 Task: Find connections with filter location Komárom with filter topic #indiawith filter profile language Spanish with filter current company Motivational Lines with filter school Solapur Jobs with filter industry Farming with filter service category Coaching & Mentoring with filter keywords title Human Resources
Action: Mouse moved to (577, 81)
Screenshot: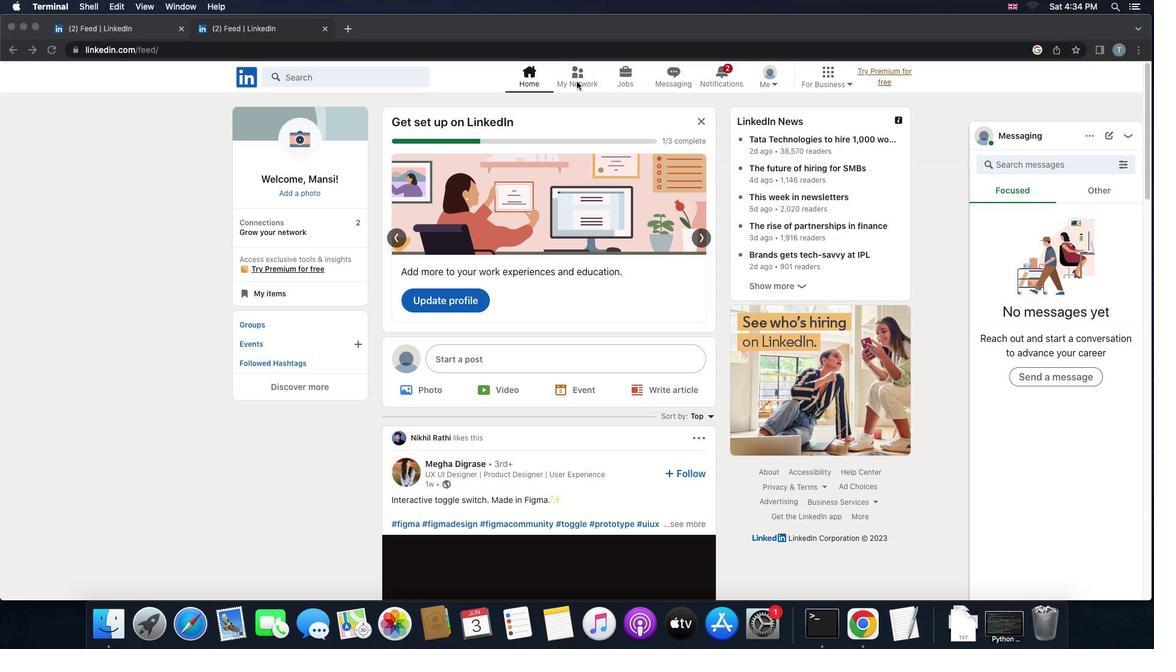 
Action: Mouse pressed left at (577, 81)
Screenshot: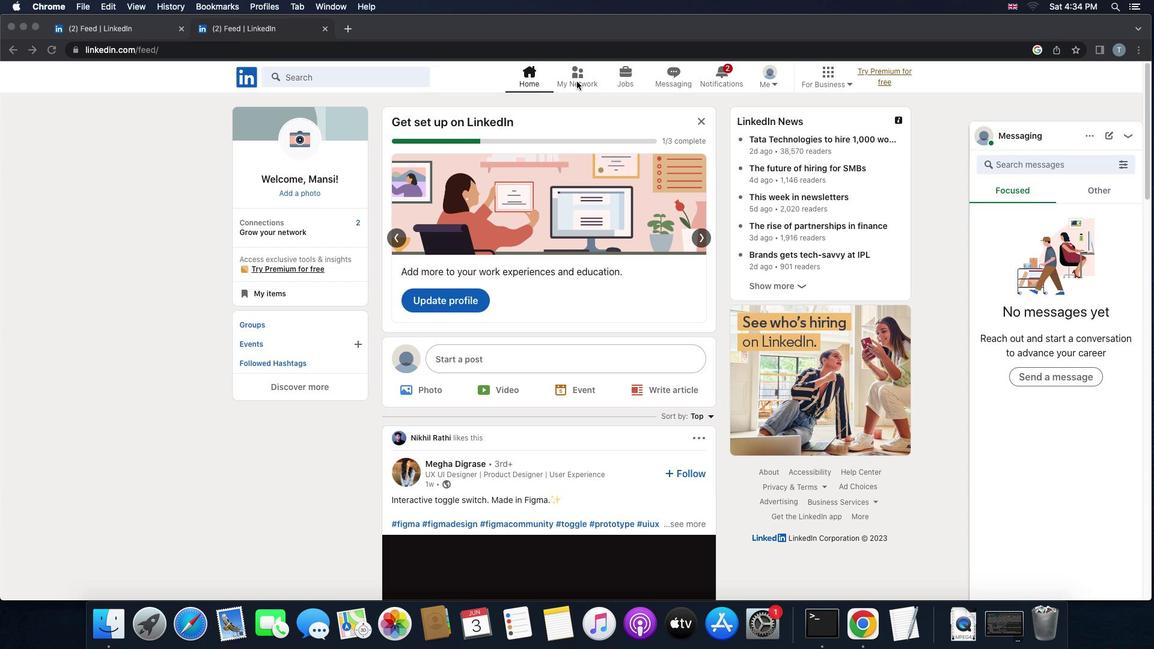 
Action: Mouse pressed left at (577, 81)
Screenshot: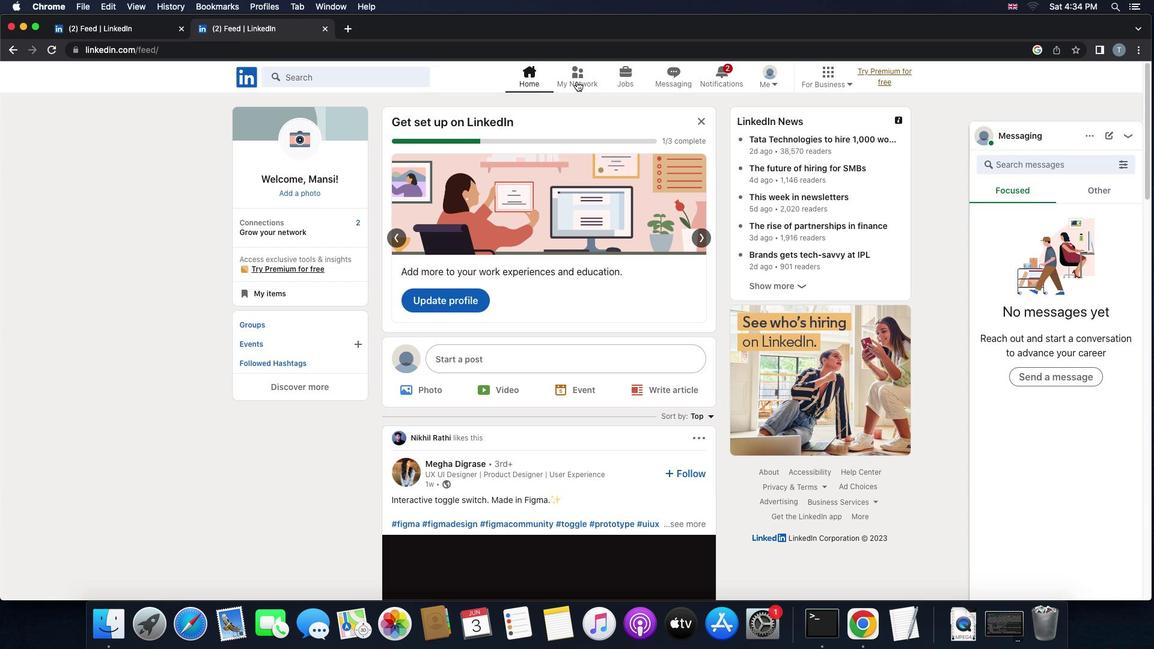 
Action: Mouse moved to (379, 132)
Screenshot: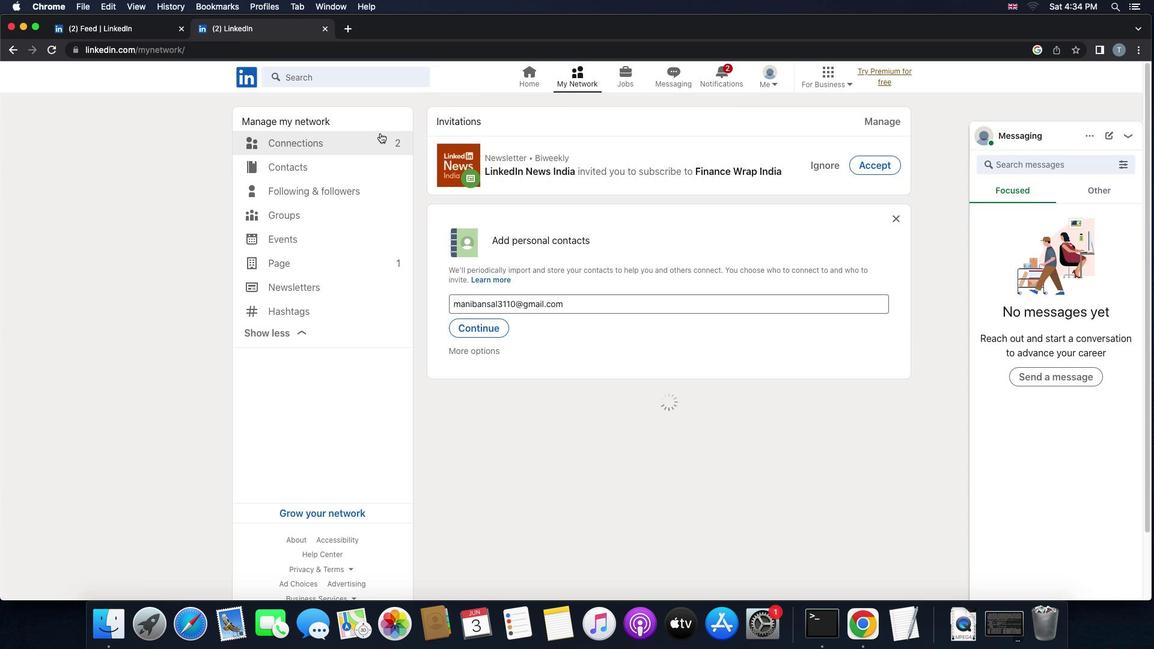 
Action: Mouse pressed left at (379, 132)
Screenshot: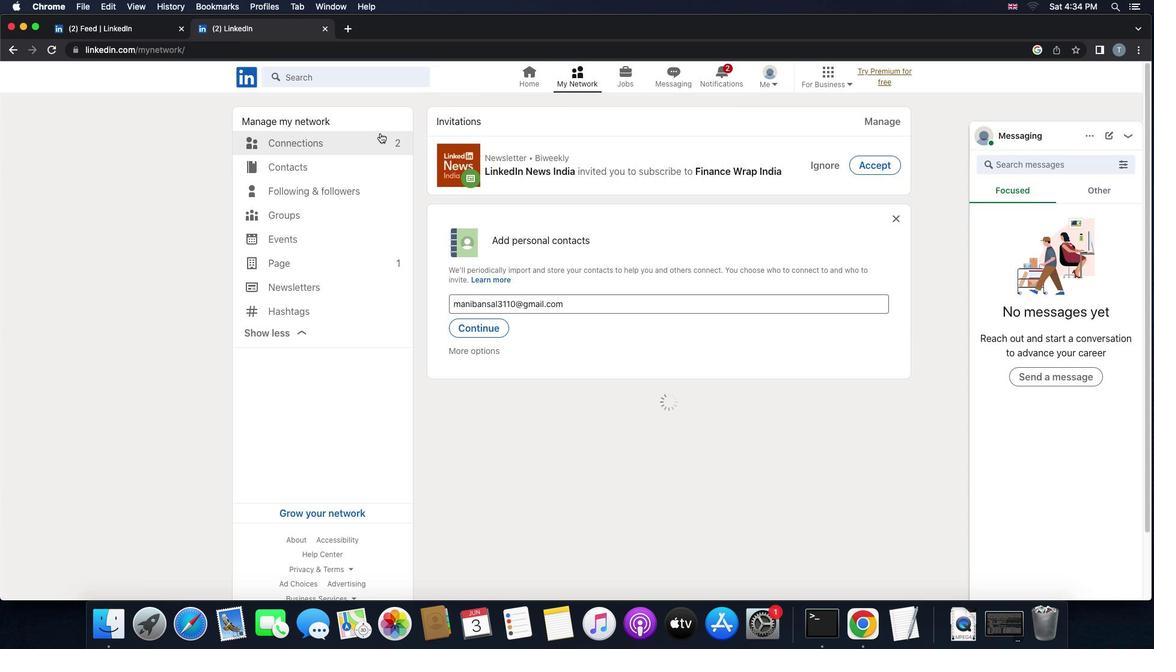 
Action: Mouse moved to (375, 138)
Screenshot: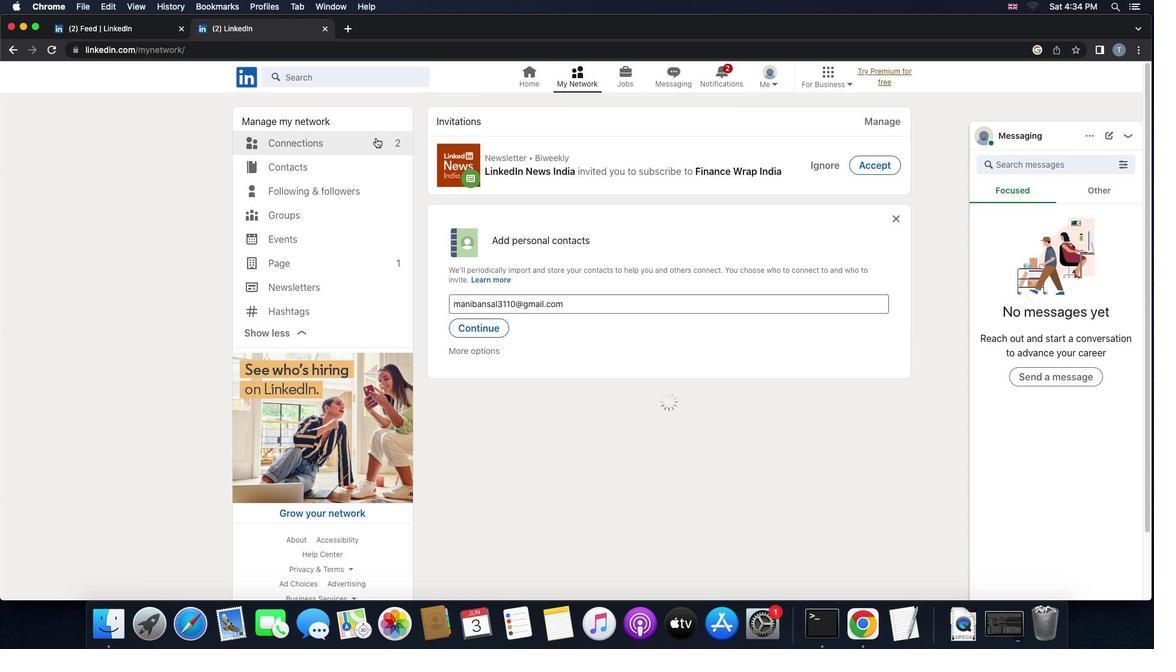 
Action: Mouse pressed left at (375, 138)
Screenshot: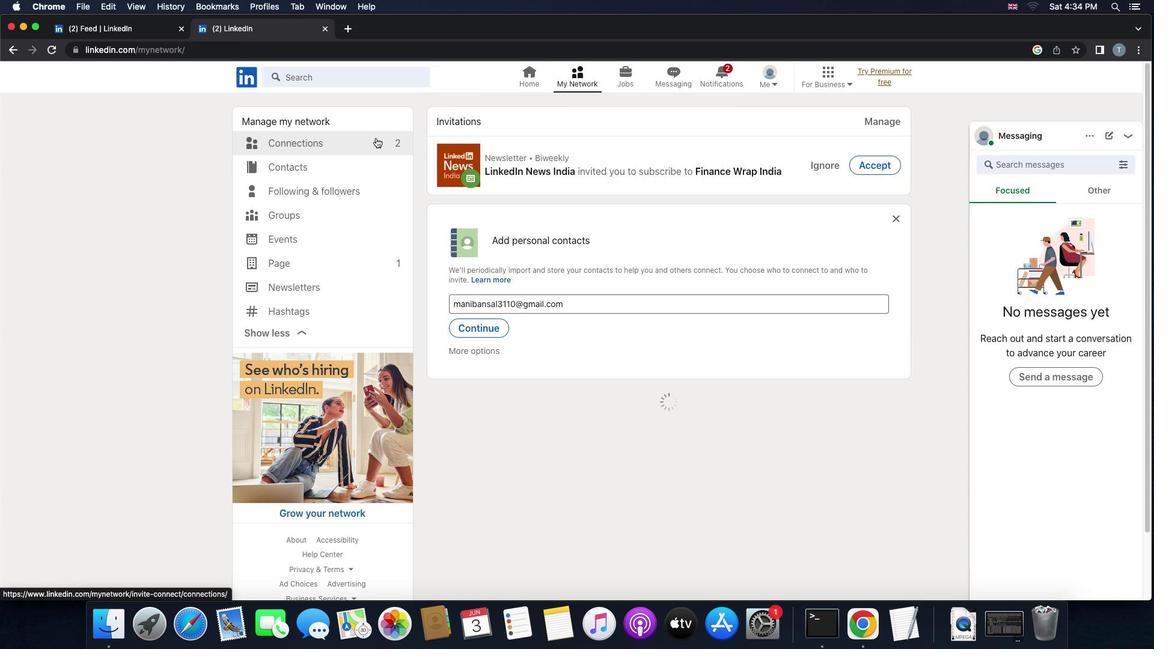 
Action: Mouse moved to (371, 143)
Screenshot: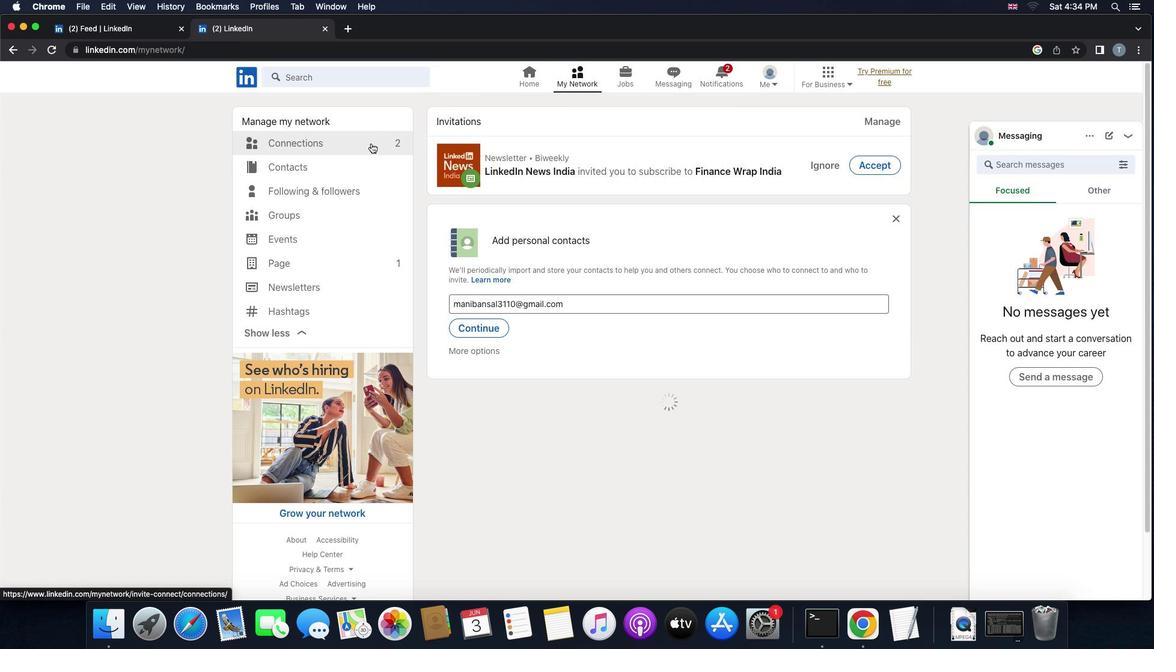 
Action: Mouse pressed left at (371, 143)
Screenshot: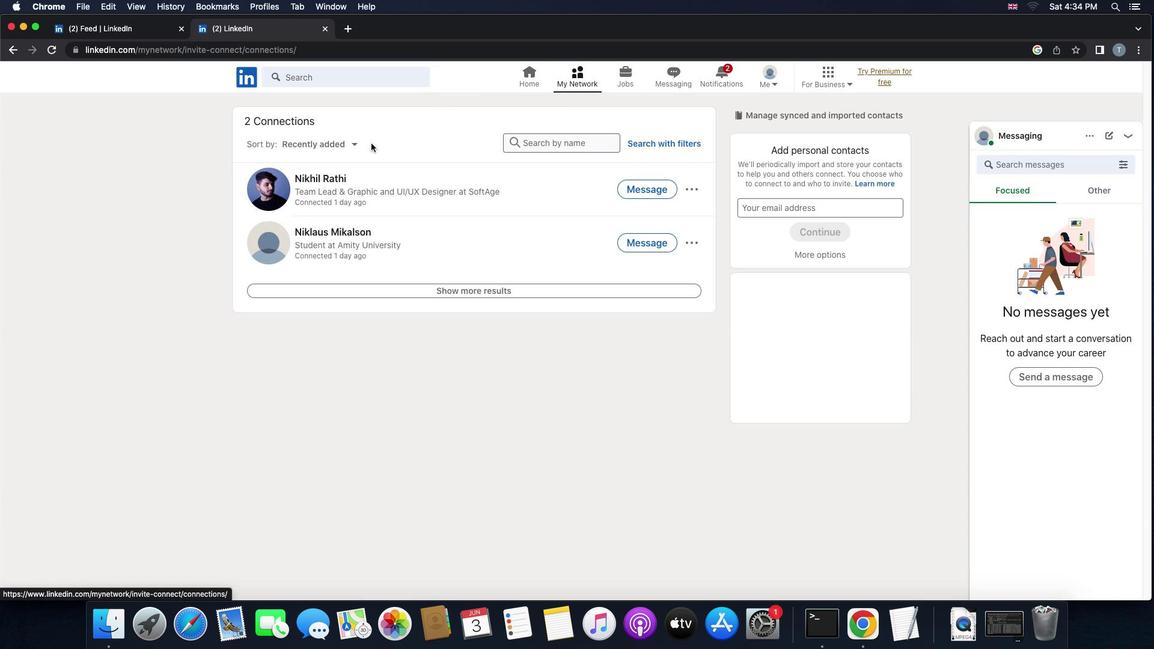 
Action: Mouse moved to (657, 143)
Screenshot: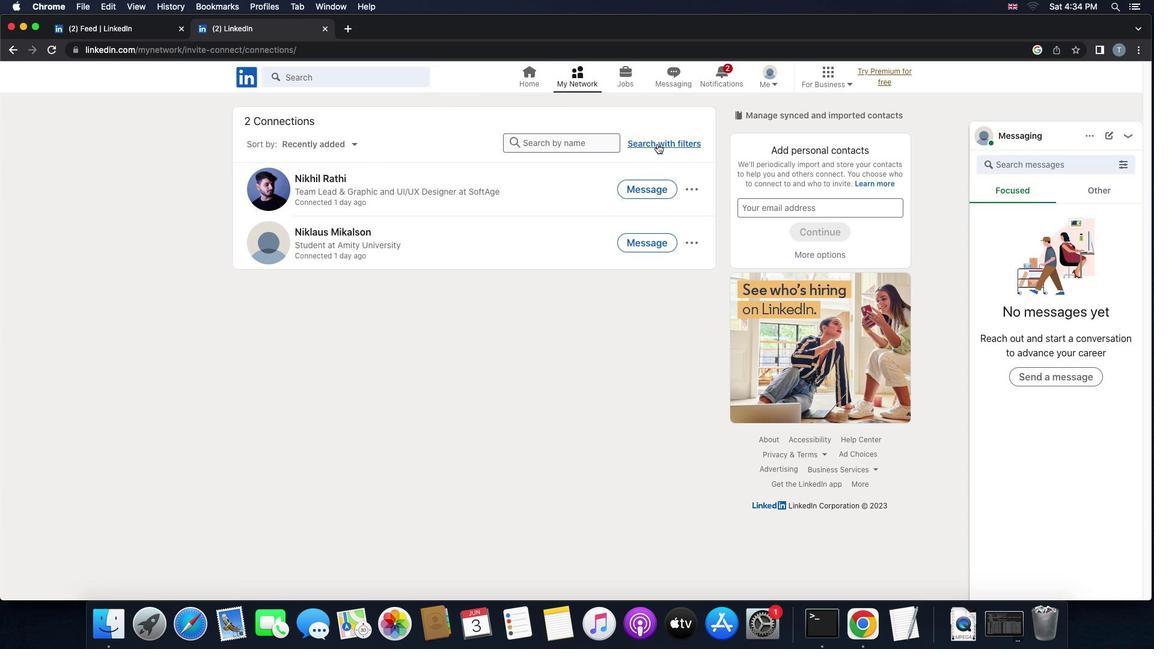 
Action: Mouse pressed left at (657, 143)
Screenshot: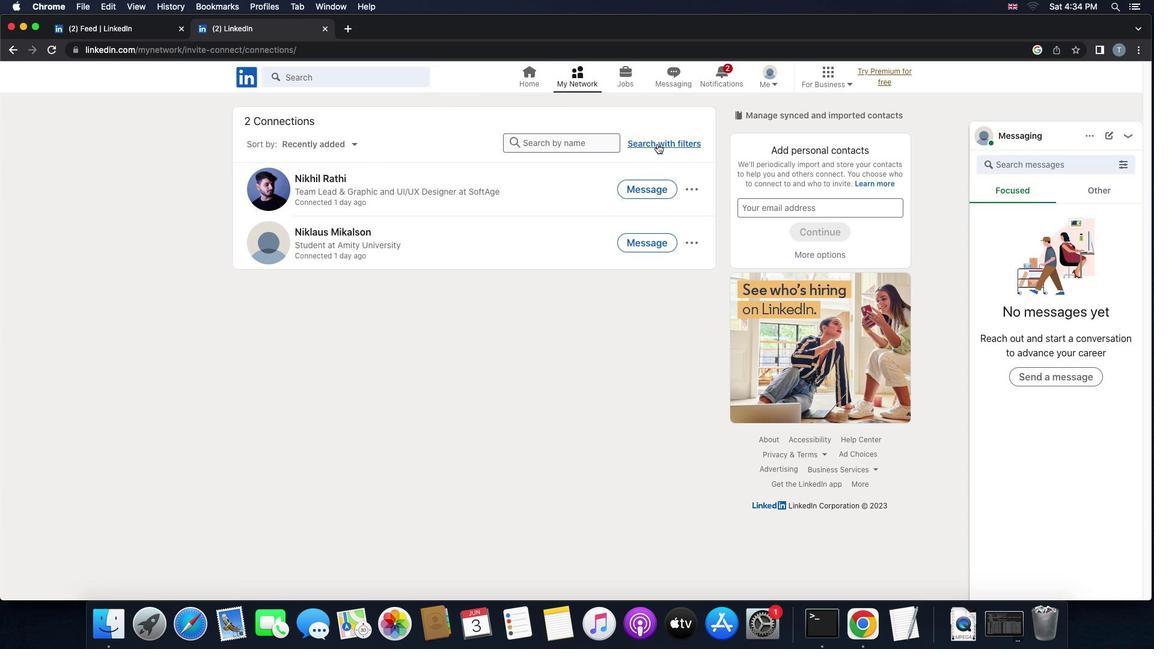 
Action: Mouse moved to (633, 108)
Screenshot: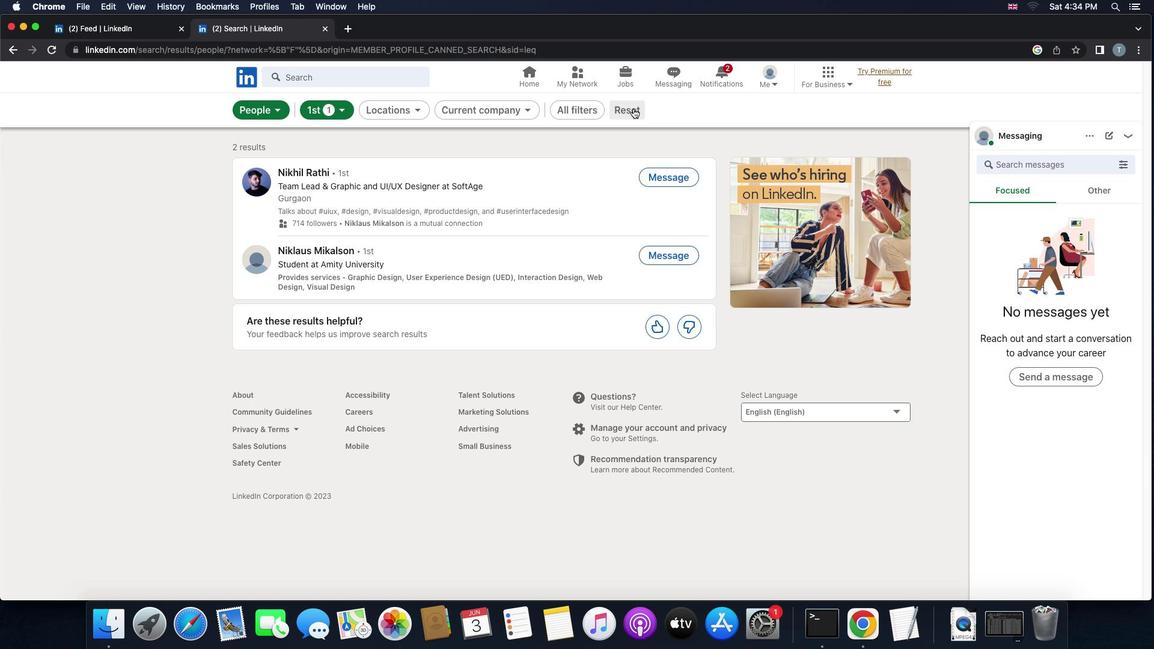 
Action: Mouse pressed left at (633, 108)
Screenshot: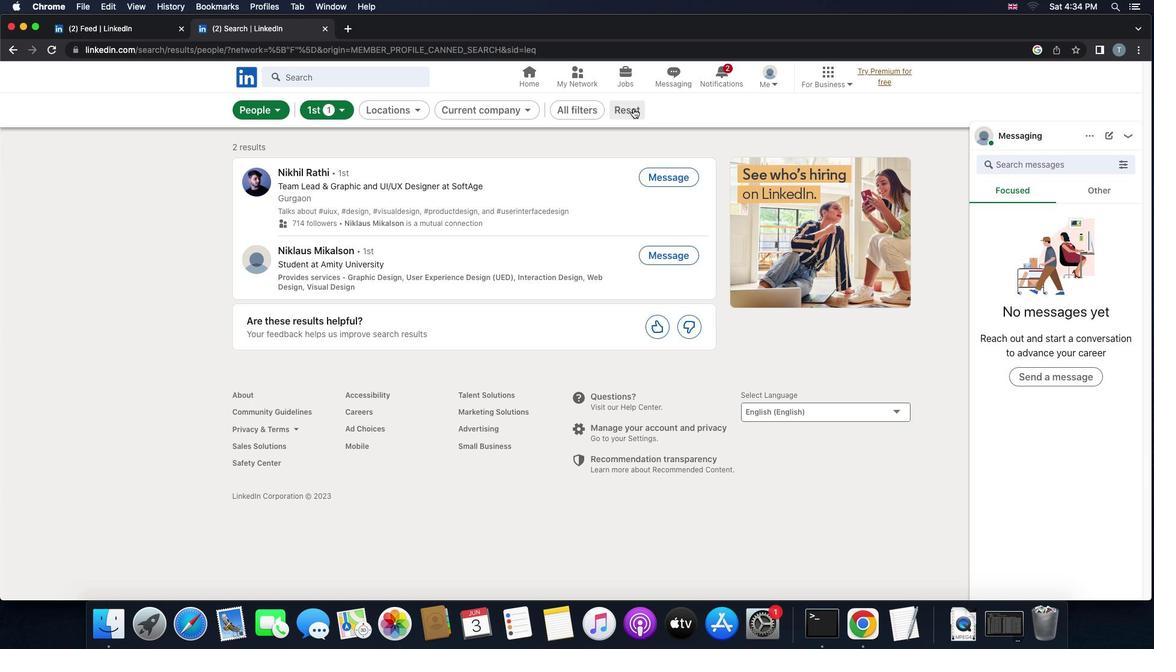 
Action: Mouse moved to (610, 110)
Screenshot: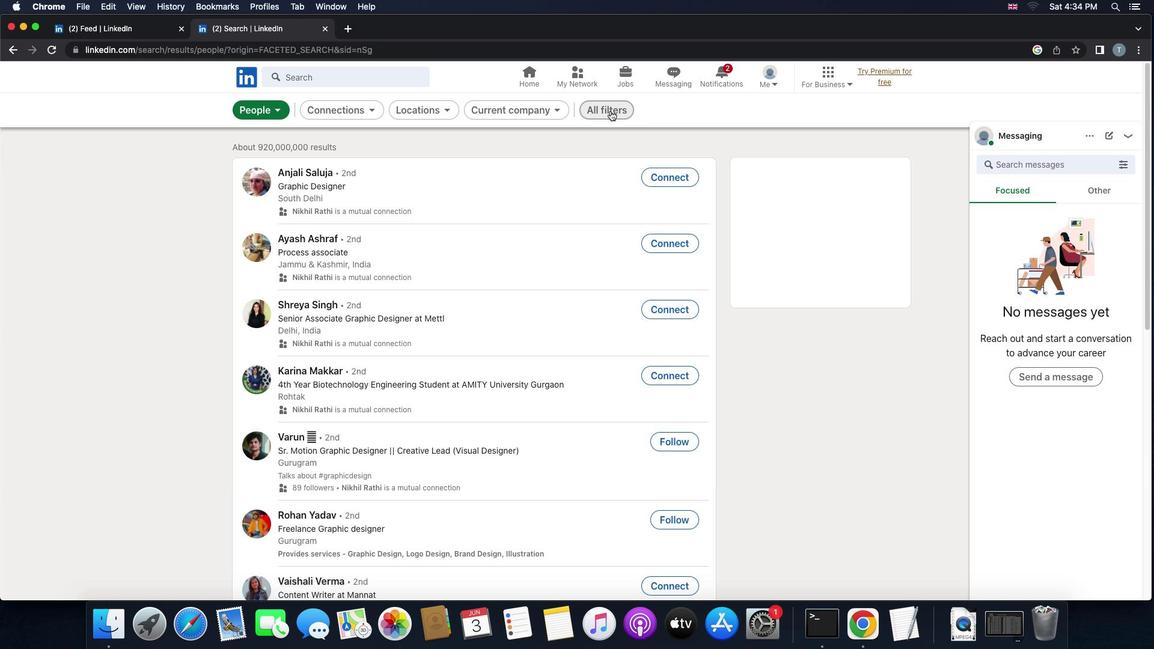 
Action: Mouse pressed left at (610, 110)
Screenshot: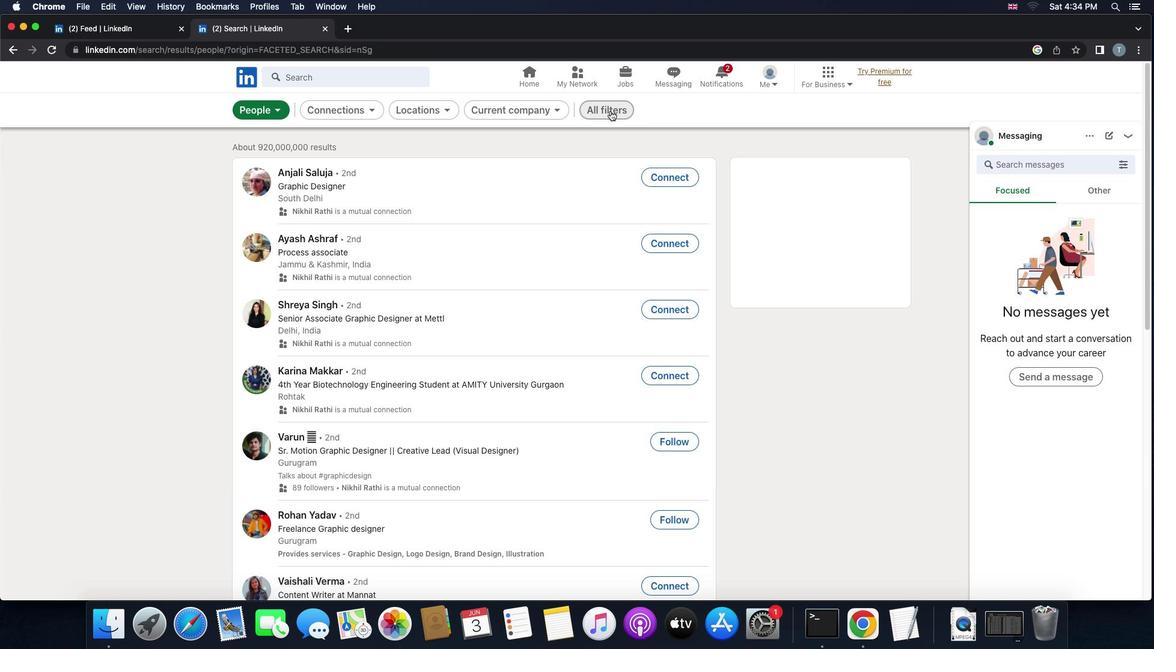 
Action: Mouse moved to (883, 286)
Screenshot: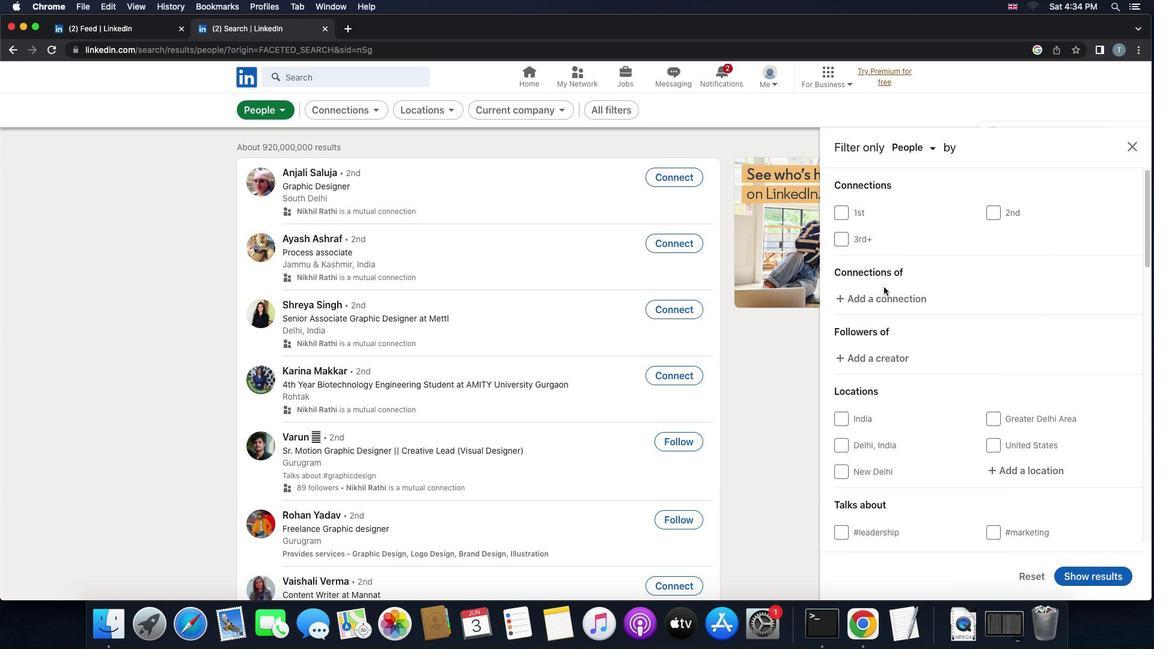 
Action: Mouse scrolled (883, 286) with delta (0, 0)
Screenshot: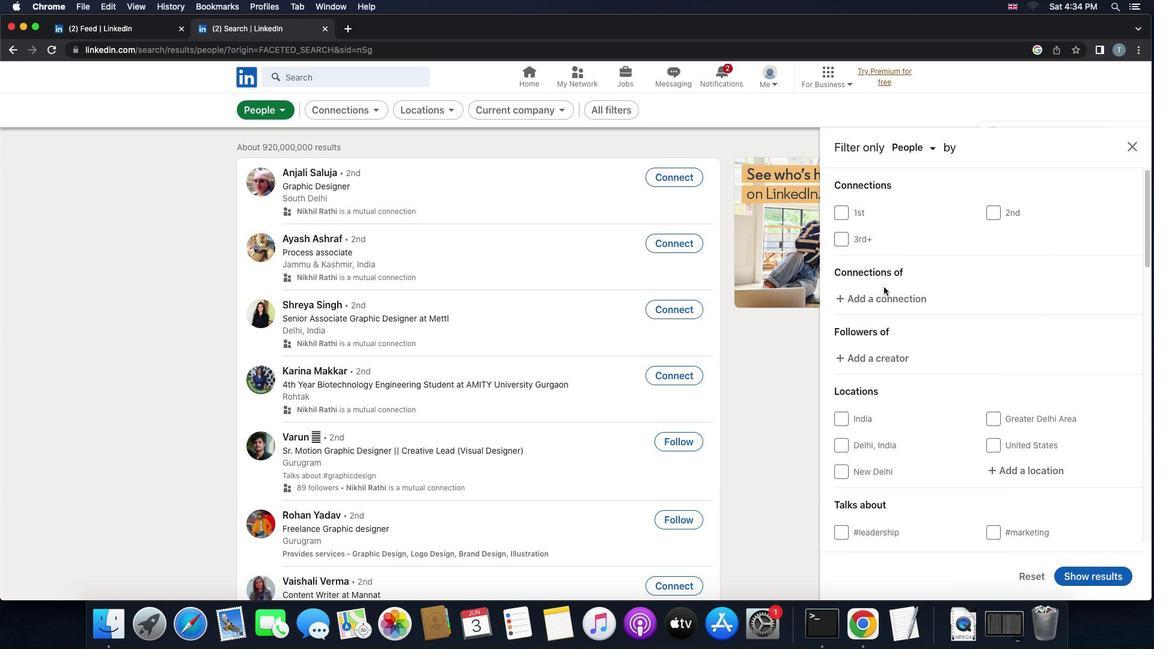 
Action: Mouse scrolled (883, 286) with delta (0, 0)
Screenshot: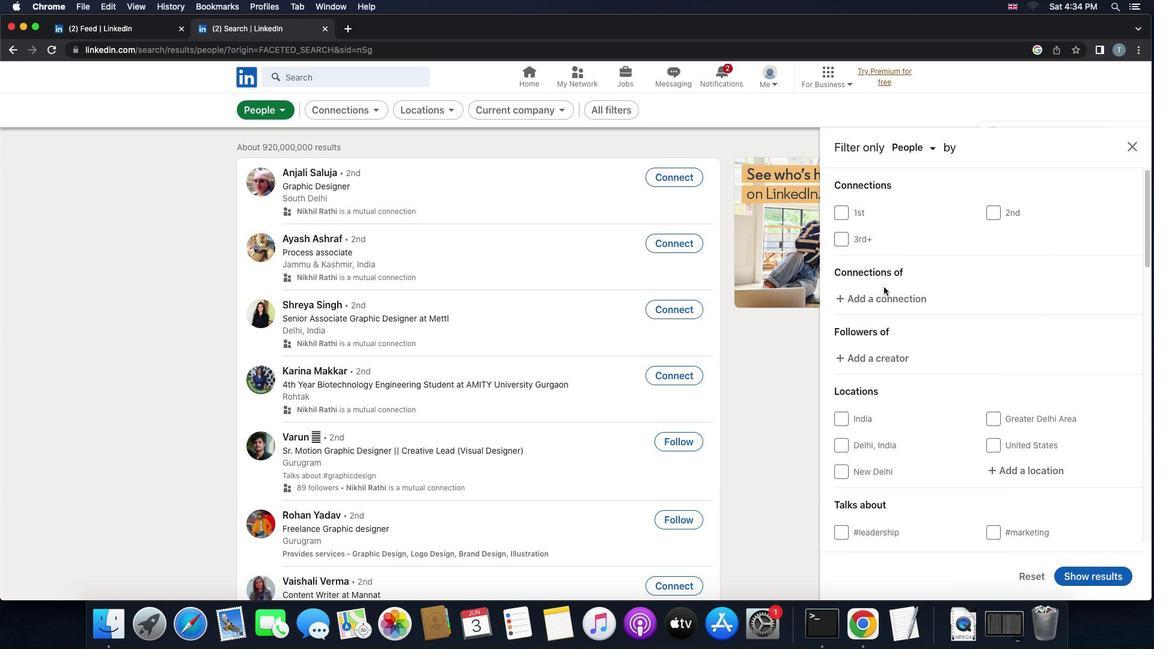 
Action: Mouse scrolled (883, 286) with delta (0, -1)
Screenshot: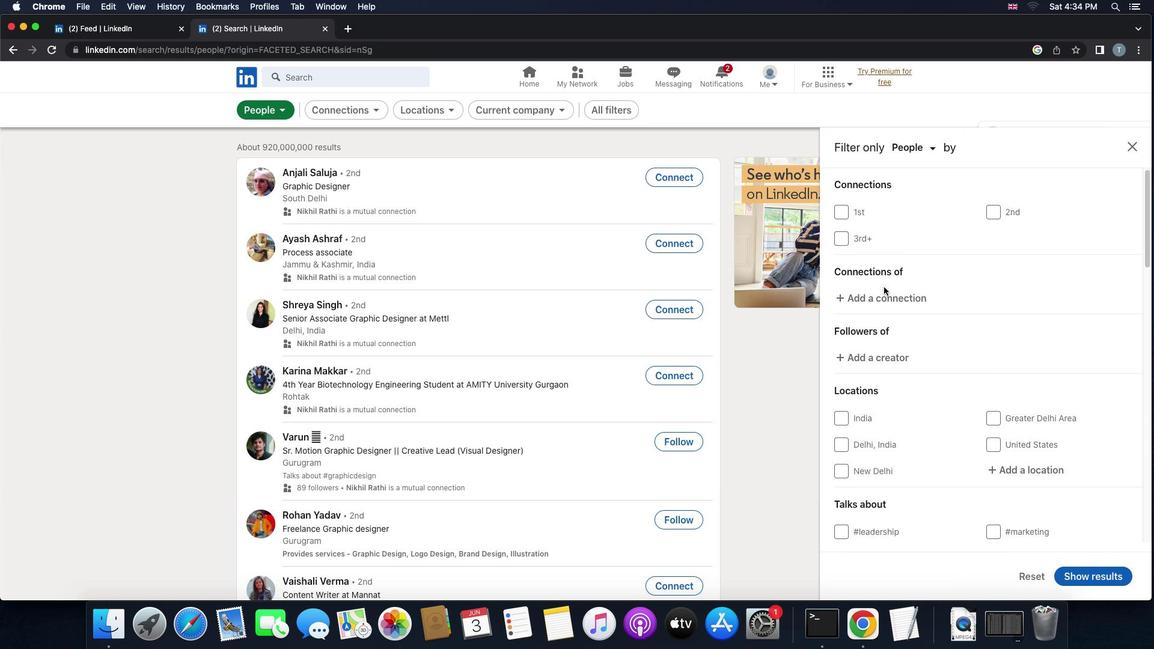 
Action: Mouse scrolled (883, 286) with delta (0, -2)
Screenshot: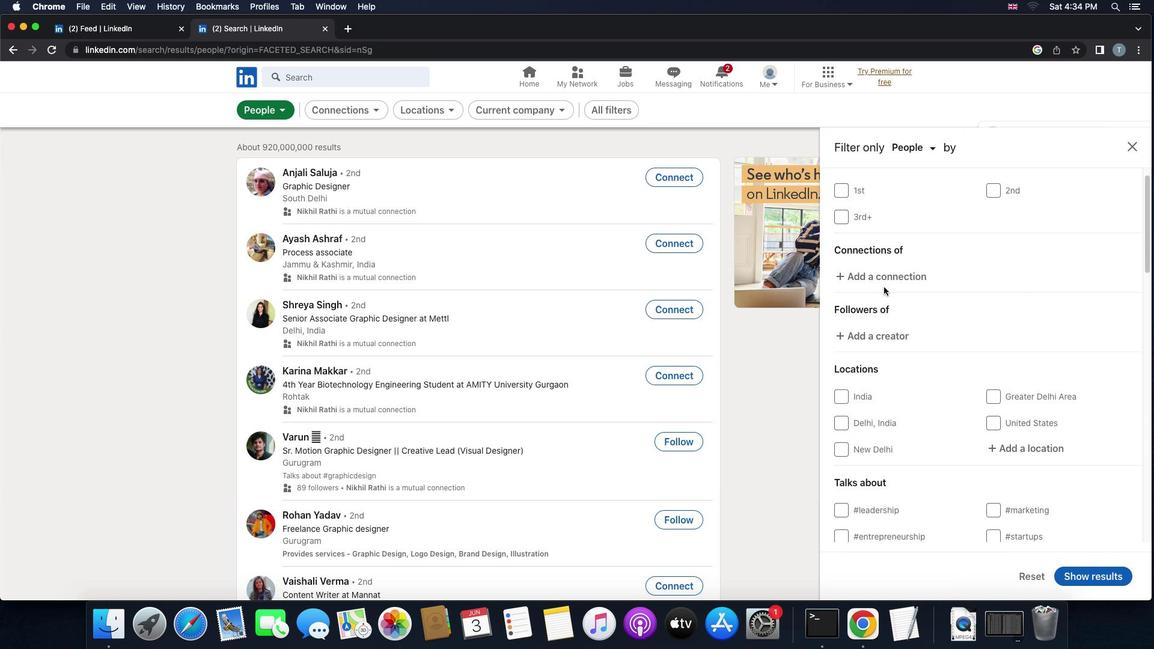 
Action: Mouse moved to (1027, 263)
Screenshot: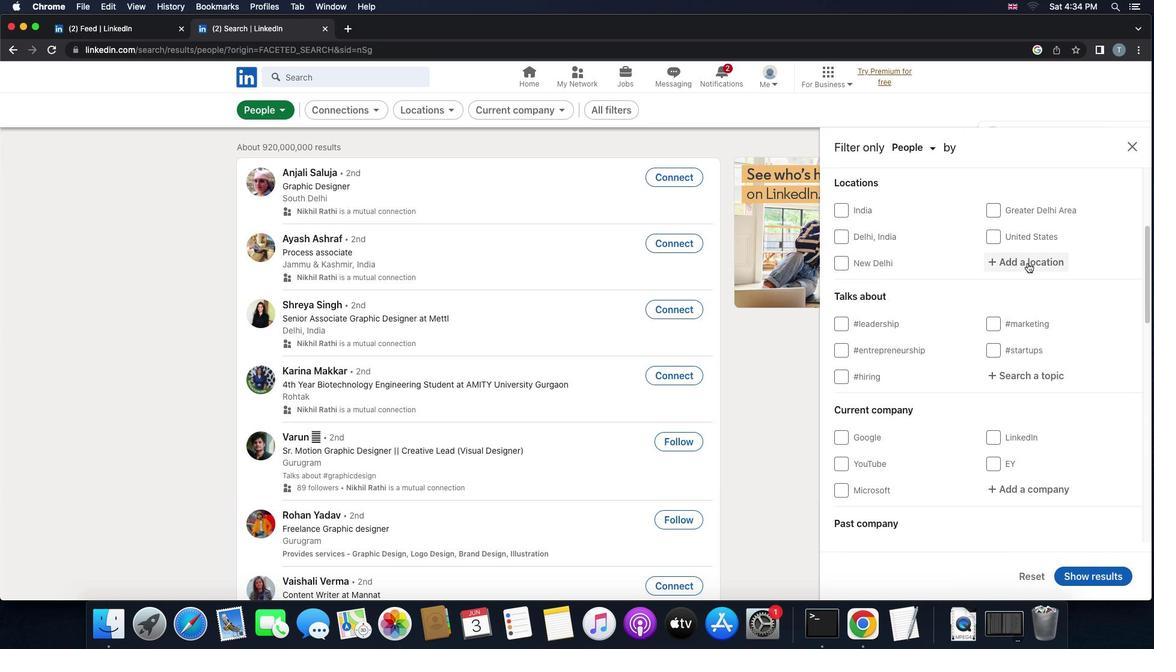 
Action: Mouse pressed left at (1027, 263)
Screenshot: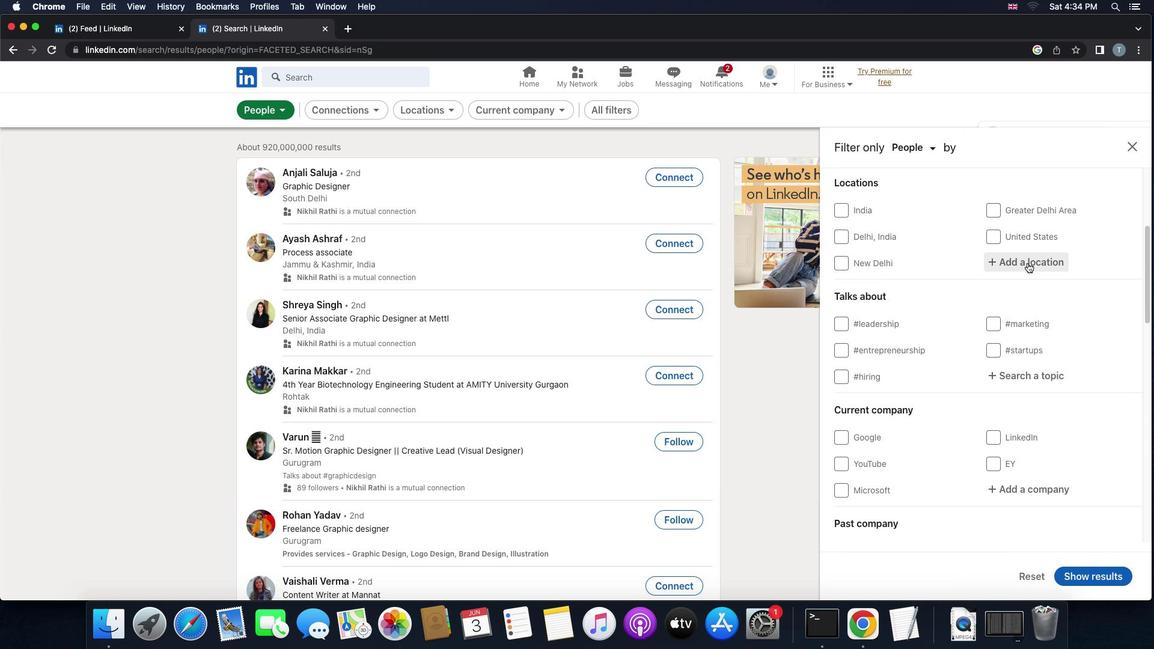 
Action: Mouse moved to (1031, 262)
Screenshot: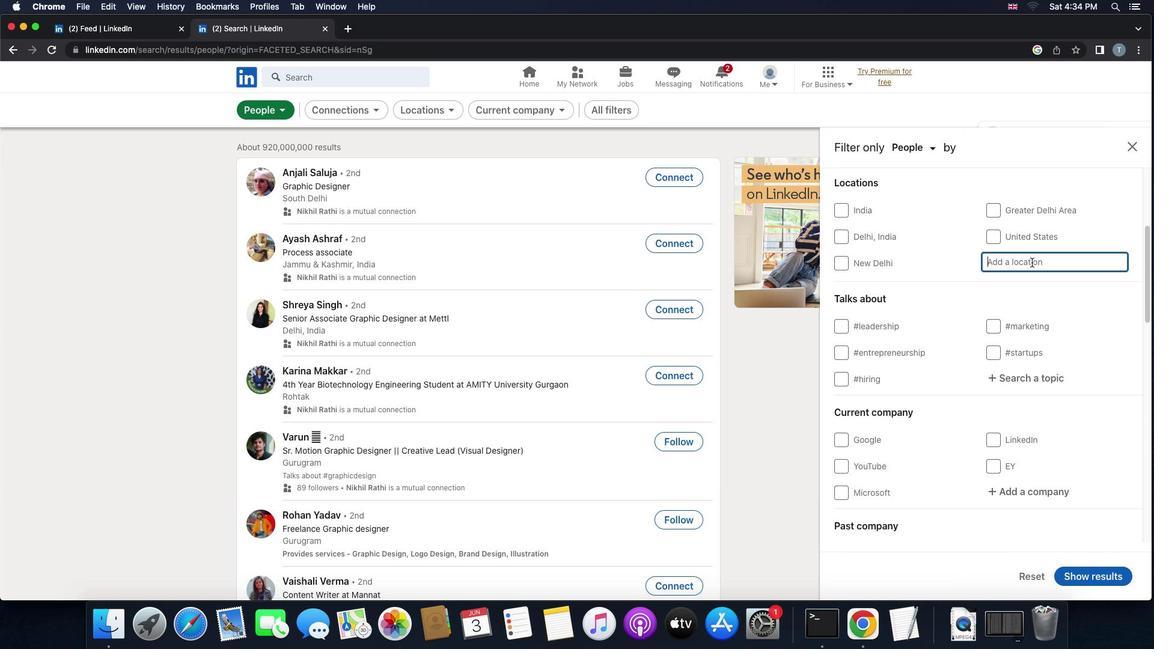 
Action: Key pressed 'k''o''m''a''r''o''m'
Screenshot: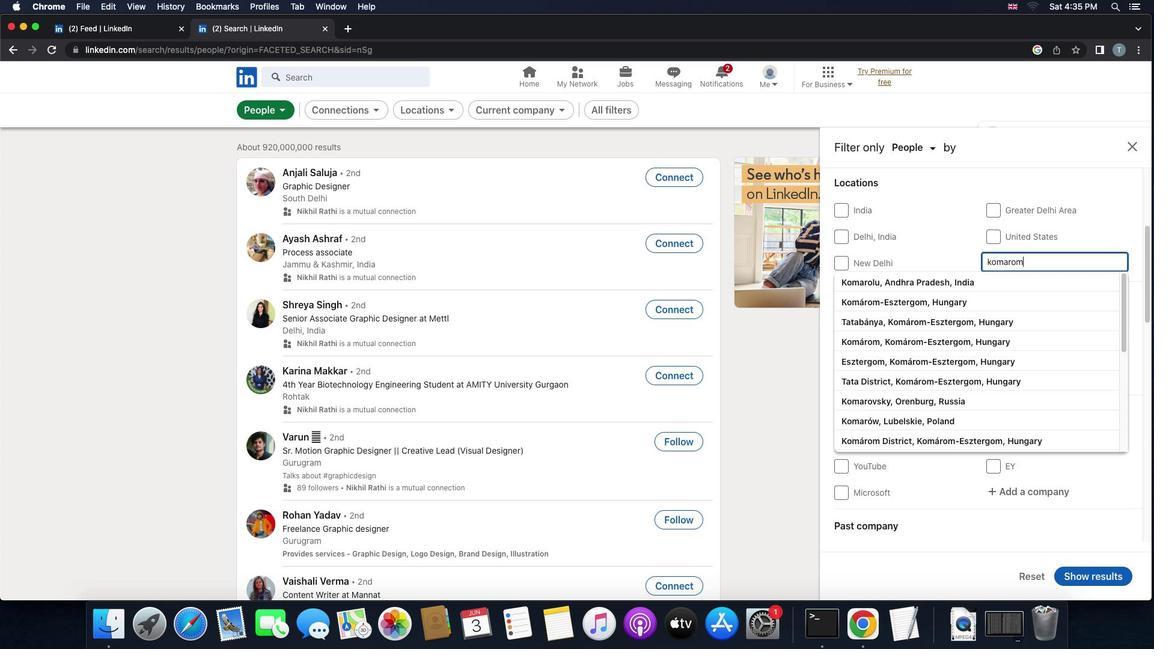 
Action: Mouse moved to (1001, 276)
Screenshot: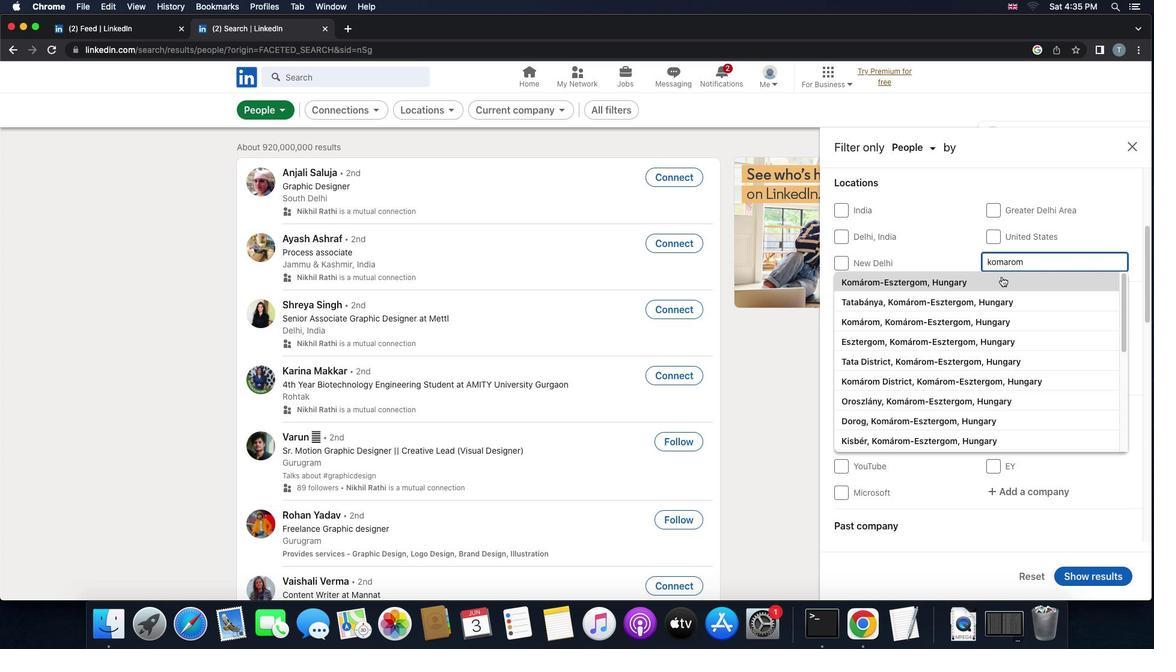 
Action: Mouse pressed left at (1001, 276)
Screenshot: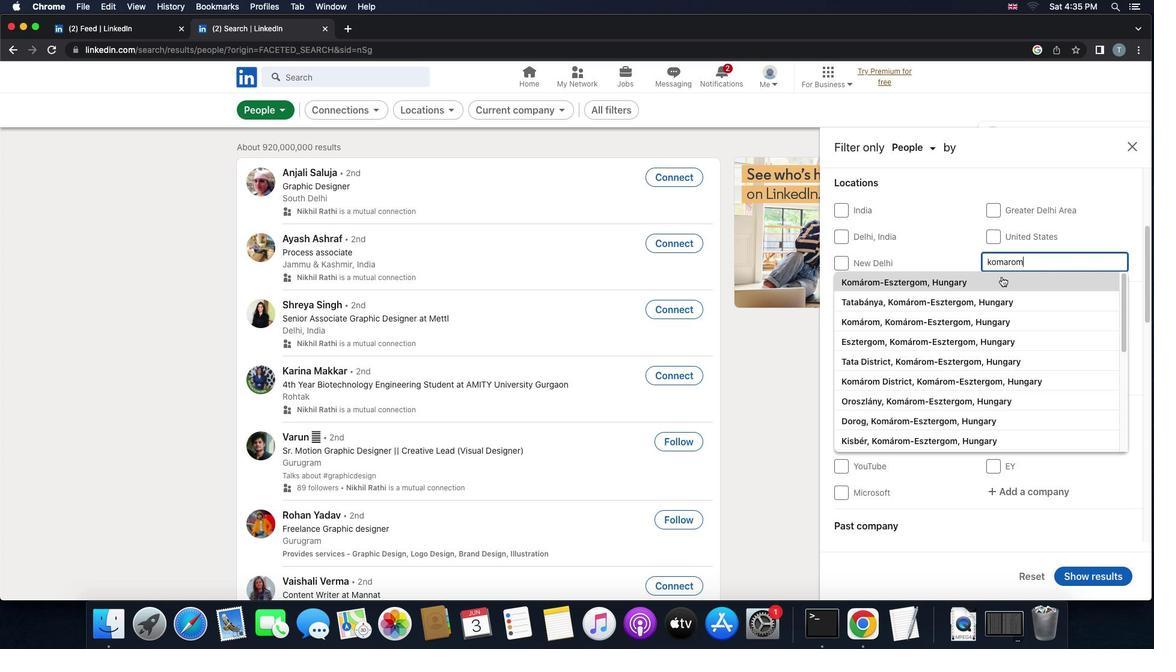 
Action: Mouse scrolled (1001, 276) with delta (0, 0)
Screenshot: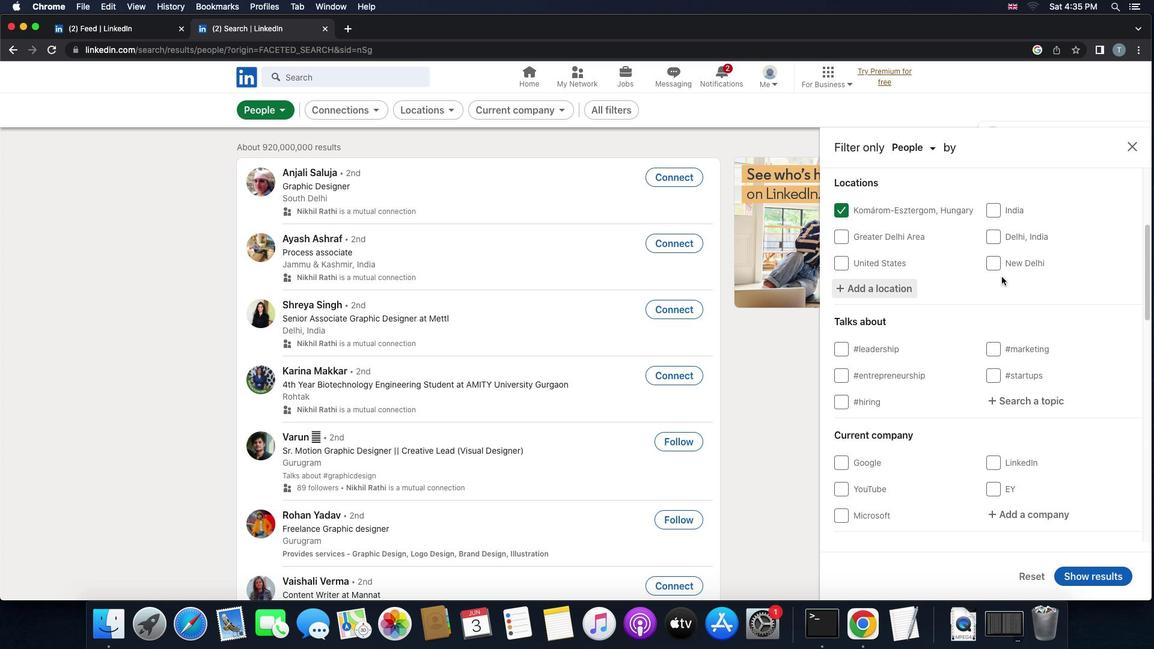 
Action: Mouse scrolled (1001, 276) with delta (0, 0)
Screenshot: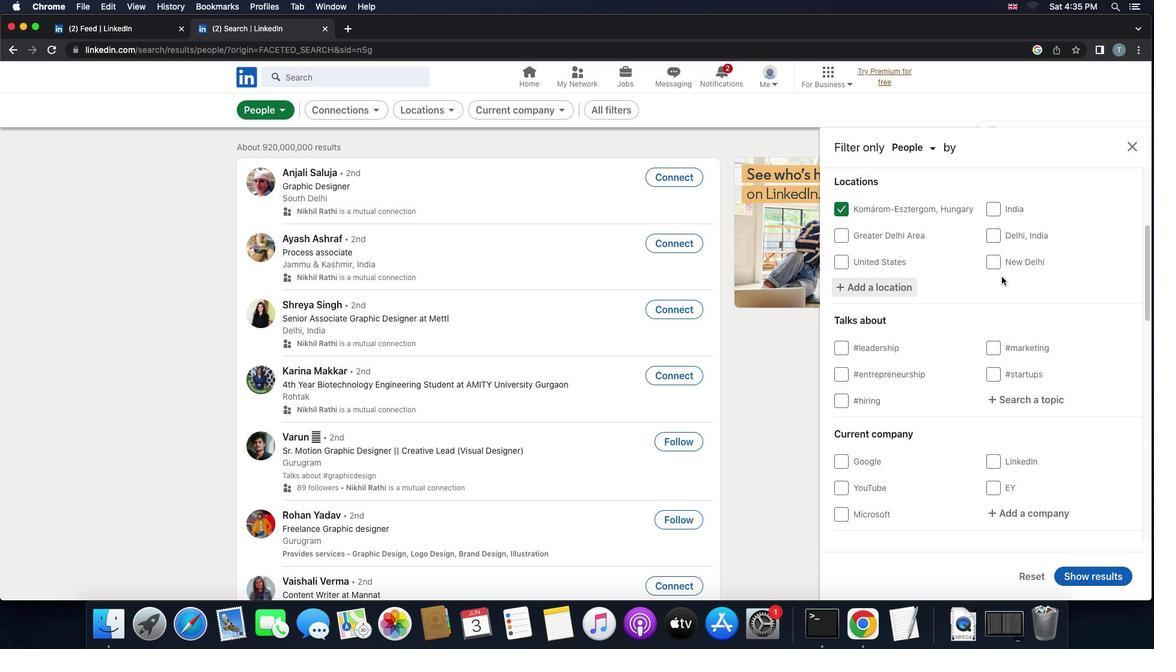 
Action: Mouse scrolled (1001, 276) with delta (0, 0)
Screenshot: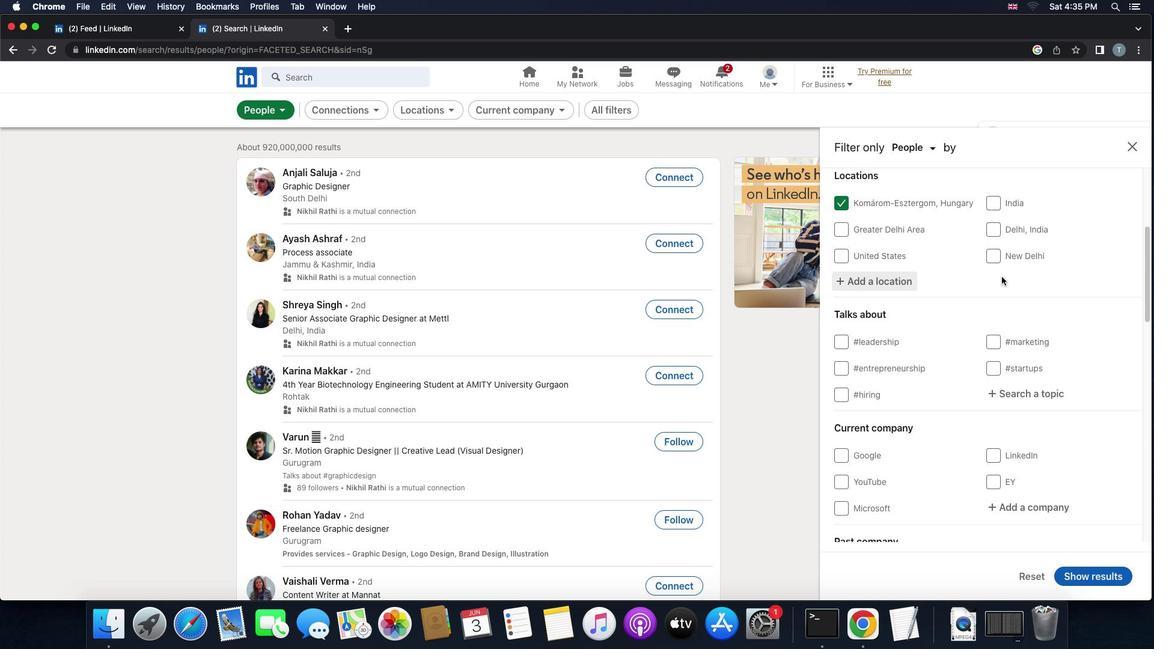 
Action: Mouse scrolled (1001, 276) with delta (0, 0)
Screenshot: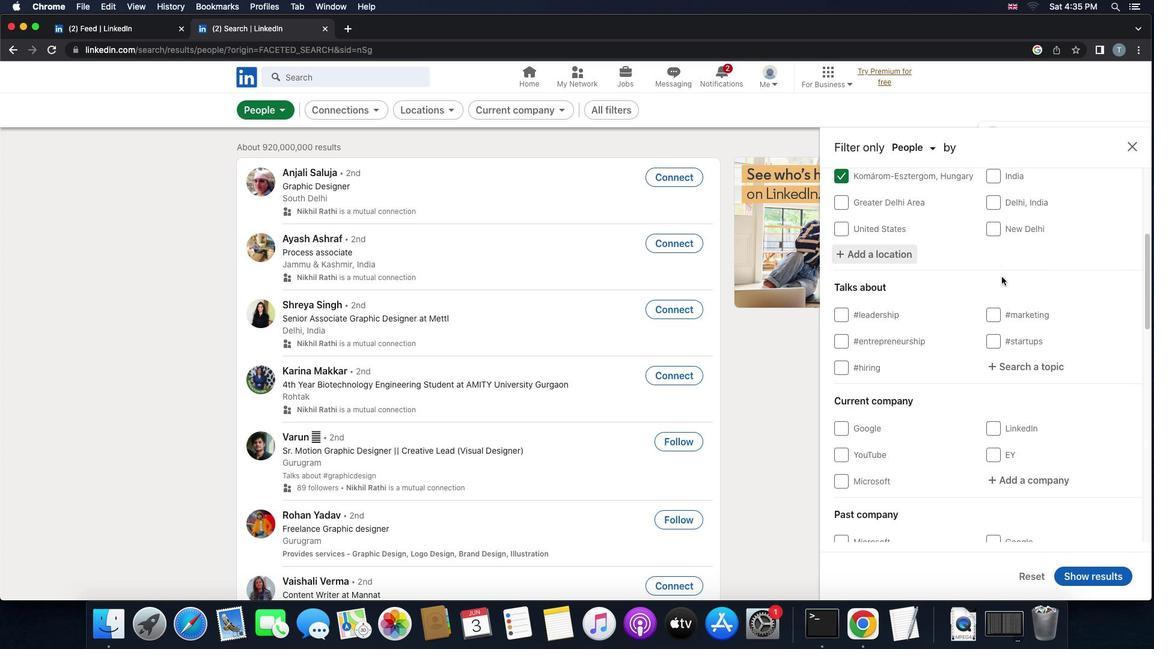 
Action: Mouse scrolled (1001, 276) with delta (0, 0)
Screenshot: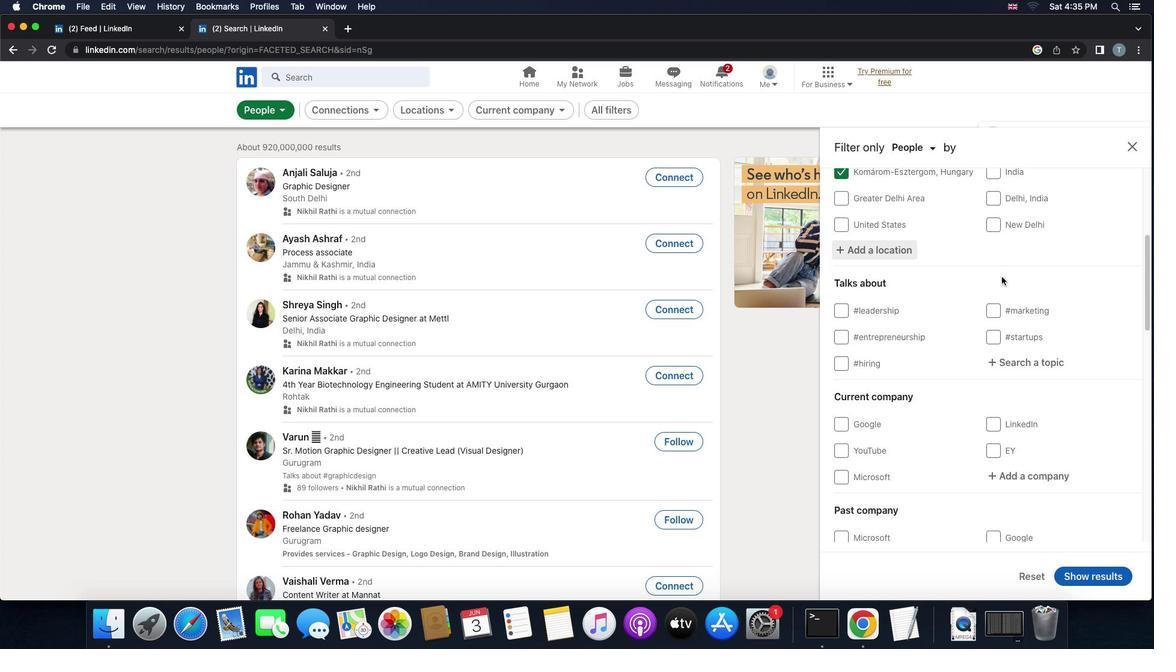 
Action: Mouse scrolled (1001, 276) with delta (0, 0)
Screenshot: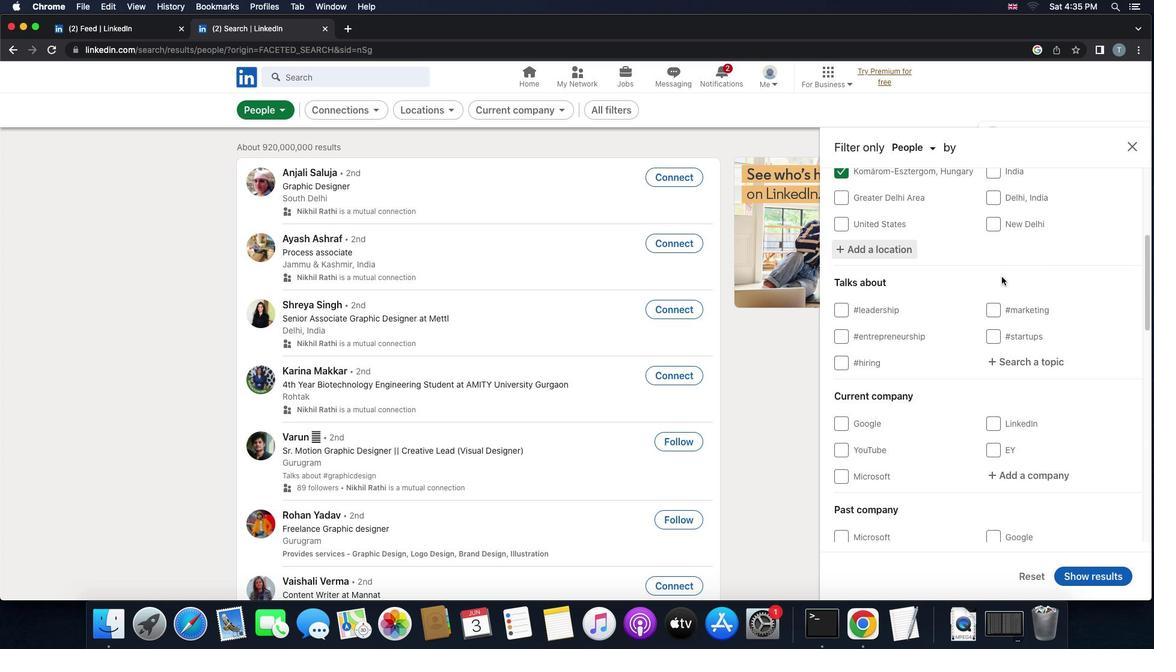 
Action: Mouse scrolled (1001, 276) with delta (0, 0)
Screenshot: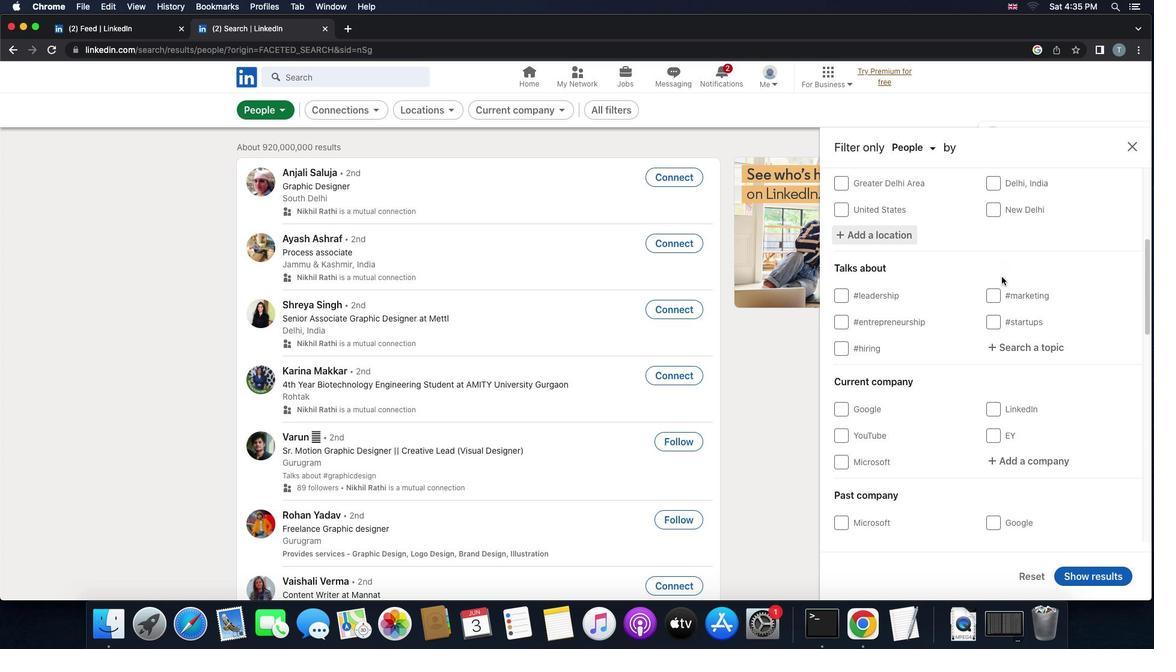 
Action: Mouse moved to (1011, 327)
Screenshot: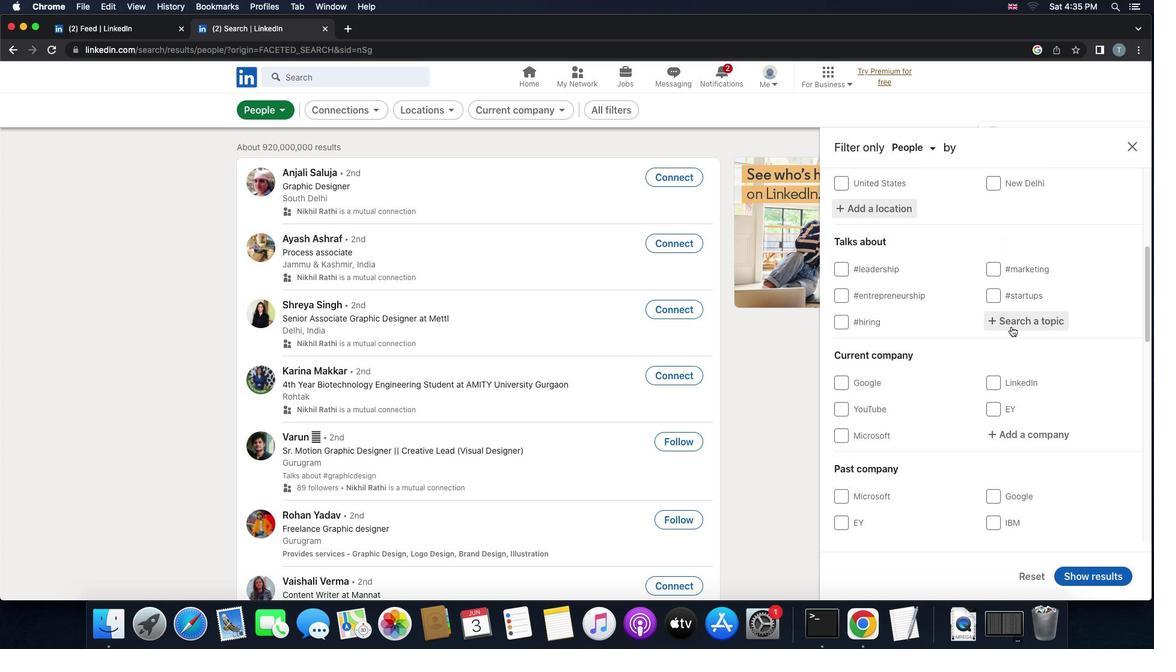 
Action: Mouse pressed left at (1011, 327)
Screenshot: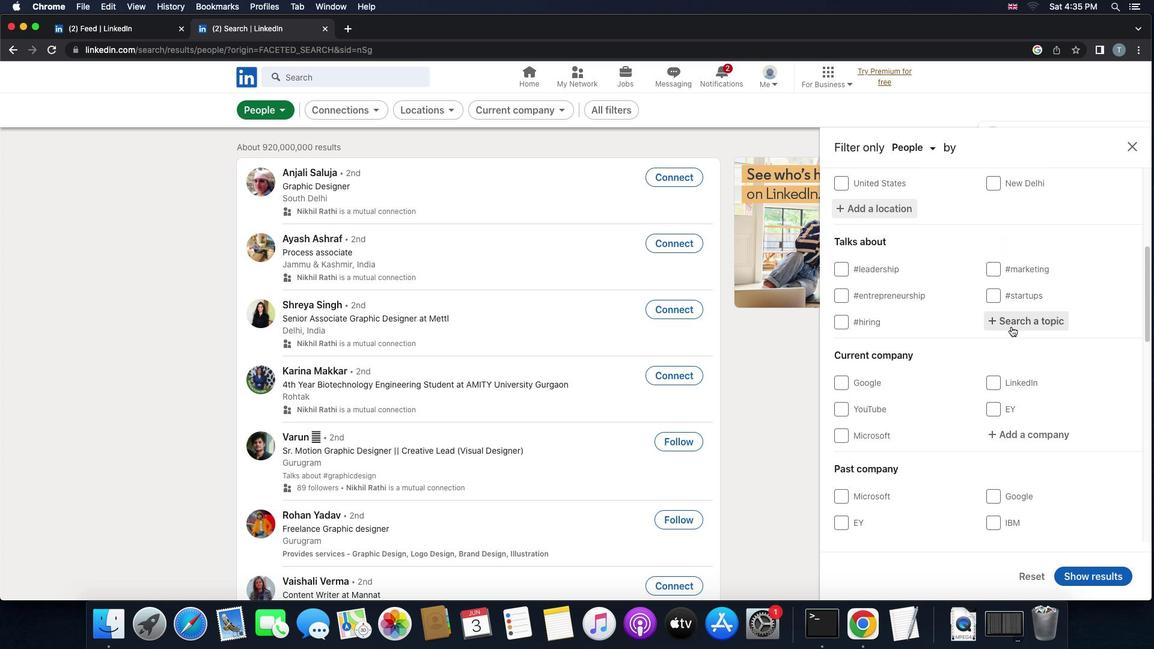 
Action: Mouse moved to (936, 322)
Screenshot: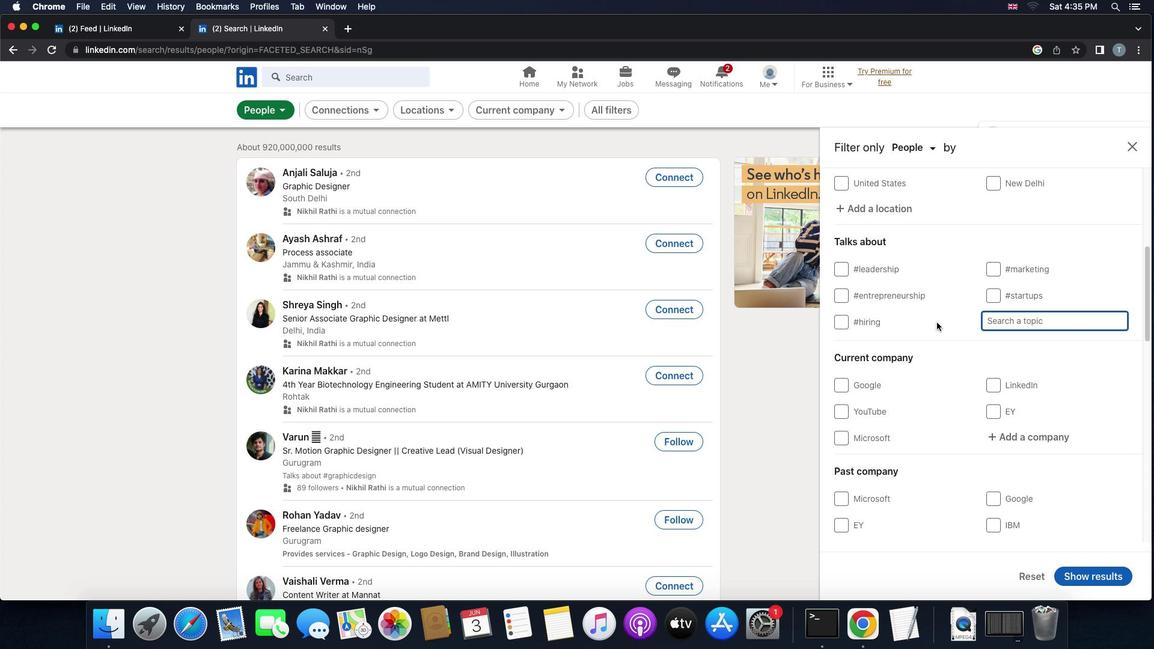
Action: Mouse scrolled (936, 322) with delta (0, 0)
Screenshot: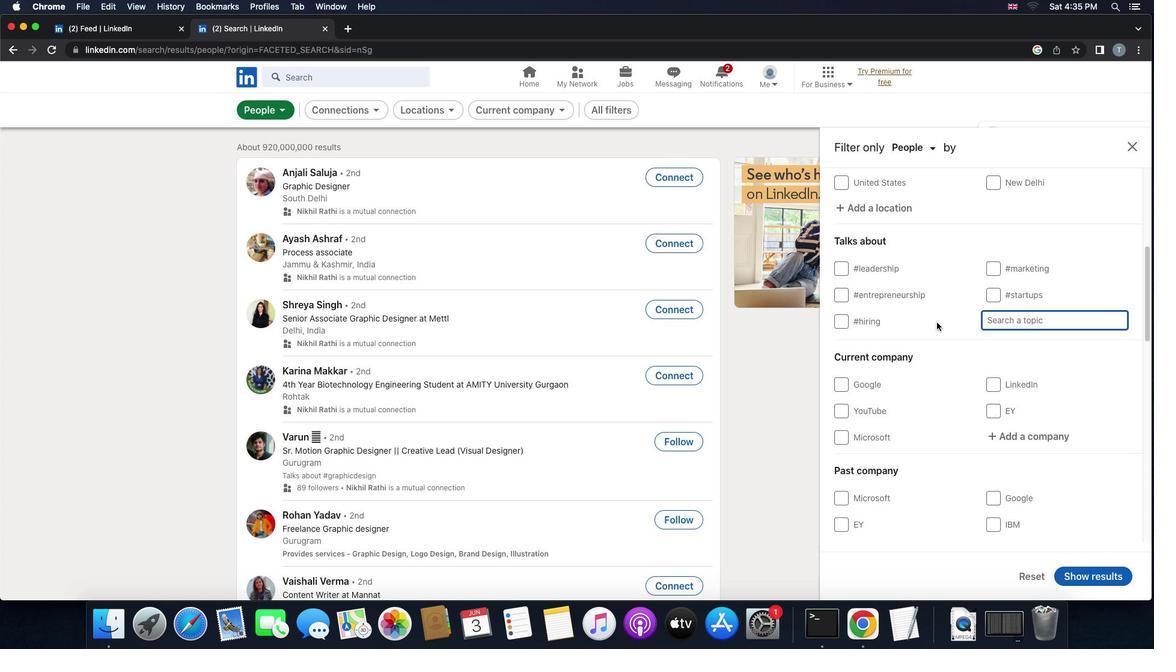 
Action: Mouse scrolled (936, 322) with delta (0, 0)
Screenshot: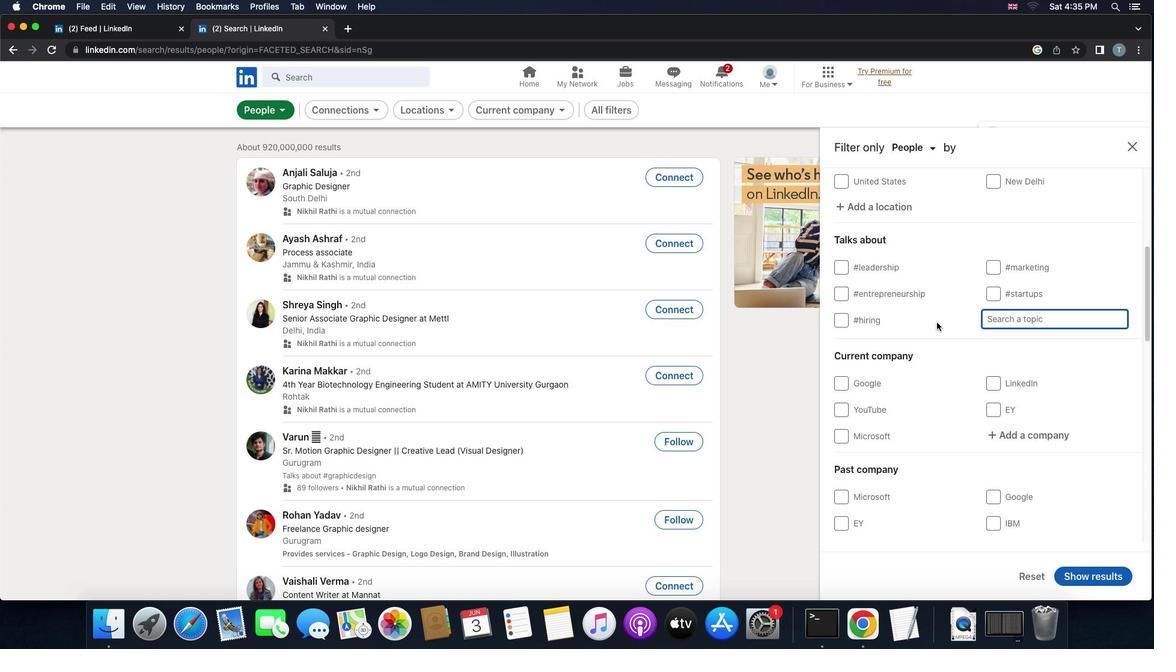 
Action: Mouse scrolled (936, 322) with delta (0, 0)
Screenshot: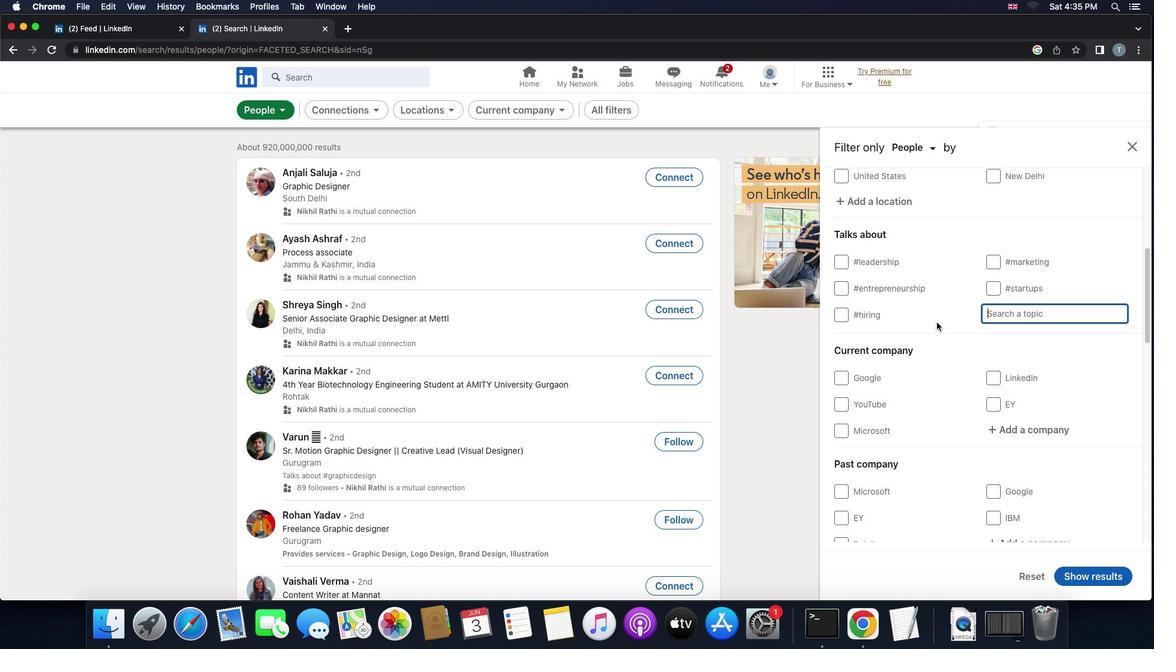 
Action: Mouse moved to (1003, 276)
Screenshot: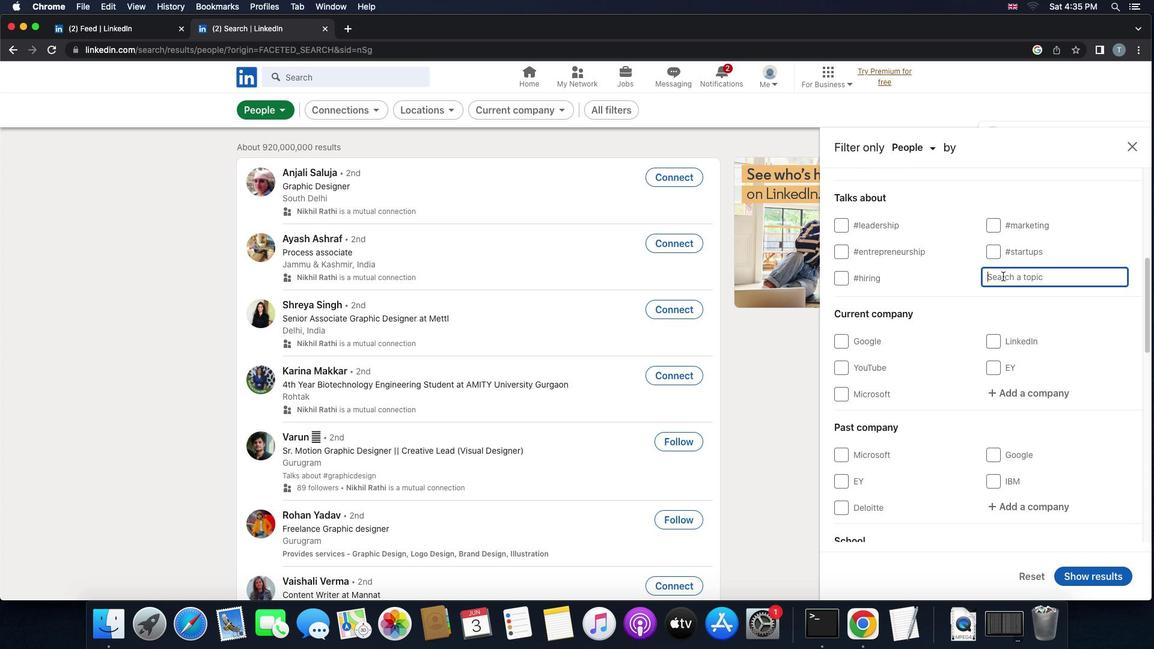 
Action: Key pressed 'i''n''d''i''a'
Screenshot: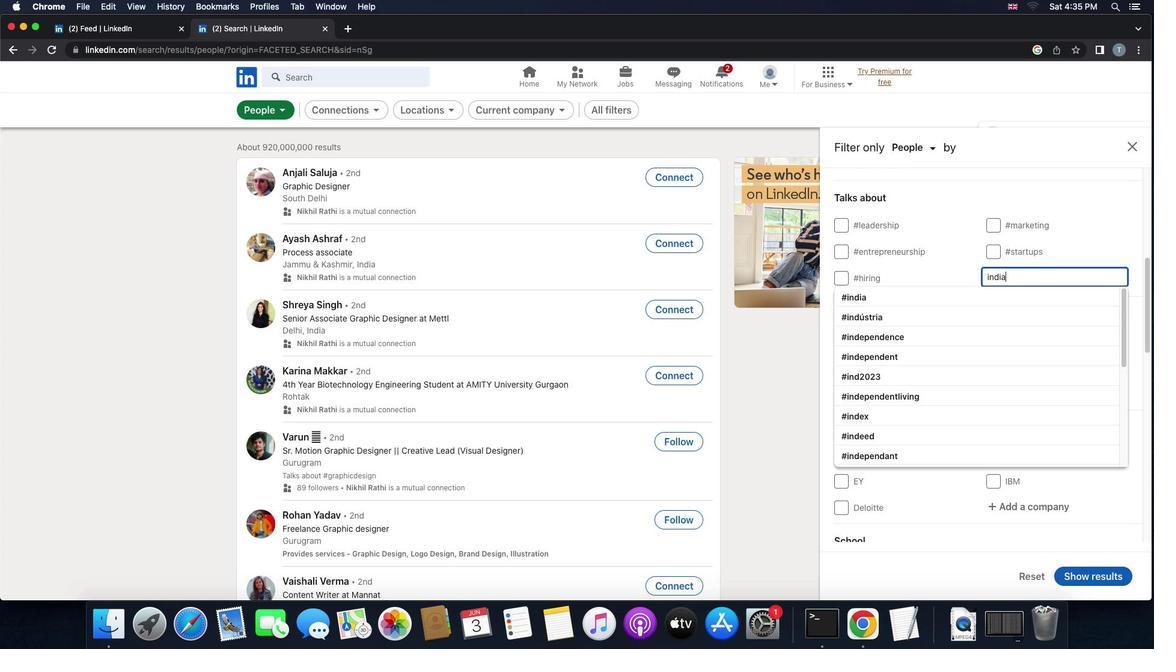 
Action: Mouse moved to (945, 297)
Screenshot: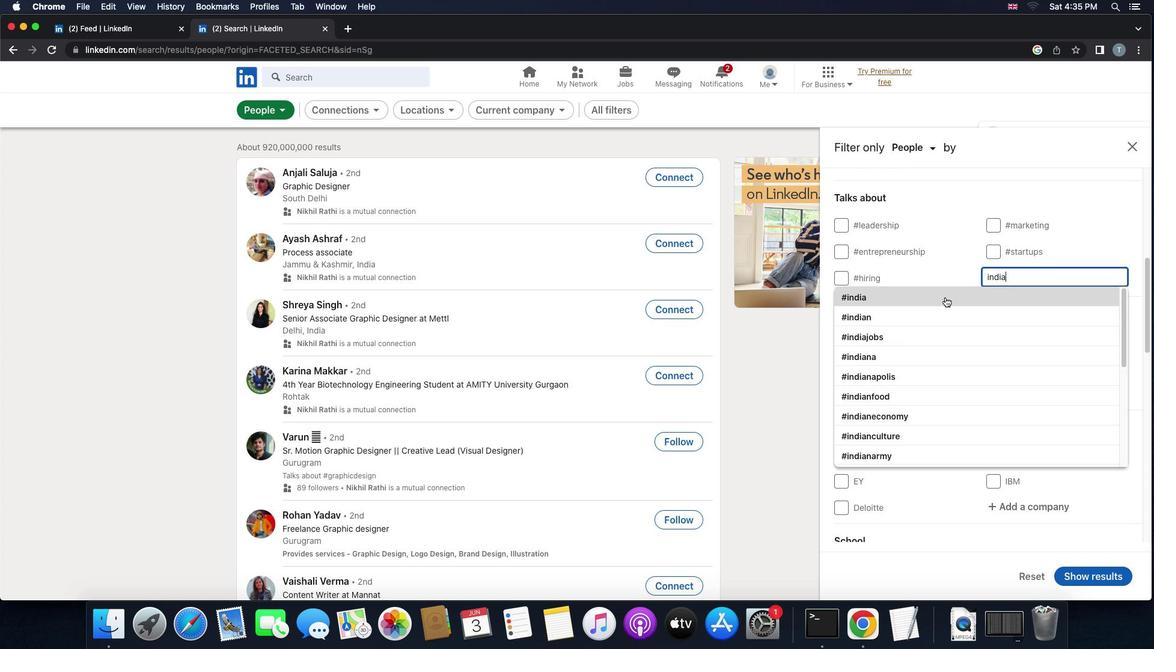 
Action: Mouse pressed left at (945, 297)
Screenshot: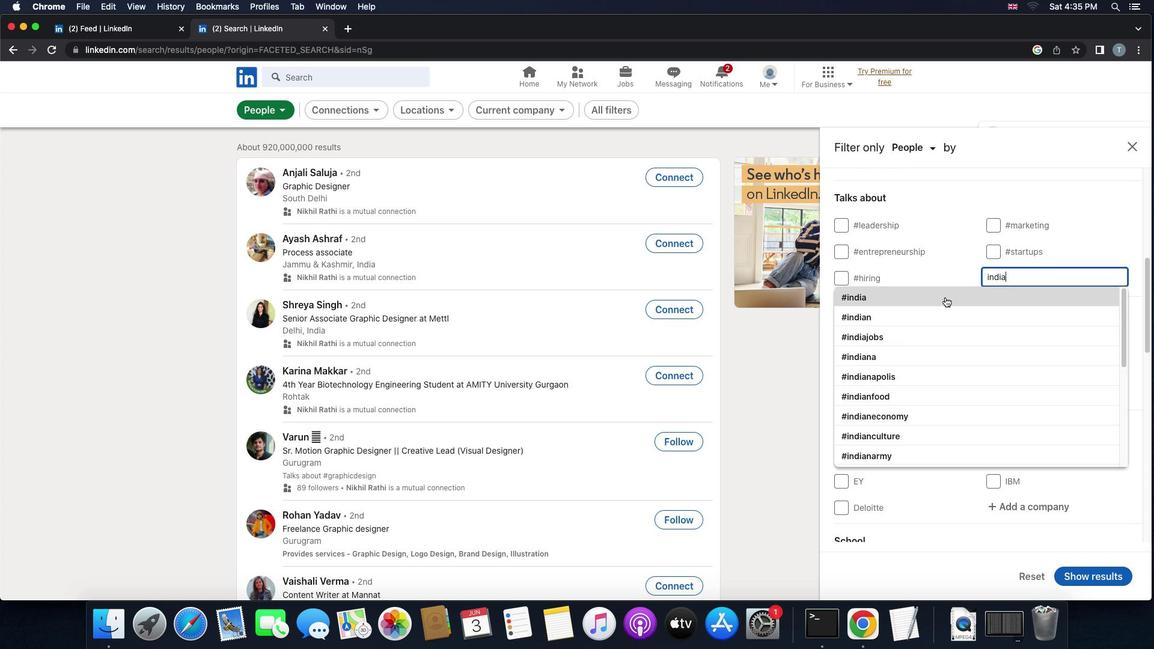 
Action: Mouse moved to (923, 326)
Screenshot: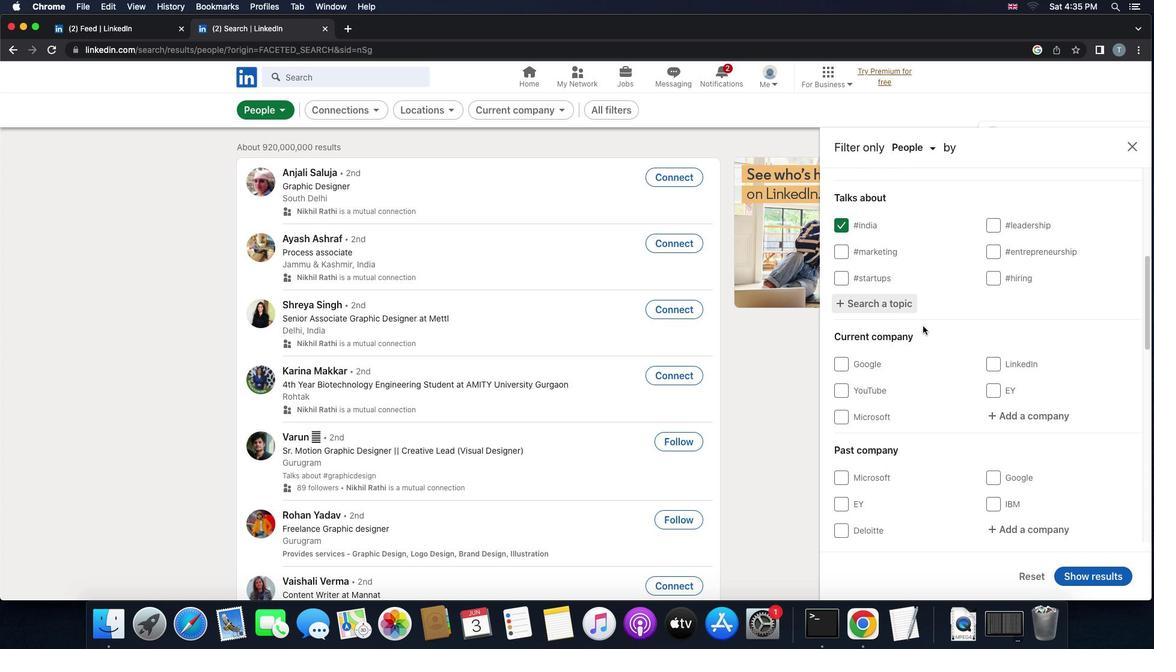 
Action: Mouse scrolled (923, 326) with delta (0, 0)
Screenshot: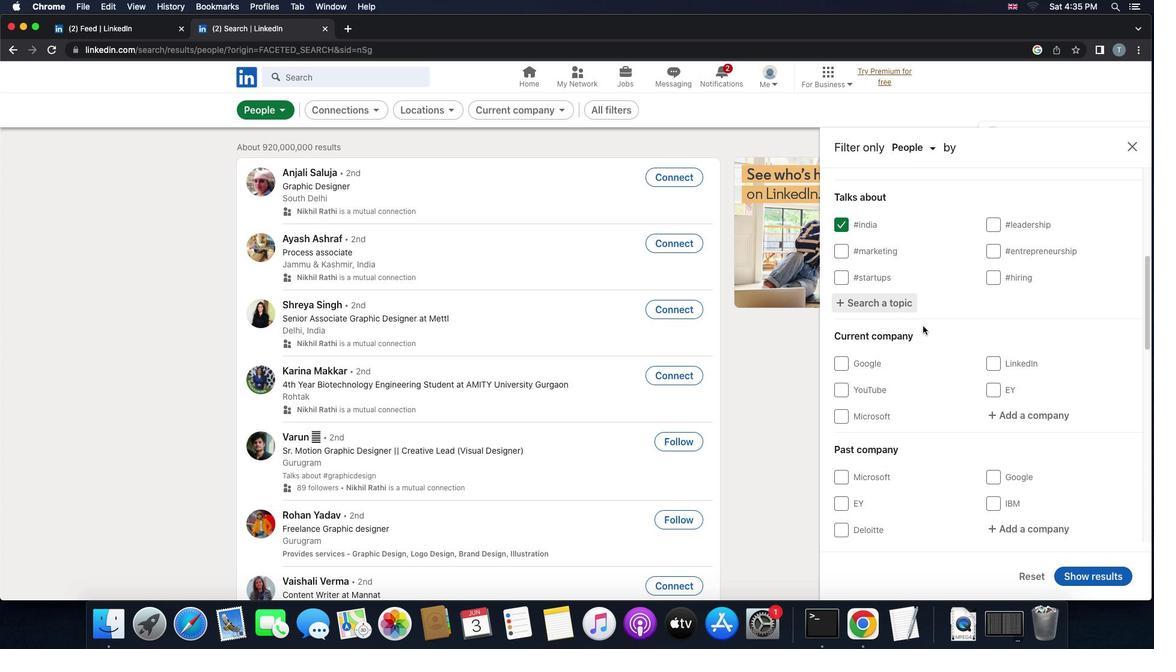 
Action: Mouse scrolled (923, 326) with delta (0, 0)
Screenshot: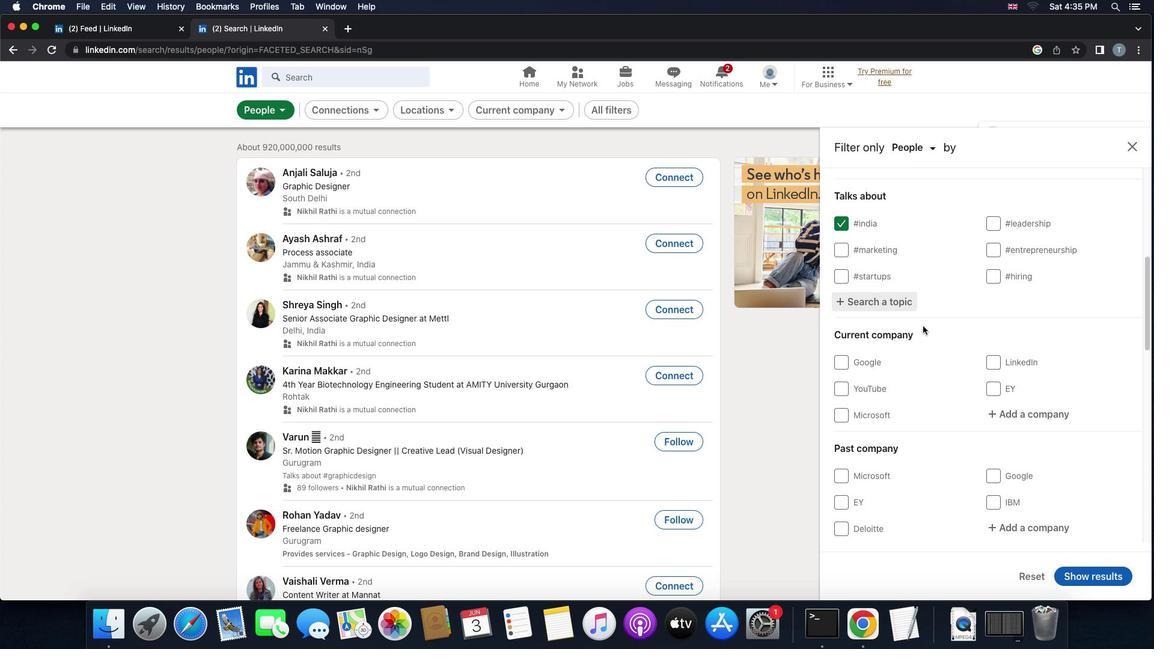 
Action: Mouse scrolled (923, 326) with delta (0, 0)
Screenshot: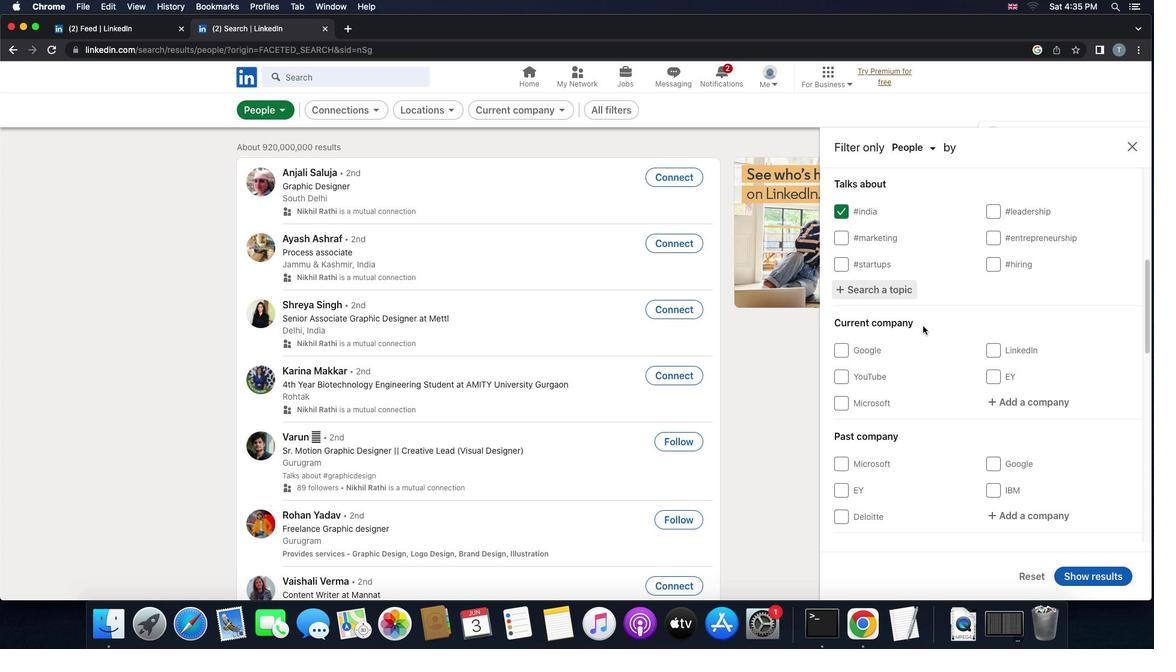 
Action: Mouse moved to (923, 327)
Screenshot: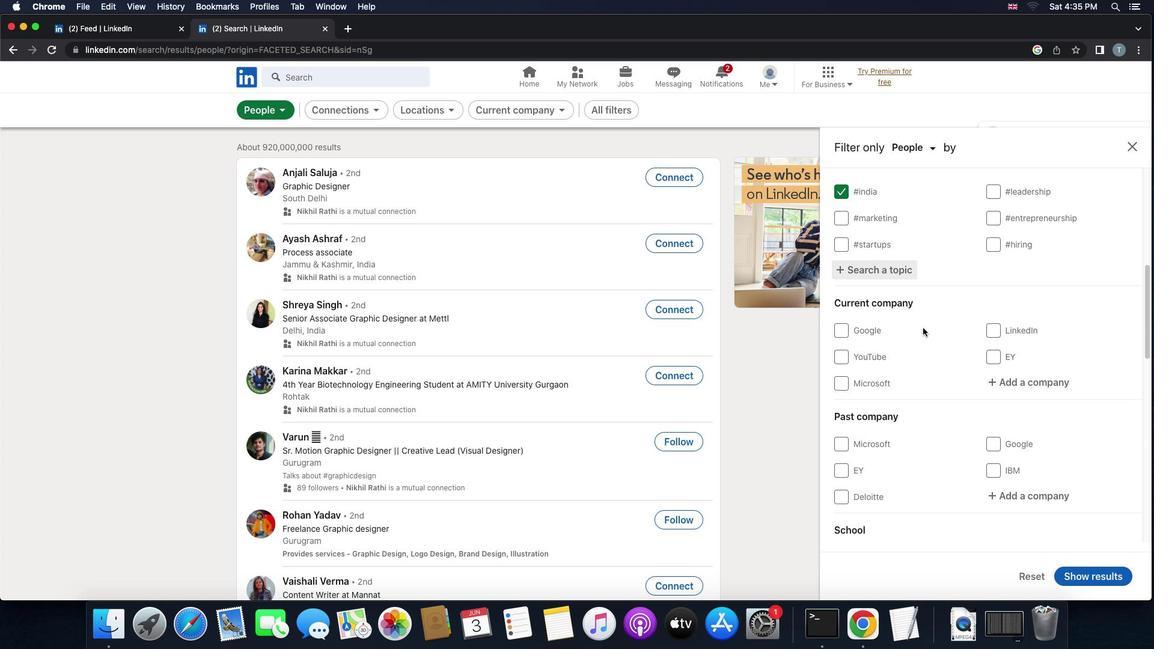 
Action: Mouse scrolled (923, 327) with delta (0, 0)
Screenshot: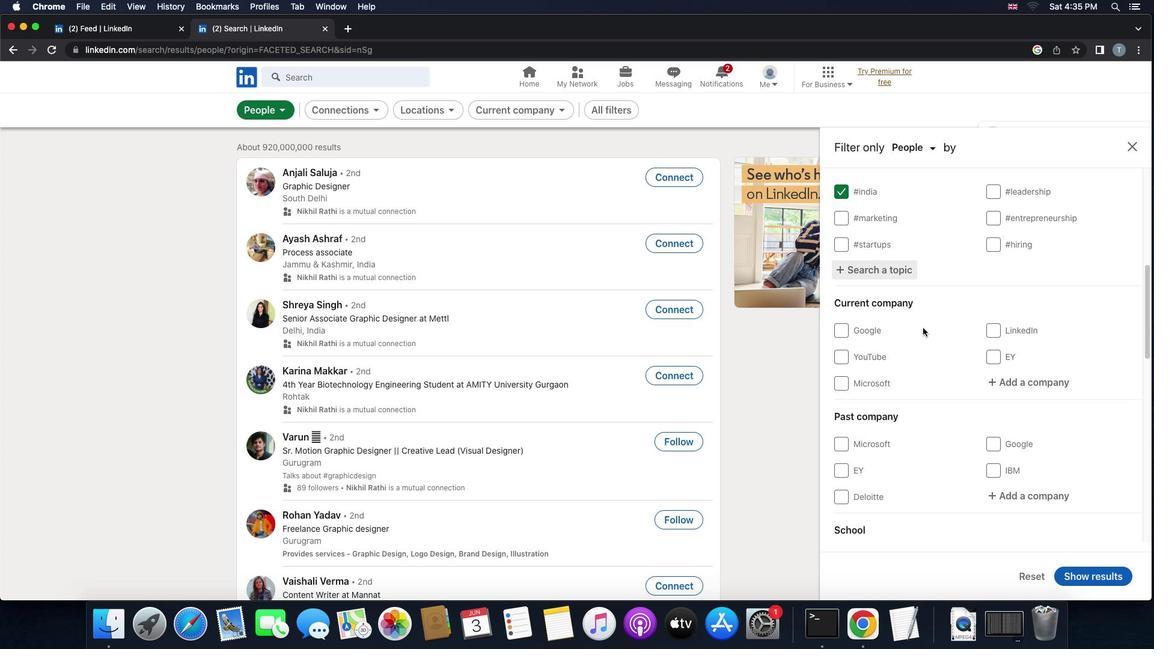 
Action: Mouse scrolled (923, 327) with delta (0, 0)
Screenshot: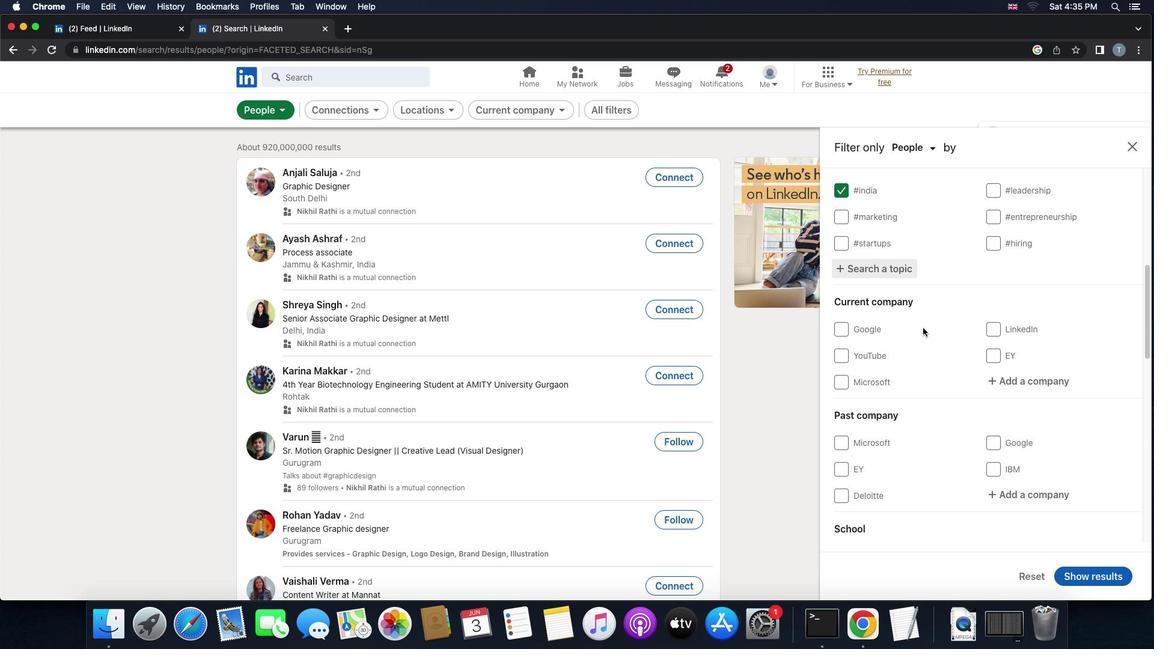 
Action: Mouse scrolled (923, 327) with delta (0, 0)
Screenshot: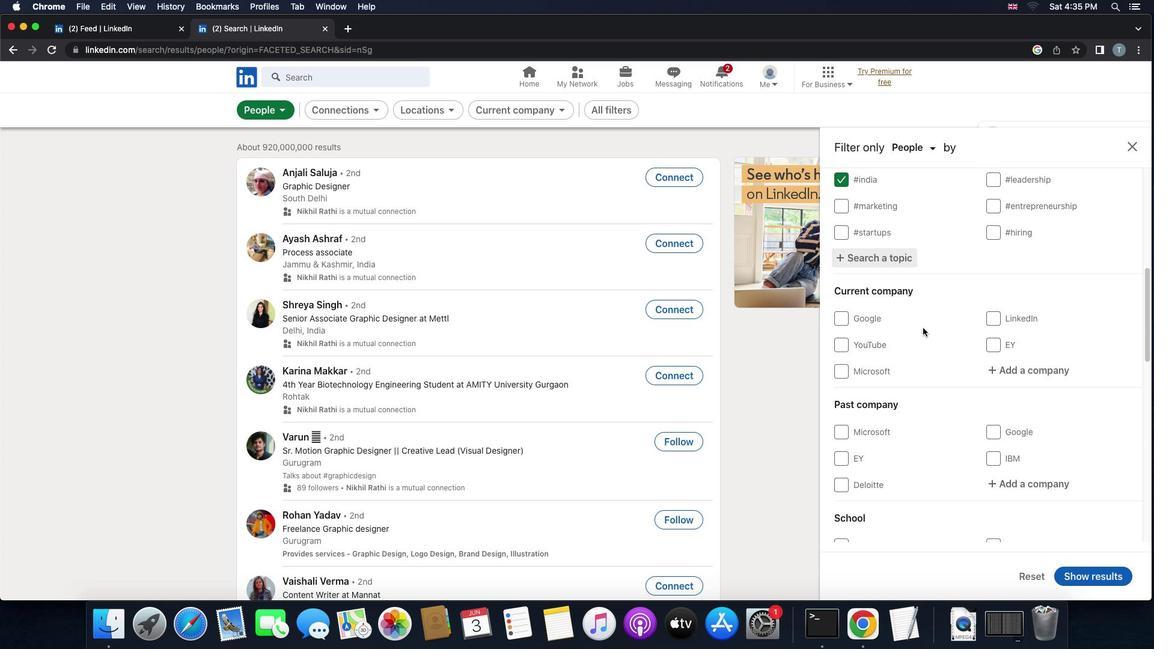
Action: Mouse scrolled (923, 327) with delta (0, 0)
Screenshot: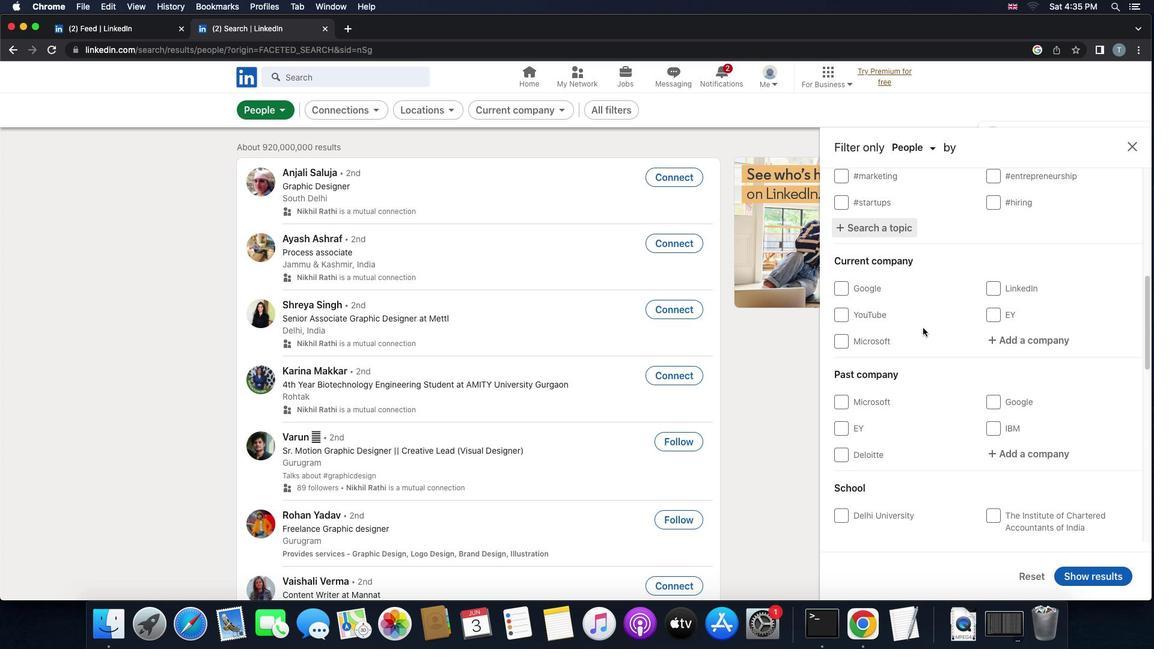 
Action: Mouse scrolled (923, 327) with delta (0, 0)
Screenshot: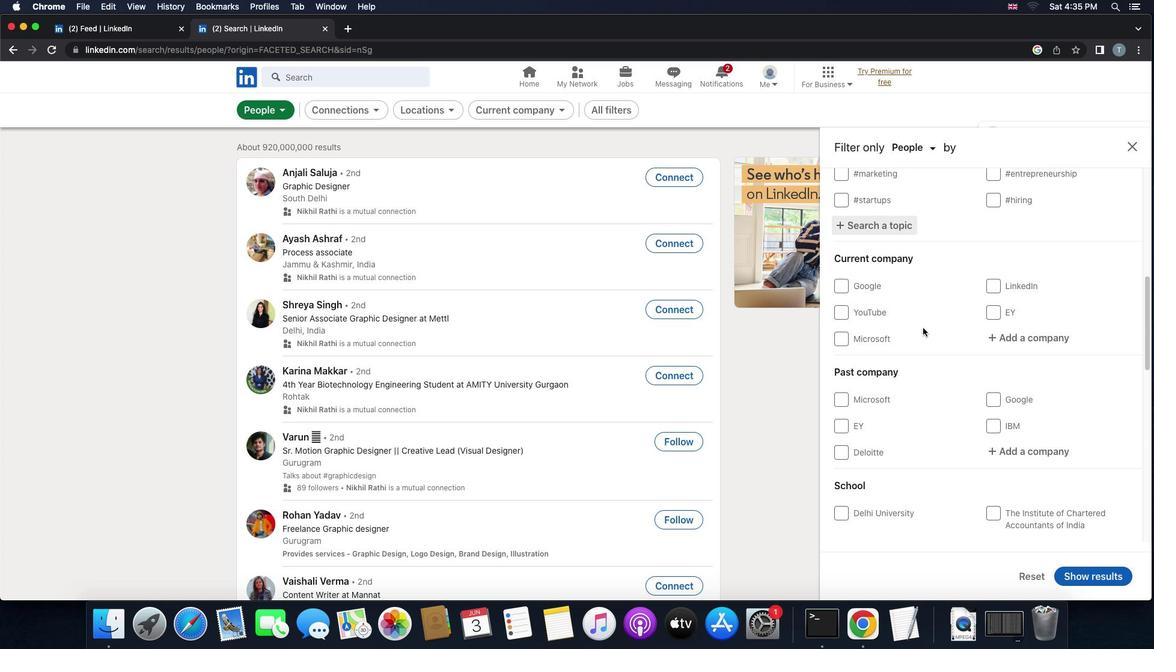 
Action: Mouse moved to (1021, 333)
Screenshot: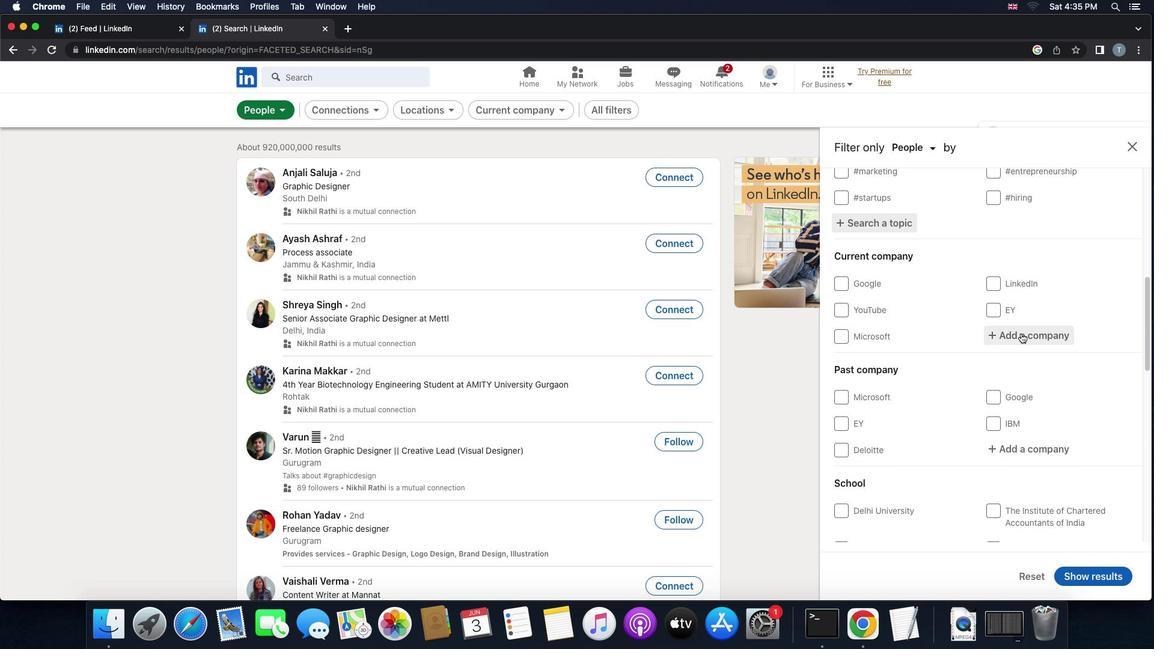 
Action: Mouse pressed left at (1021, 333)
Screenshot: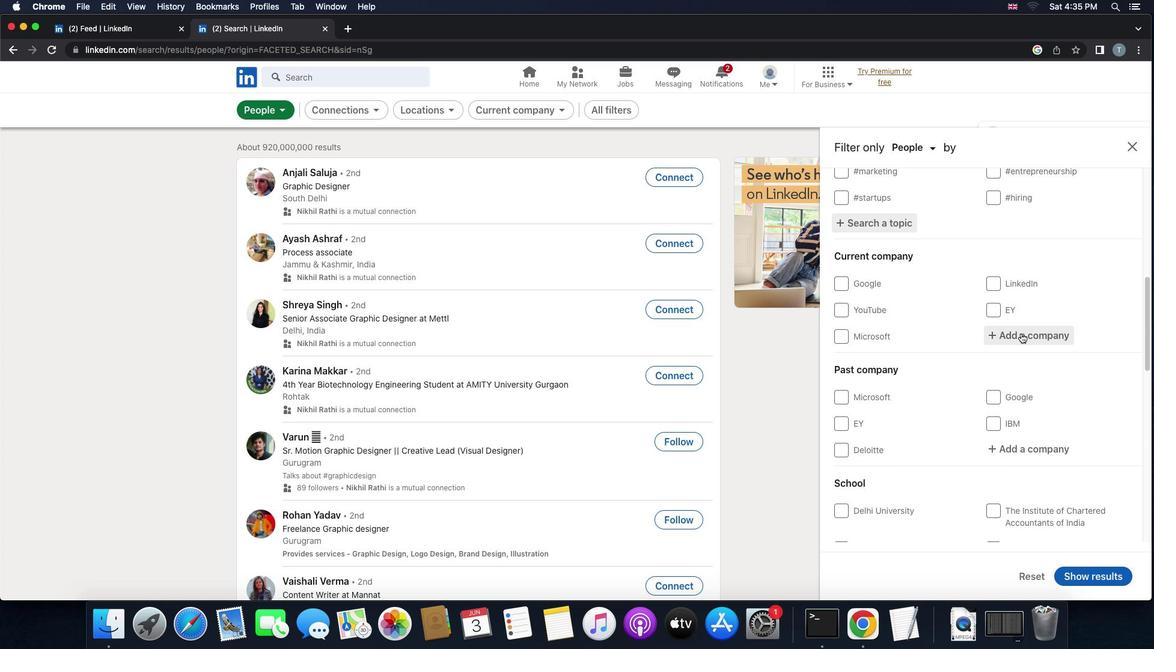 
Action: Key pressed 'm''o''t''i''v''a''t''i''o''n''a''l'
Screenshot: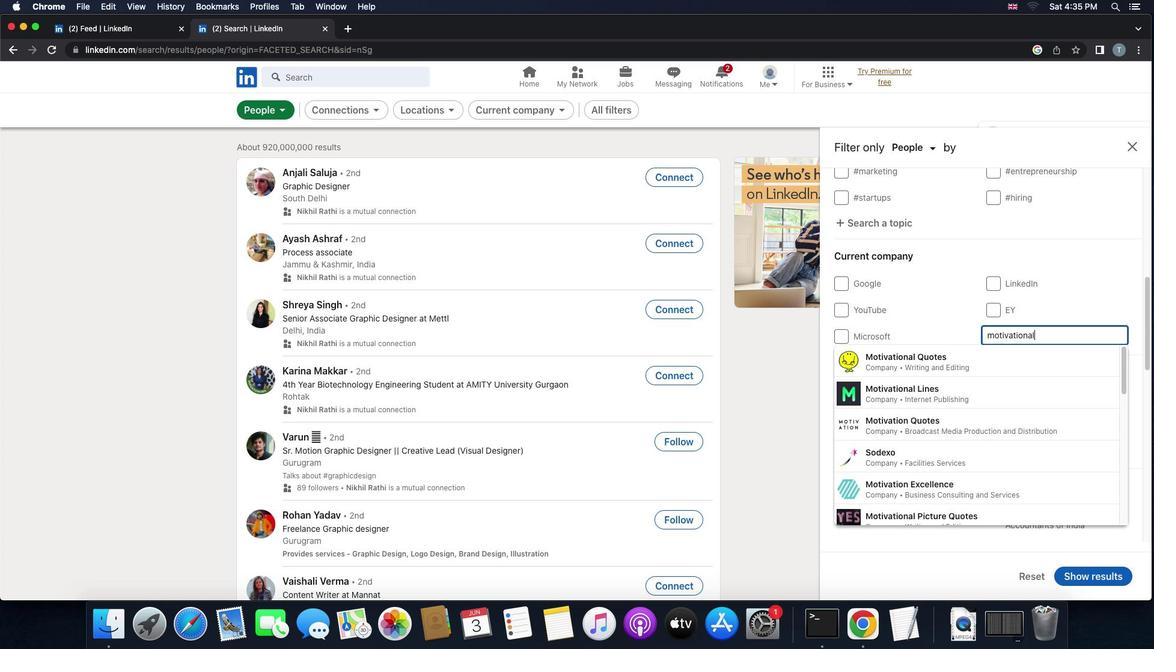 
Action: Mouse moved to (973, 387)
Screenshot: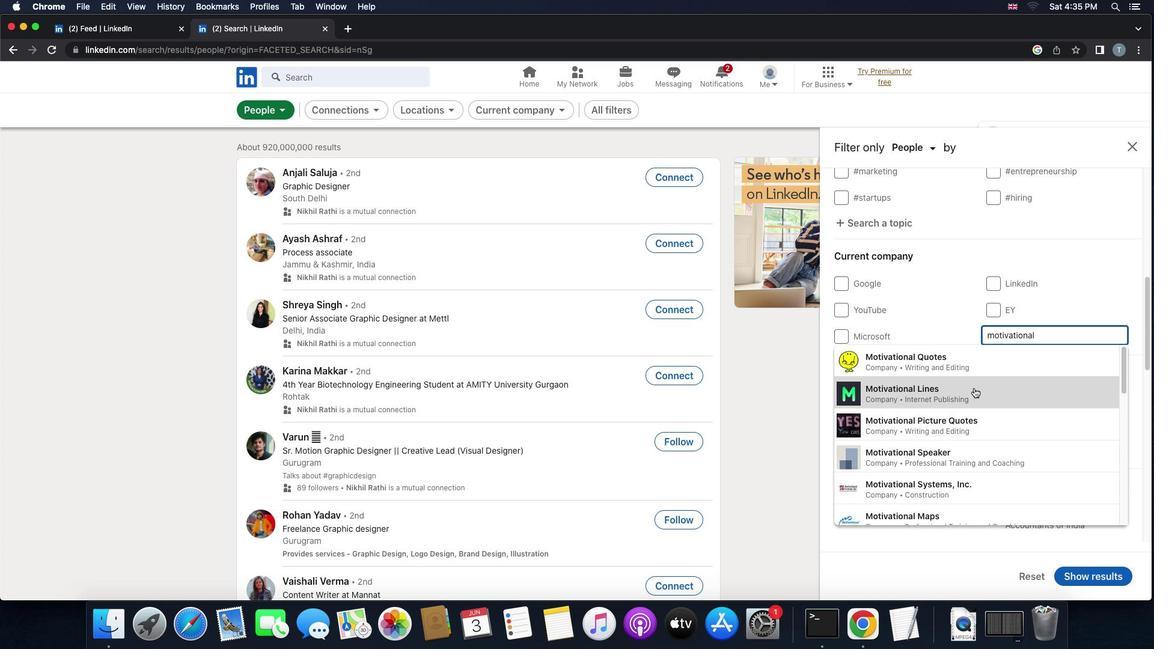 
Action: Mouse pressed left at (973, 387)
Screenshot: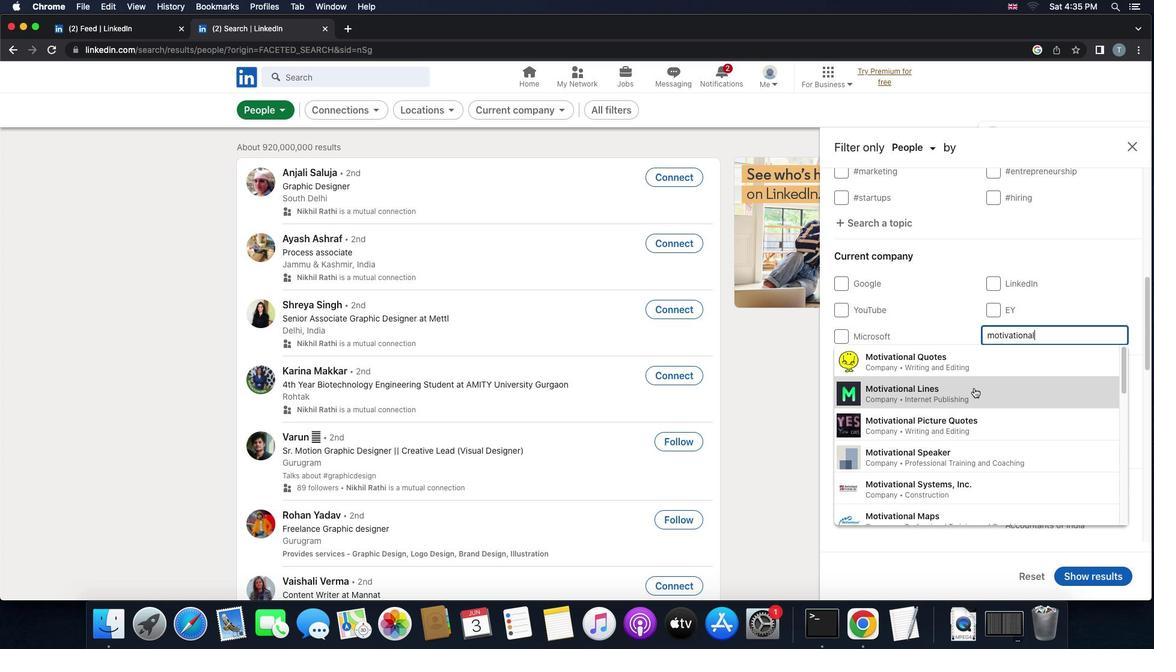 
Action: Mouse scrolled (973, 387) with delta (0, 0)
Screenshot: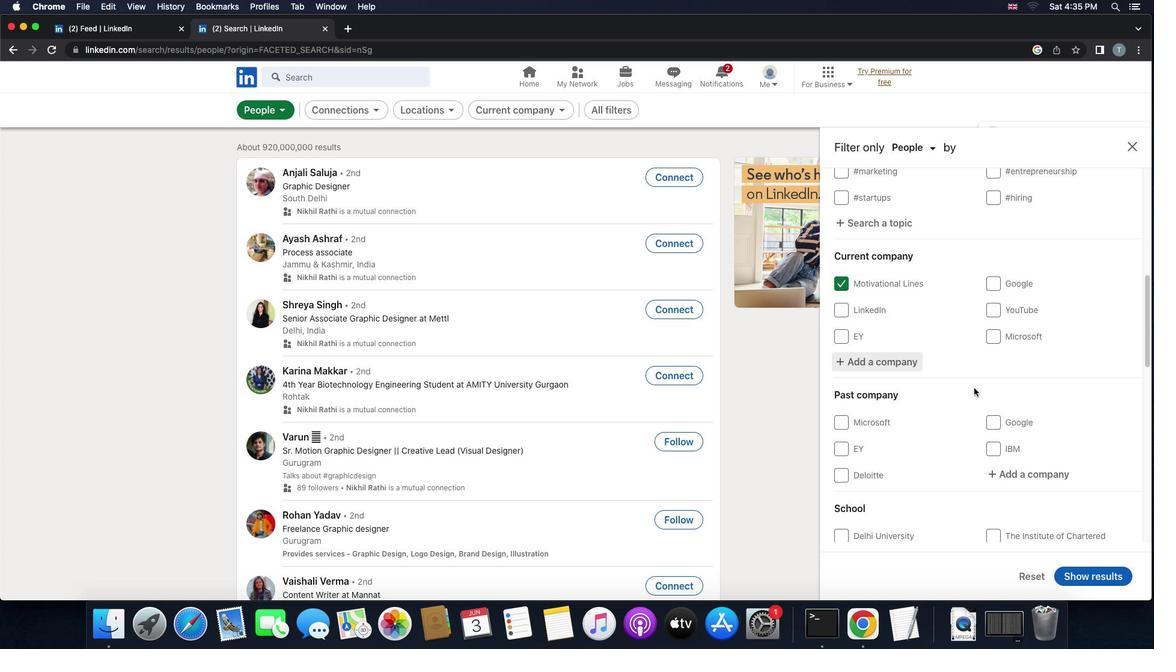 
Action: Mouse scrolled (973, 387) with delta (0, 0)
Screenshot: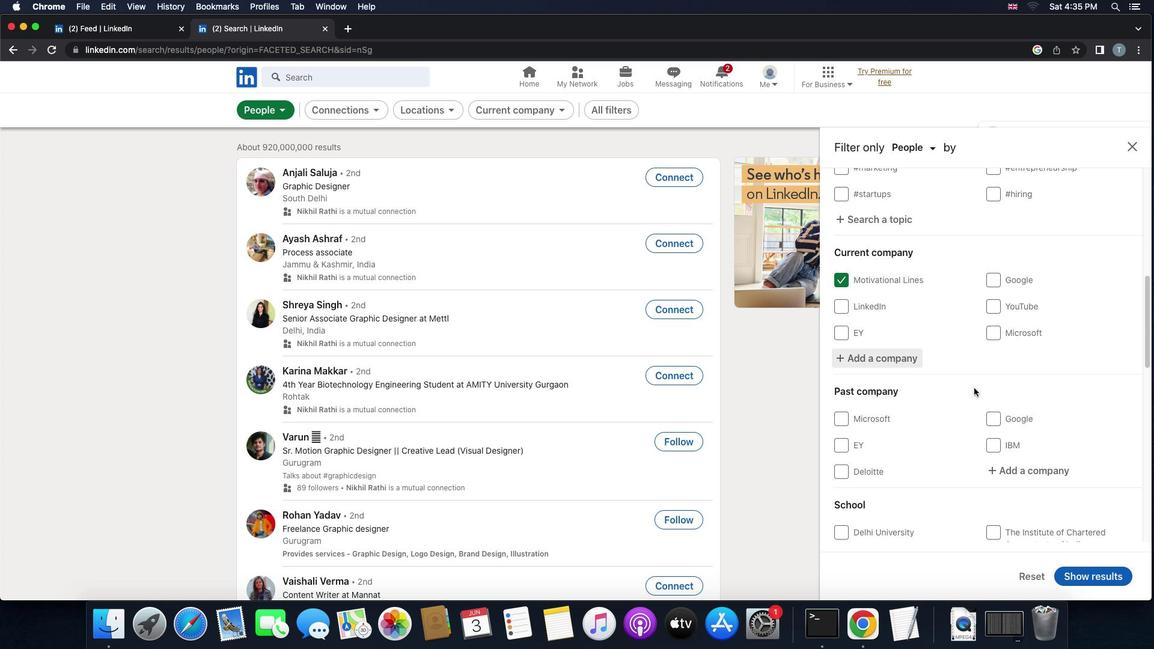 
Action: Mouse scrolled (973, 387) with delta (0, 0)
Screenshot: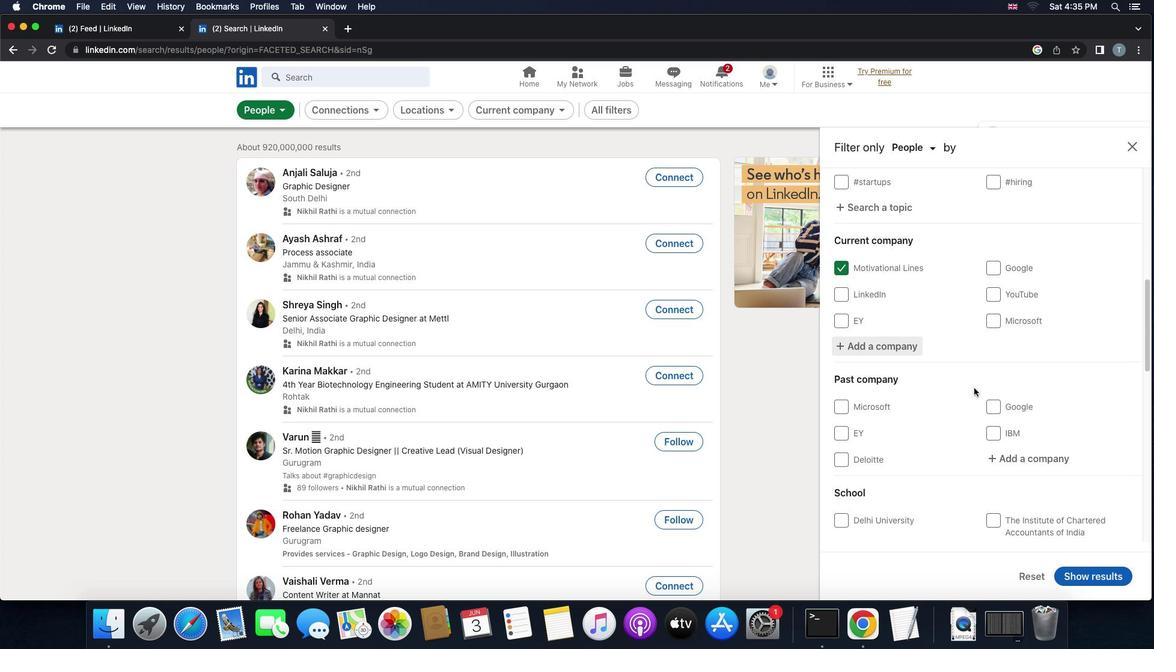 
Action: Mouse scrolled (973, 387) with delta (0, -1)
Screenshot: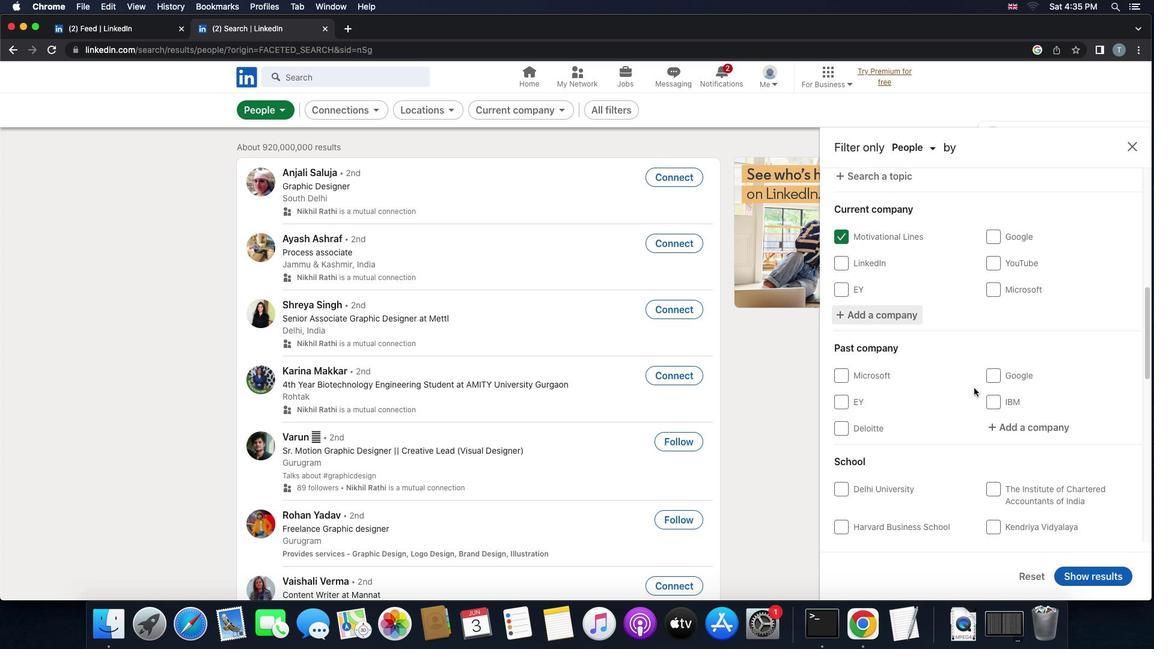 
Action: Mouse moved to (1005, 470)
Screenshot: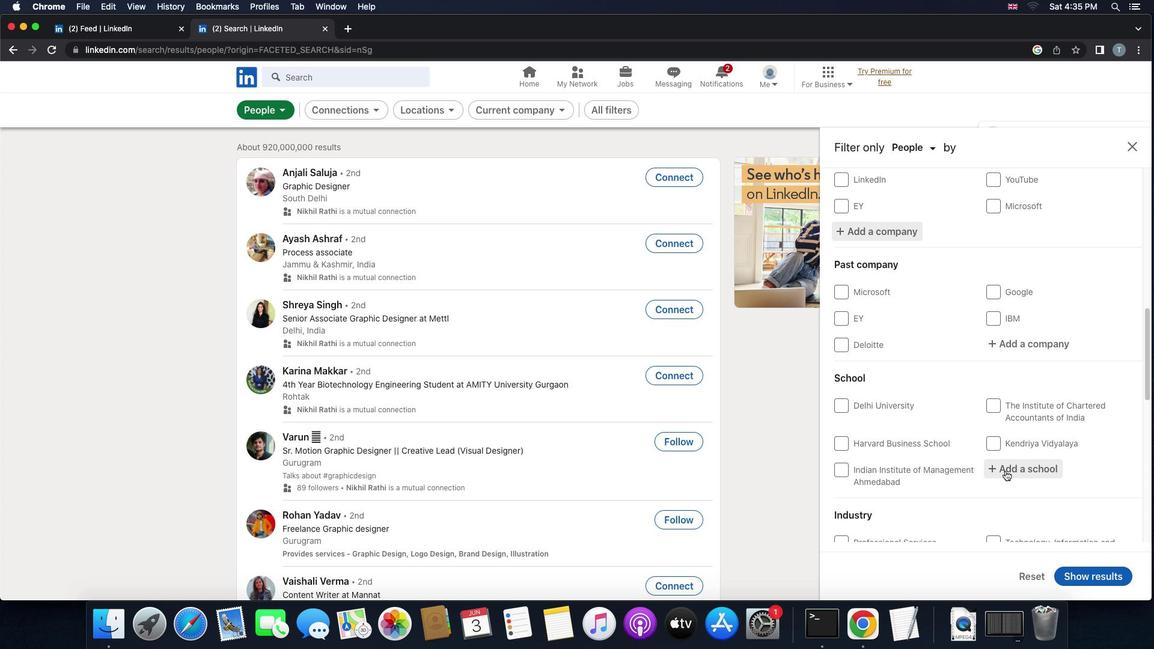 
Action: Mouse pressed left at (1005, 470)
Screenshot: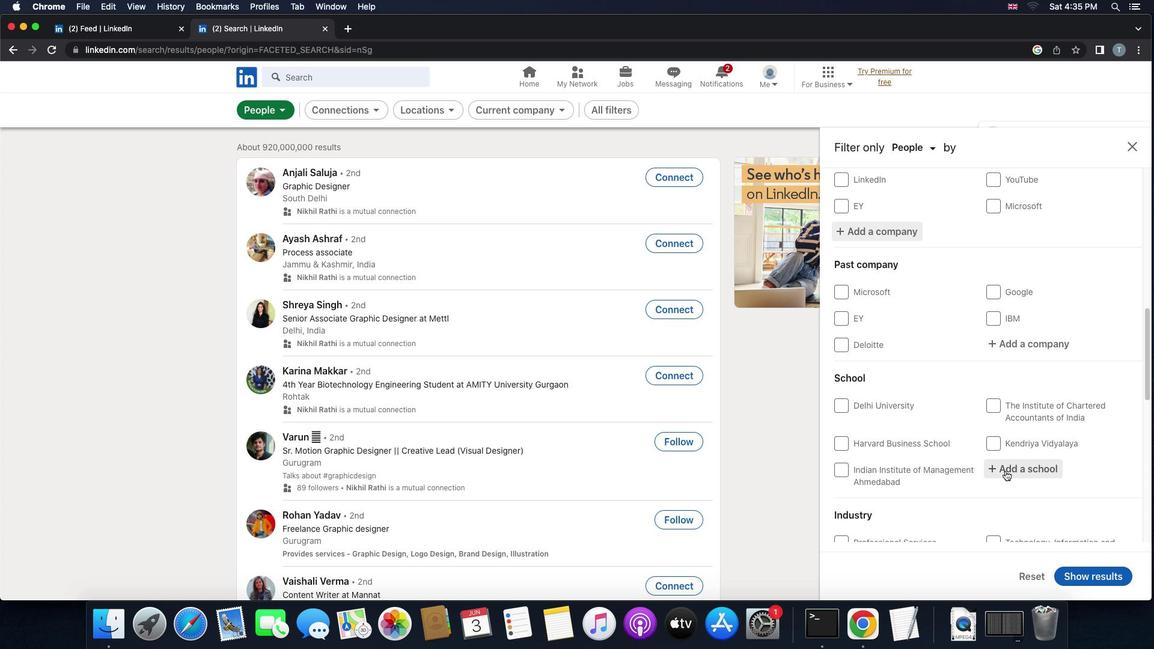 
Action: Key pressed 's''o''l''a''p''u''r'
Screenshot: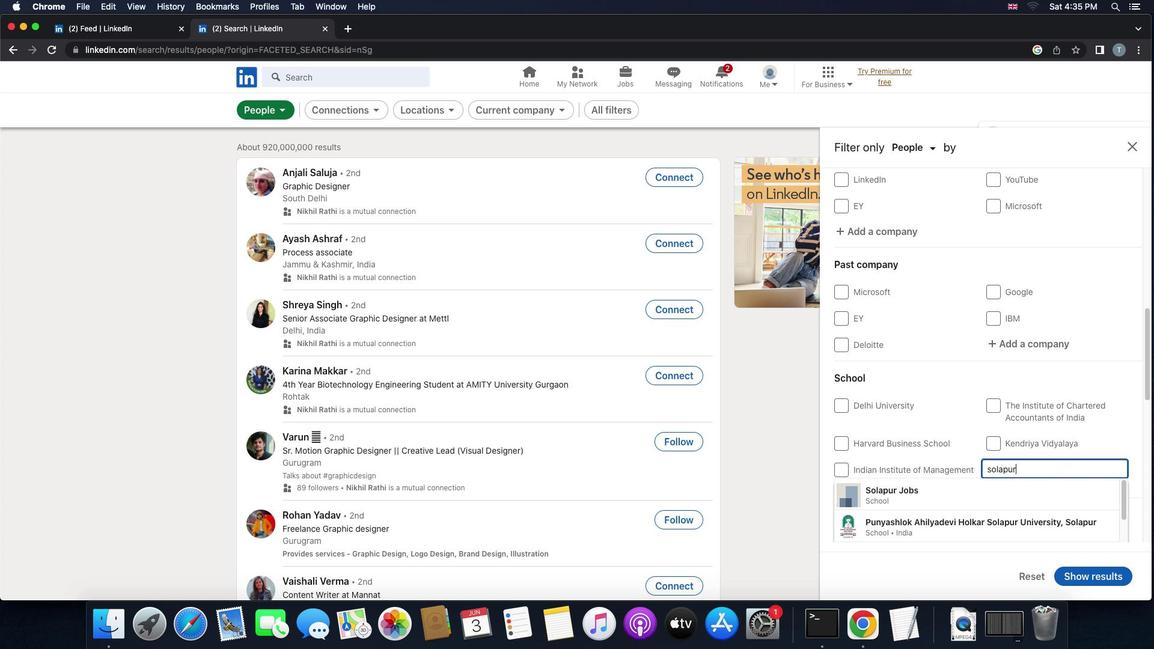 
Action: Mouse moved to (977, 505)
Screenshot: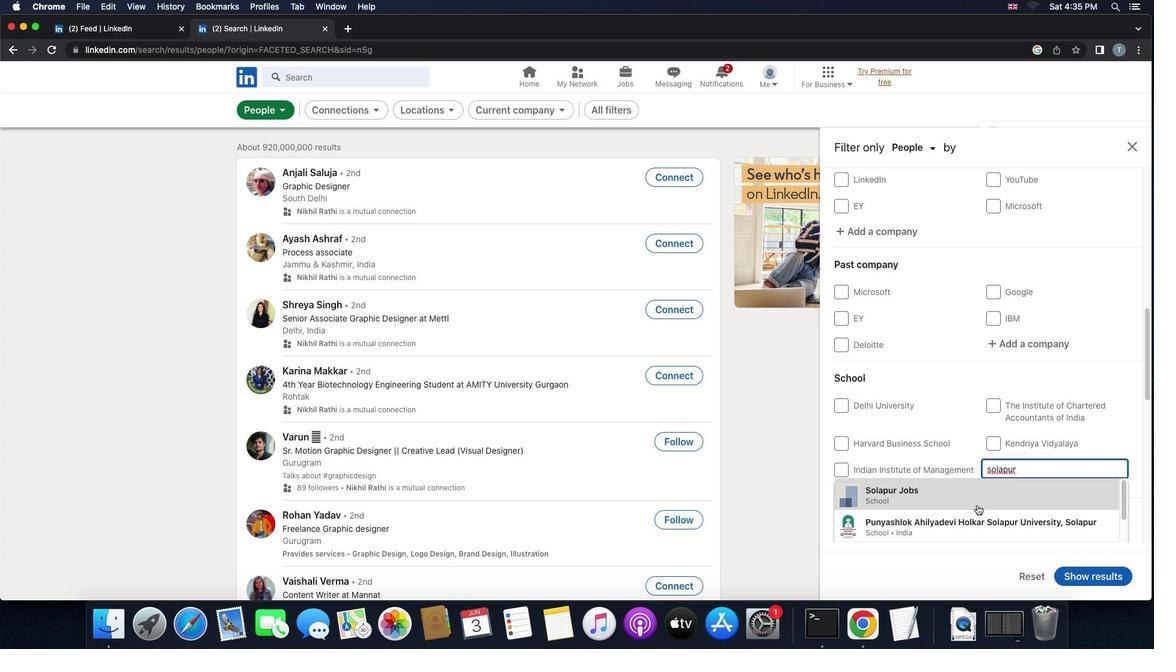 
Action: Mouse pressed left at (977, 505)
Screenshot: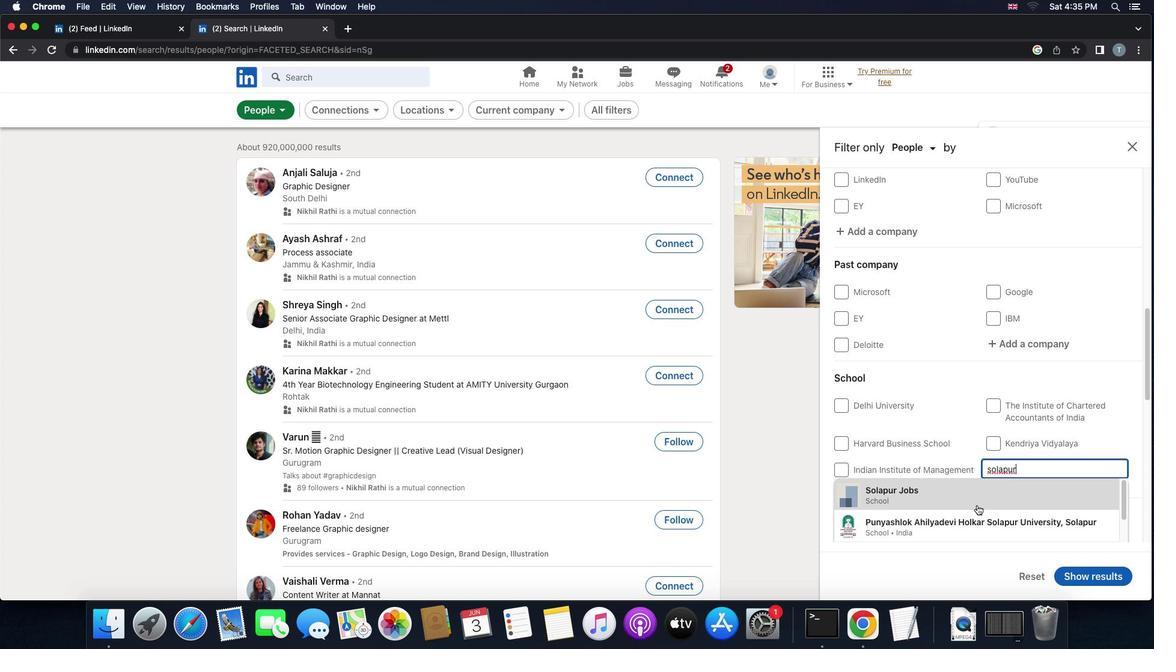 
Action: Mouse scrolled (977, 505) with delta (0, 0)
Screenshot: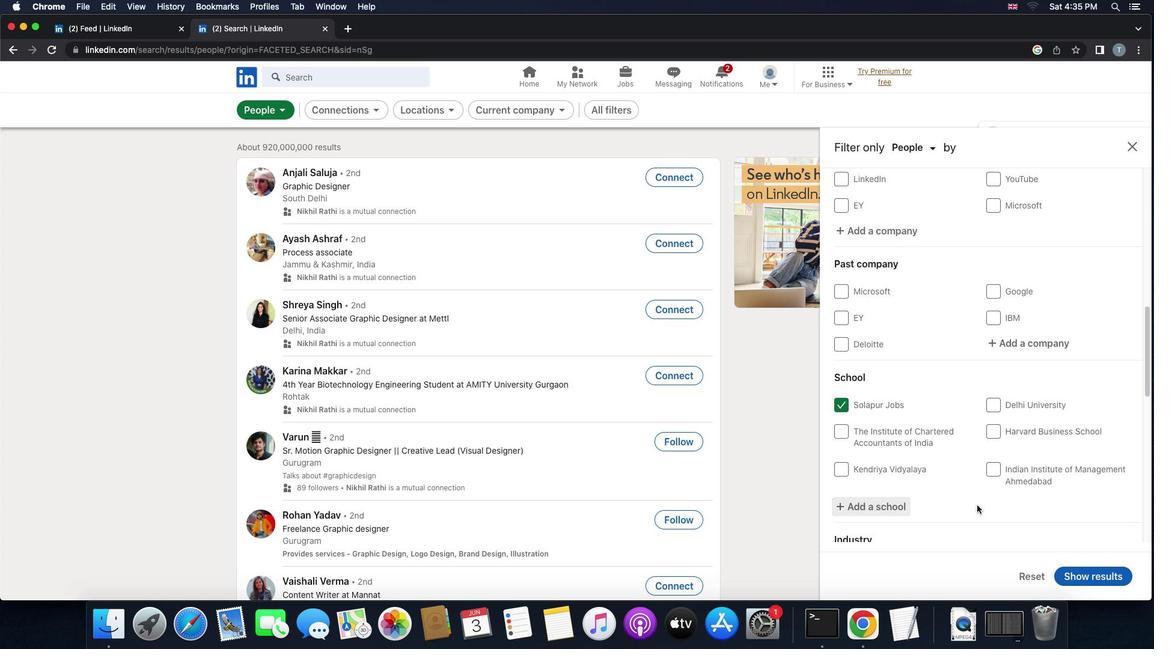 
Action: Mouse scrolled (977, 505) with delta (0, 0)
Screenshot: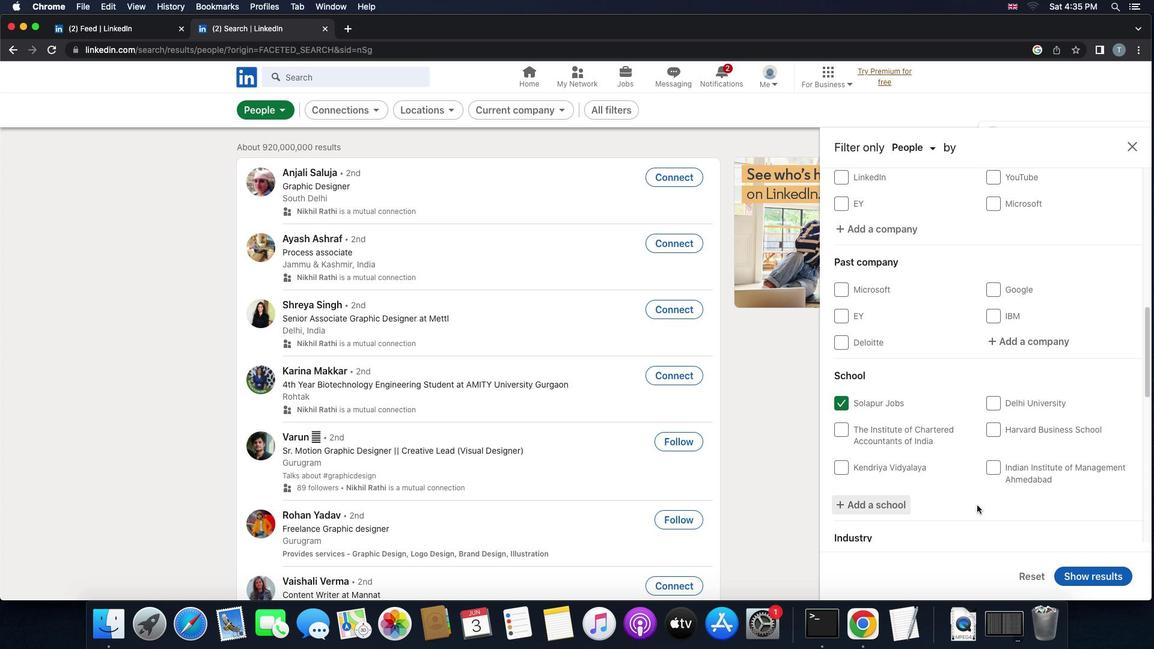 
Action: Mouse scrolled (977, 505) with delta (0, 0)
Screenshot: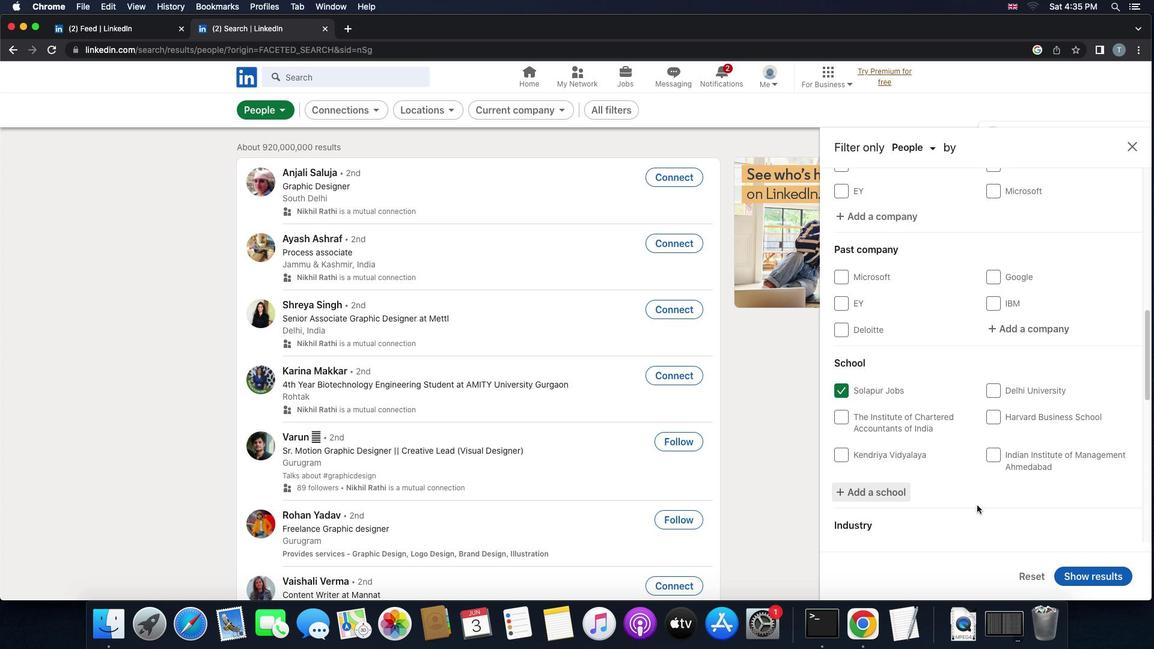 
Action: Mouse scrolled (977, 505) with delta (0, 0)
Screenshot: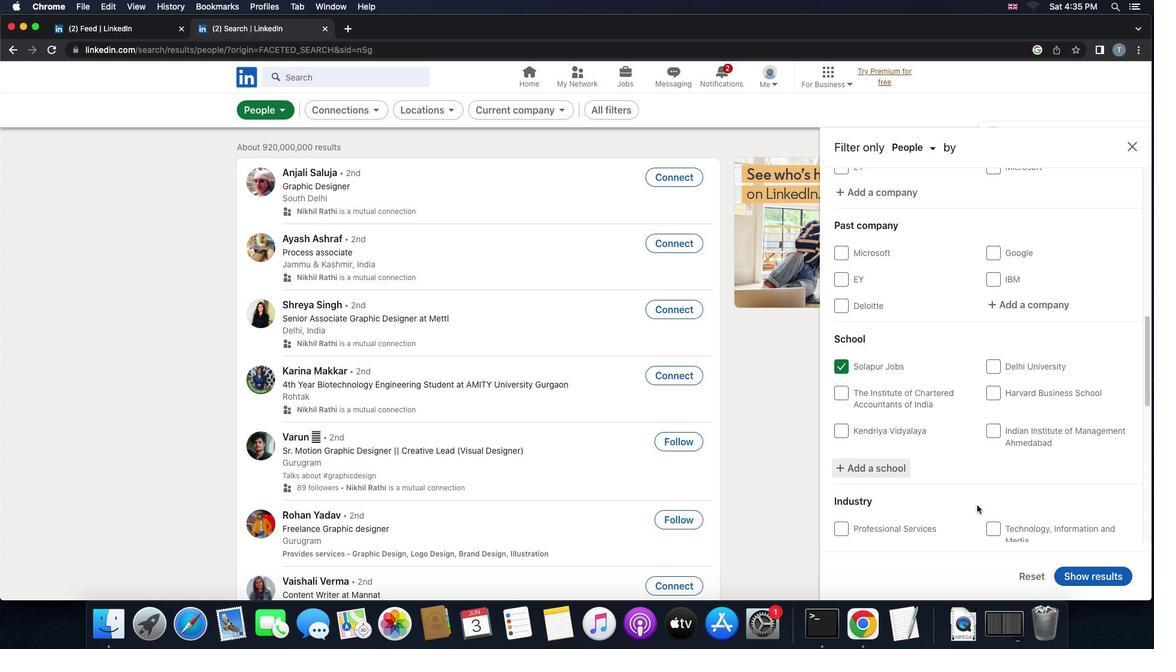 
Action: Mouse scrolled (977, 505) with delta (0, 0)
Screenshot: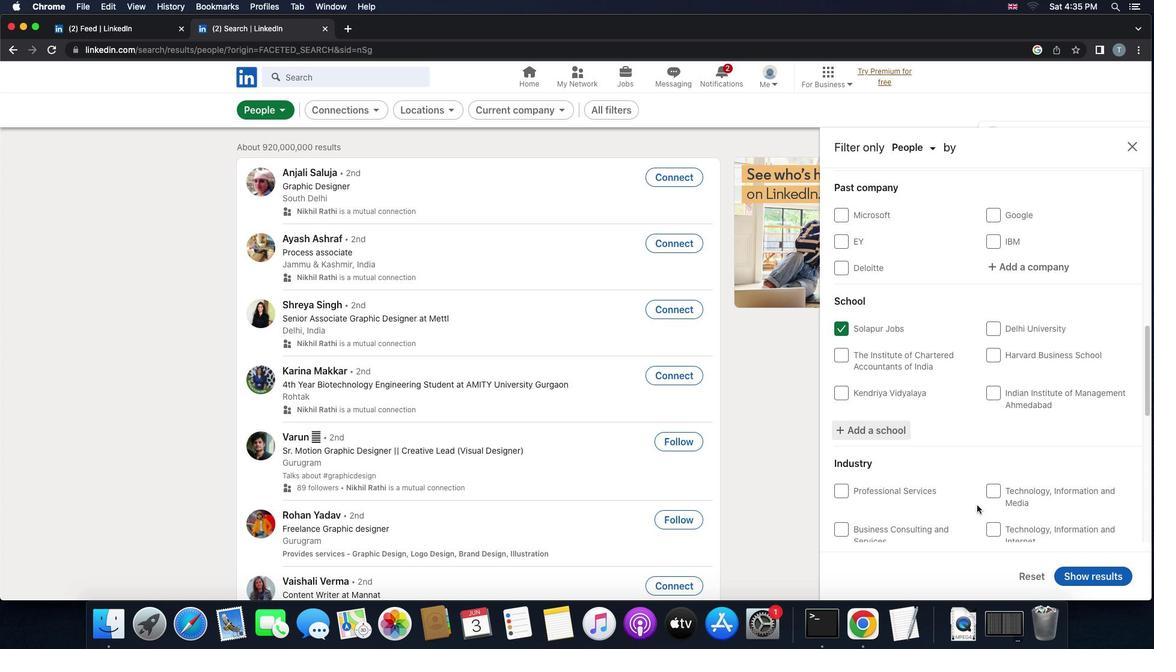 
Action: Mouse scrolled (977, 505) with delta (0, 0)
Screenshot: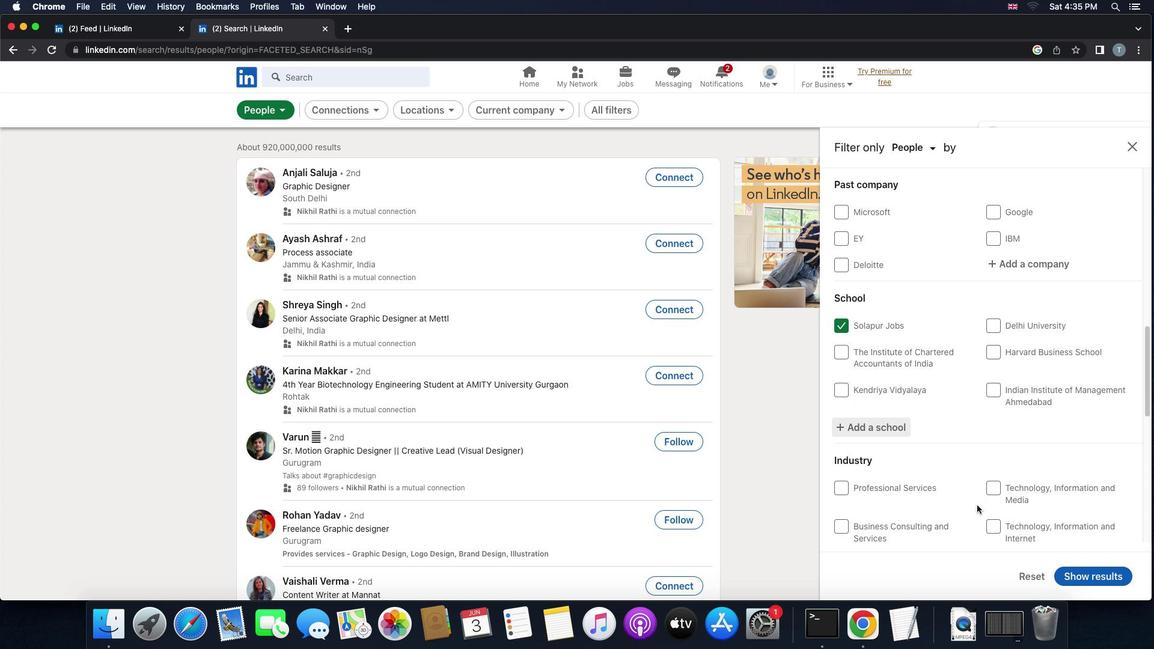 
Action: Mouse scrolled (977, 505) with delta (0, 0)
Screenshot: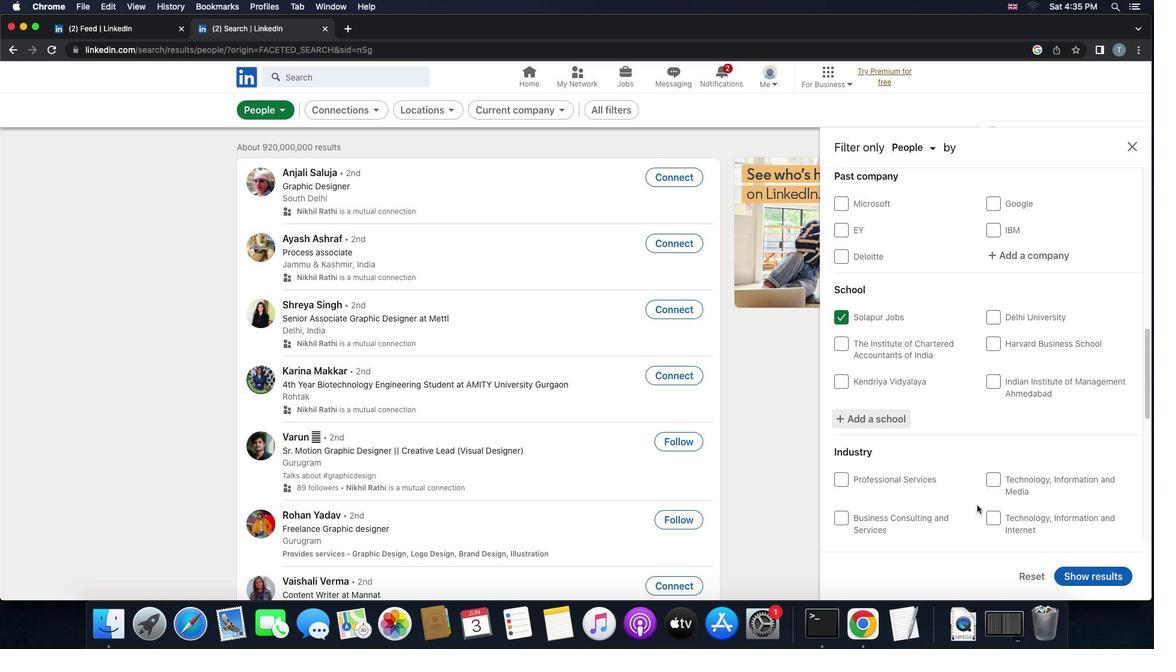 
Action: Mouse scrolled (977, 505) with delta (0, 0)
Screenshot: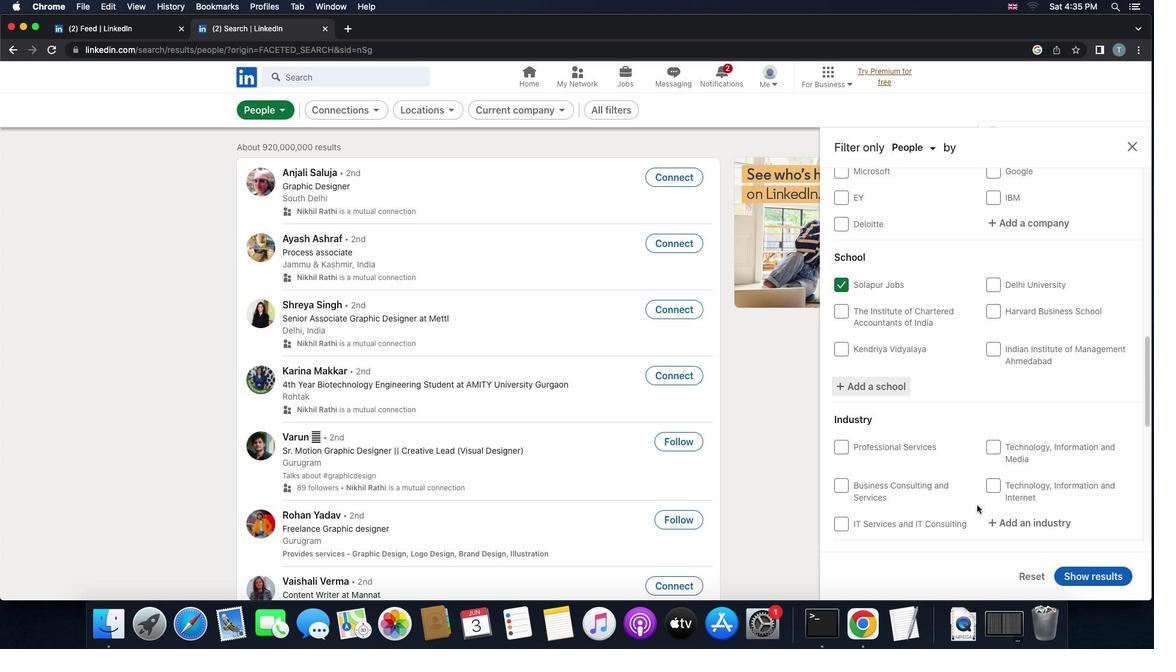 
Action: Mouse moved to (1000, 518)
Screenshot: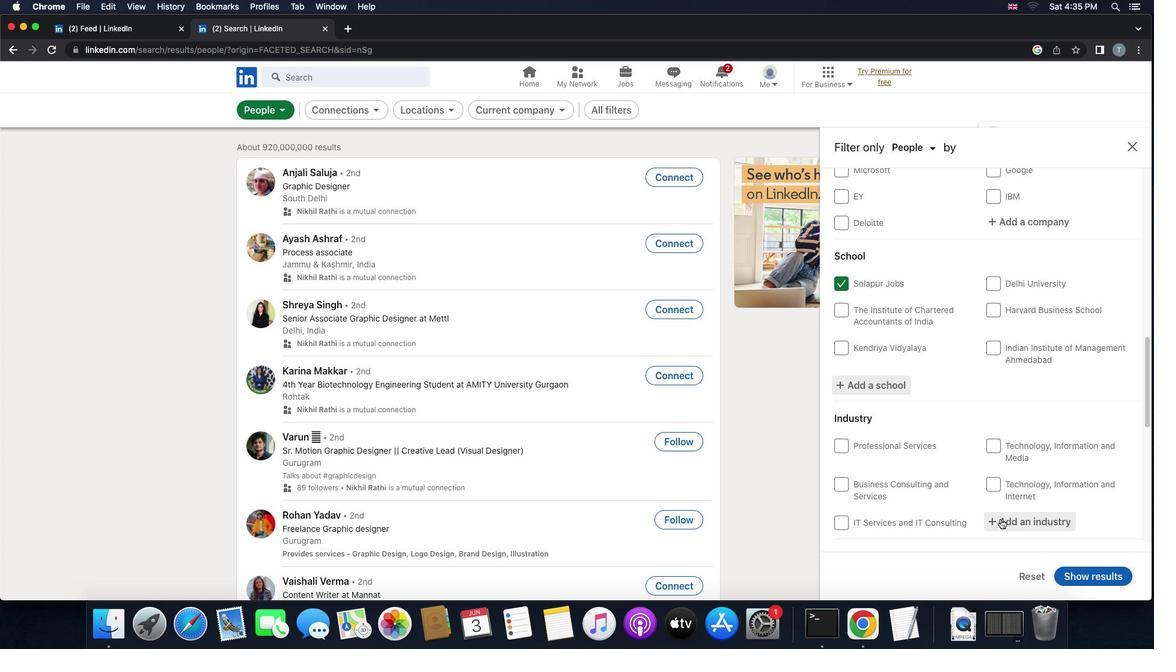 
Action: Mouse pressed left at (1000, 518)
Screenshot: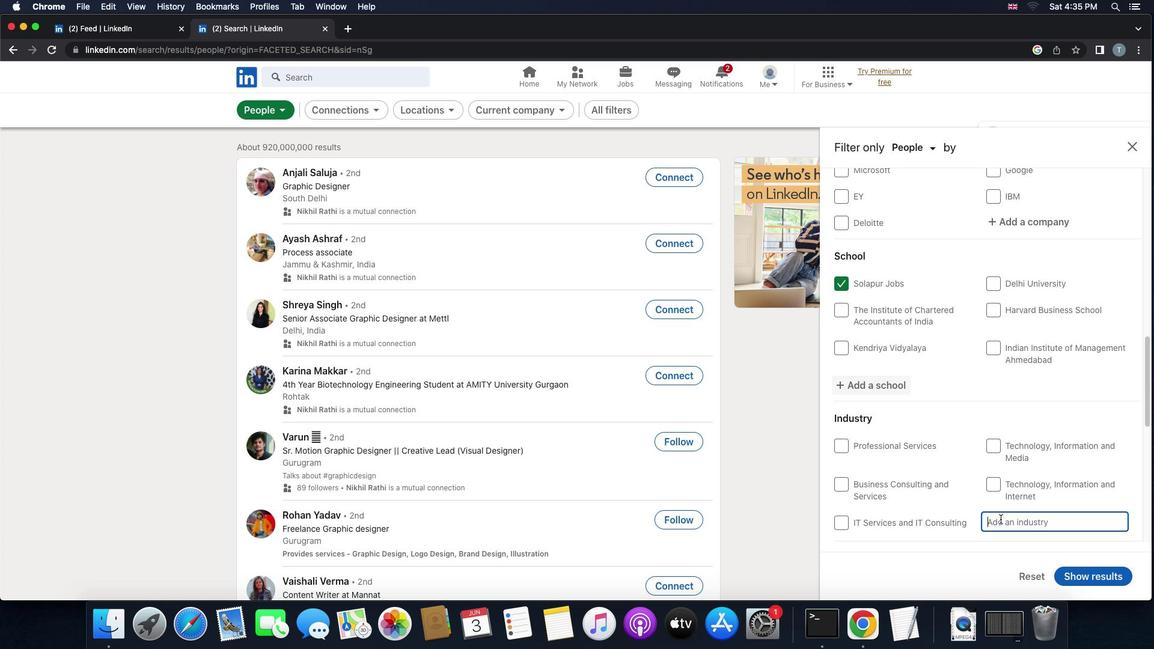 
Action: Key pressed 'f''a''r''m''i''n''g'
Screenshot: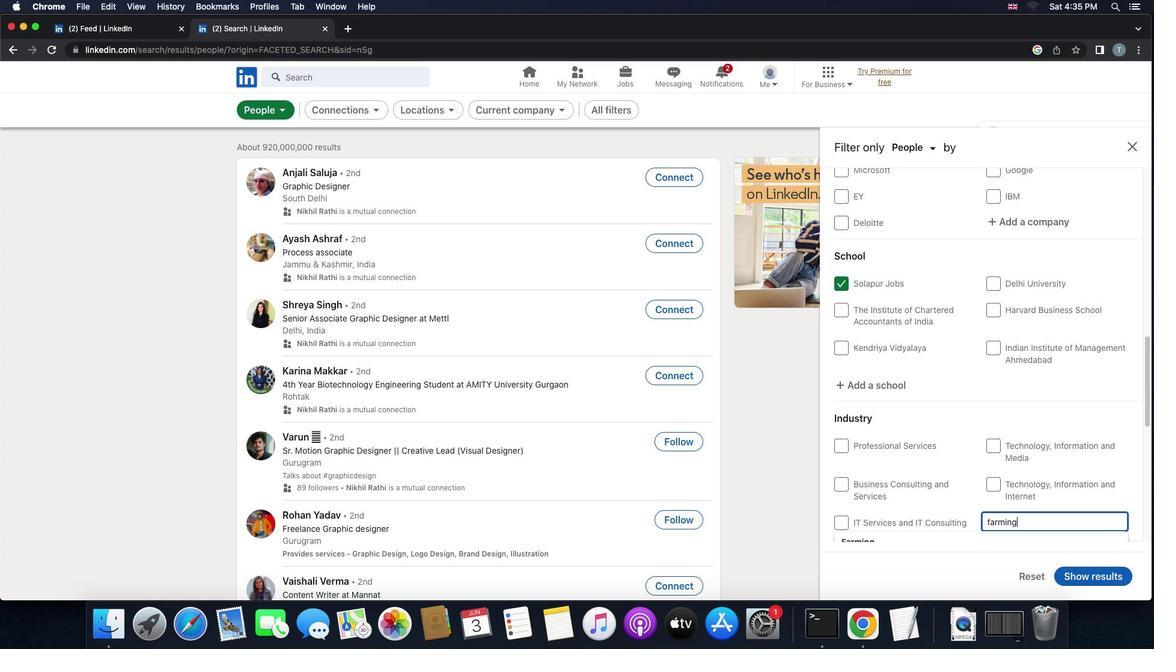 
Action: Mouse moved to (1000, 497)
Screenshot: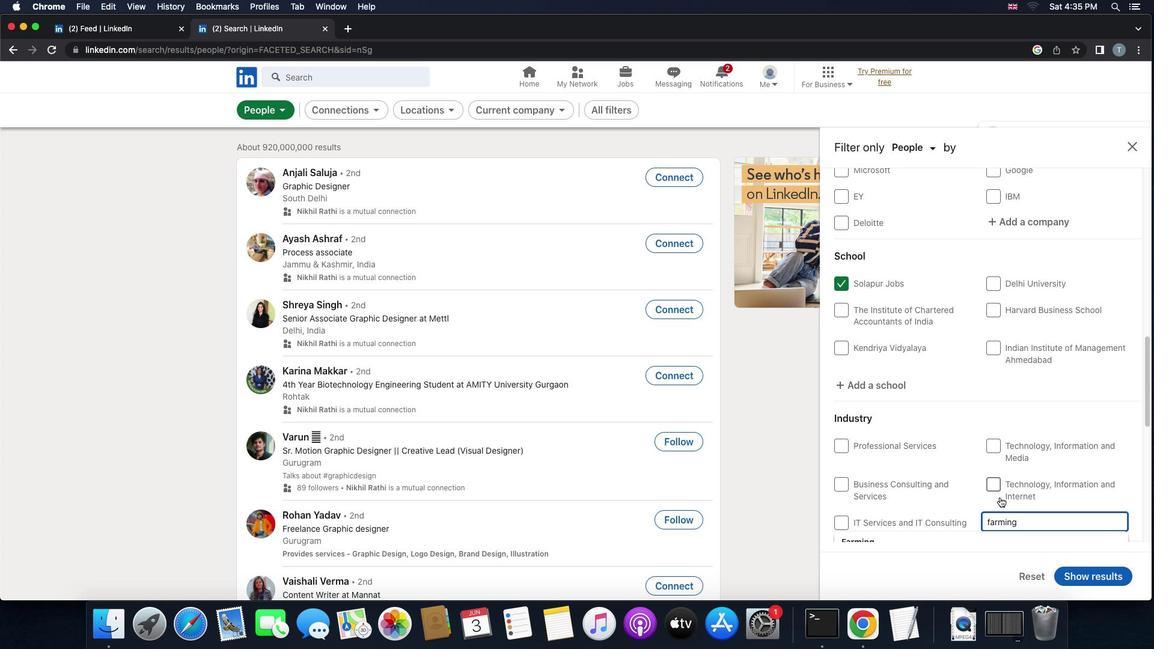 
Action: Mouse scrolled (1000, 497) with delta (0, 0)
Screenshot: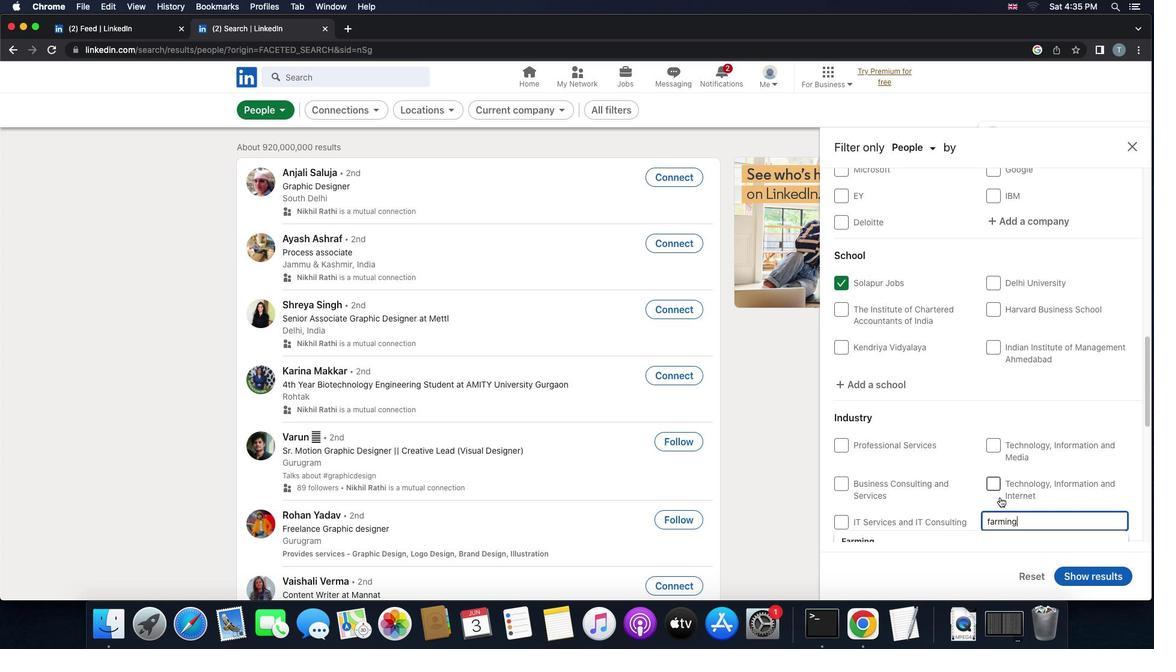 
Action: Mouse scrolled (1000, 497) with delta (0, 0)
Screenshot: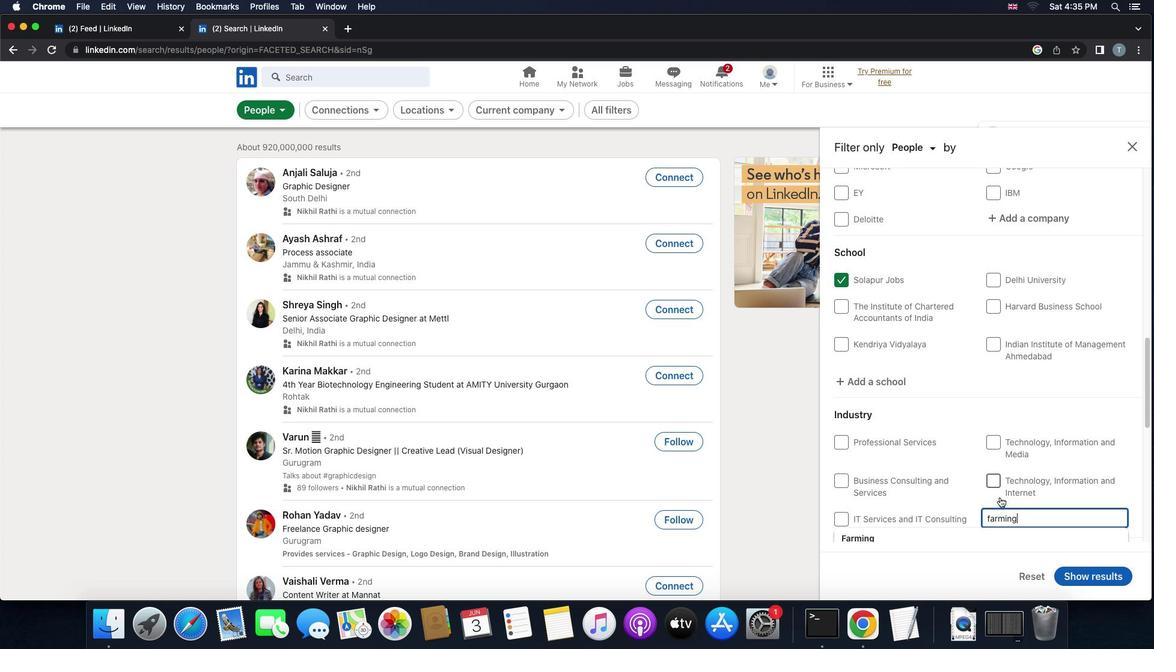
Action: Mouse scrolled (1000, 497) with delta (0, 0)
Screenshot: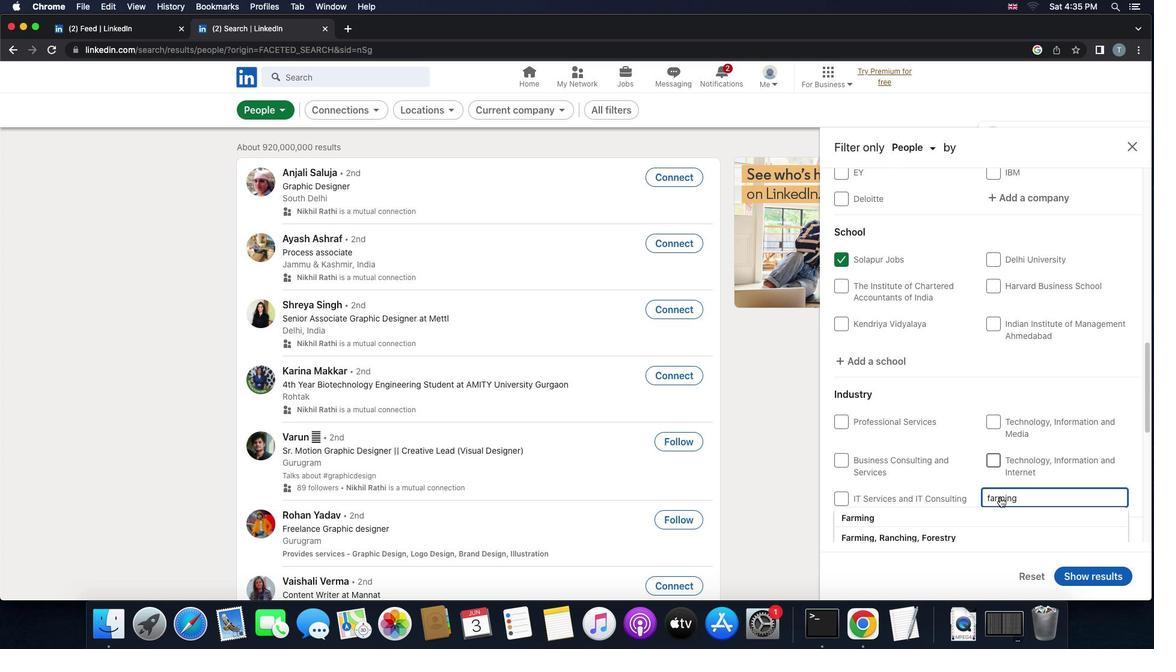 
Action: Mouse scrolled (1000, 497) with delta (0, 0)
Screenshot: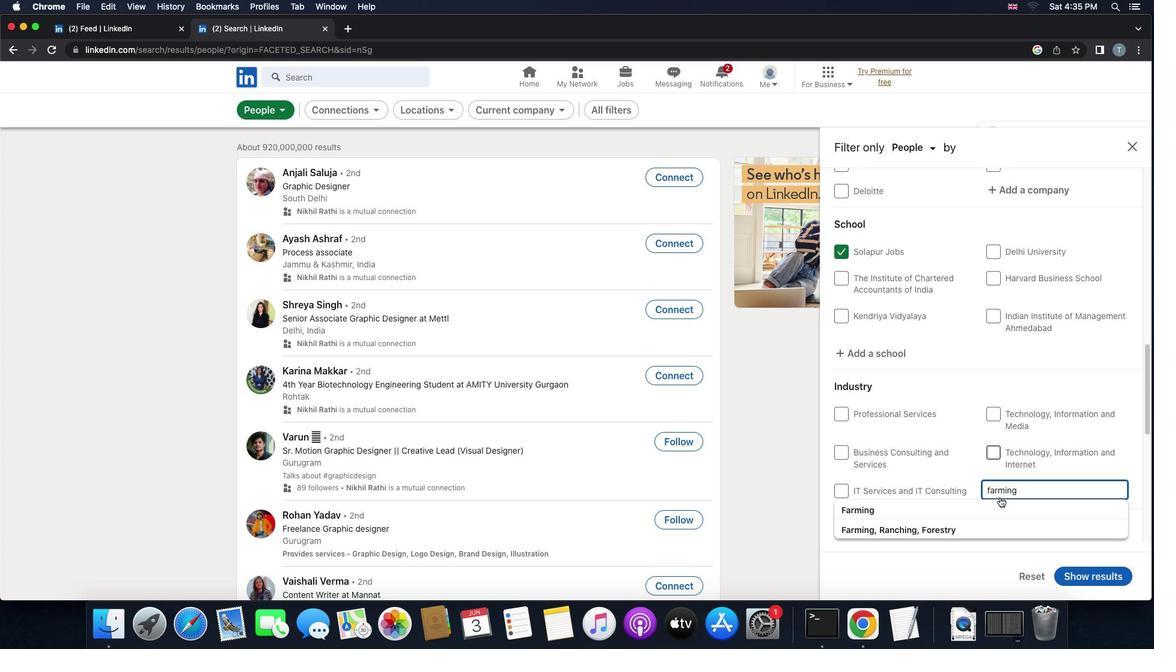 
Action: Mouse scrolled (1000, 497) with delta (0, -1)
Screenshot: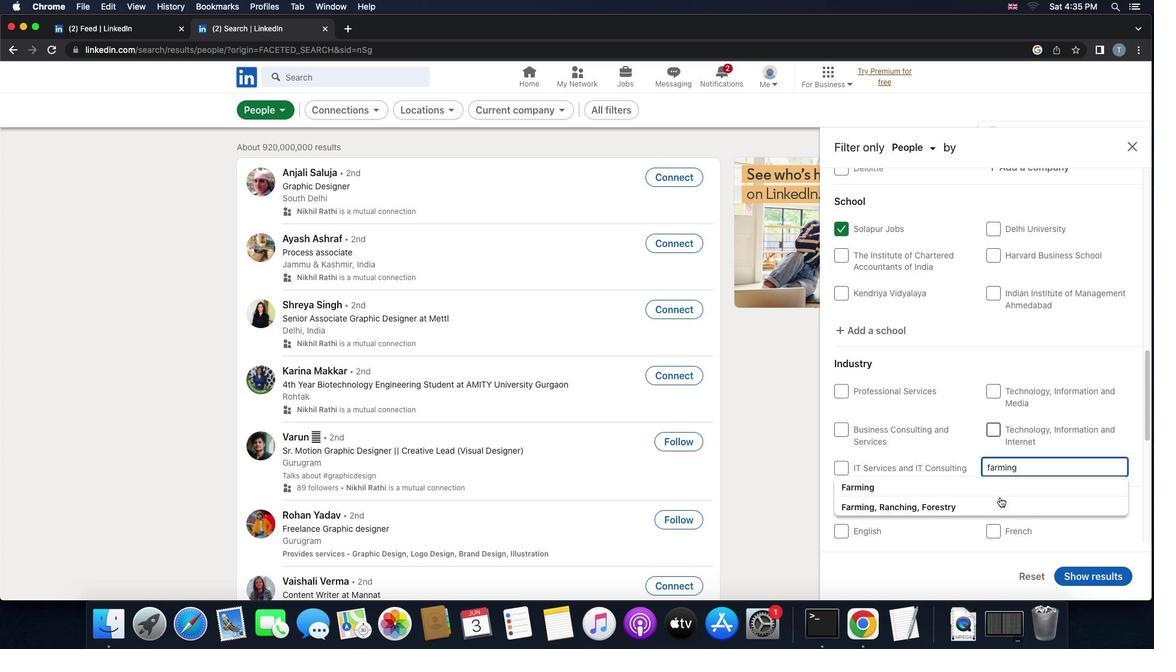 
Action: Mouse scrolled (1000, 497) with delta (0, 0)
Screenshot: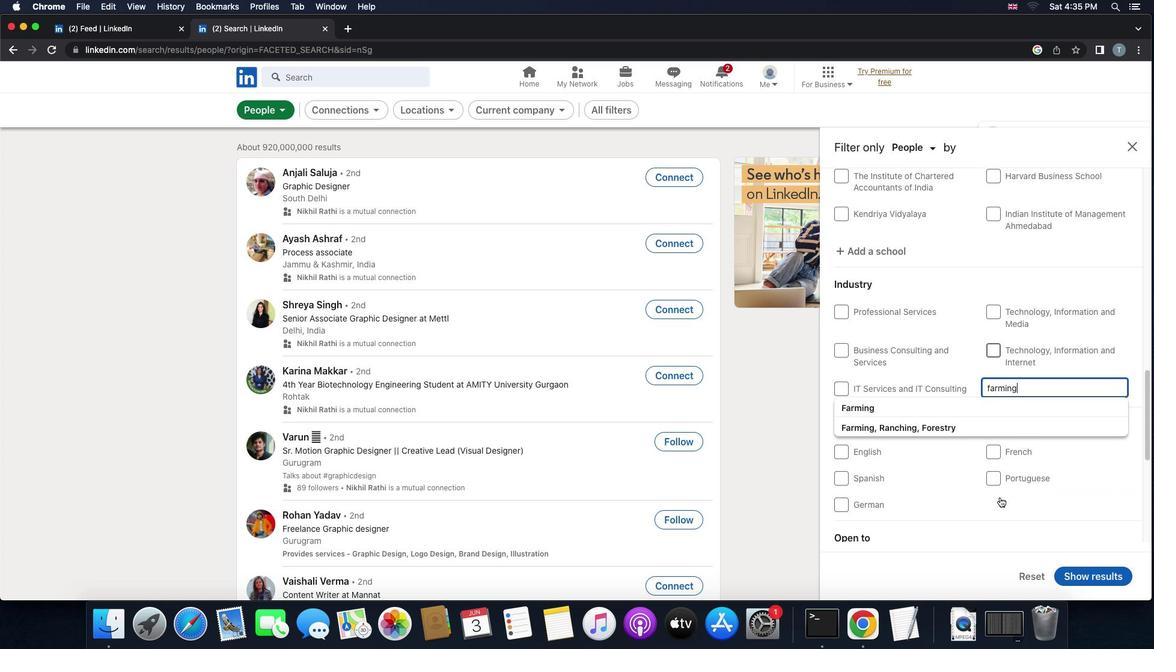 
Action: Mouse scrolled (1000, 497) with delta (0, 0)
Screenshot: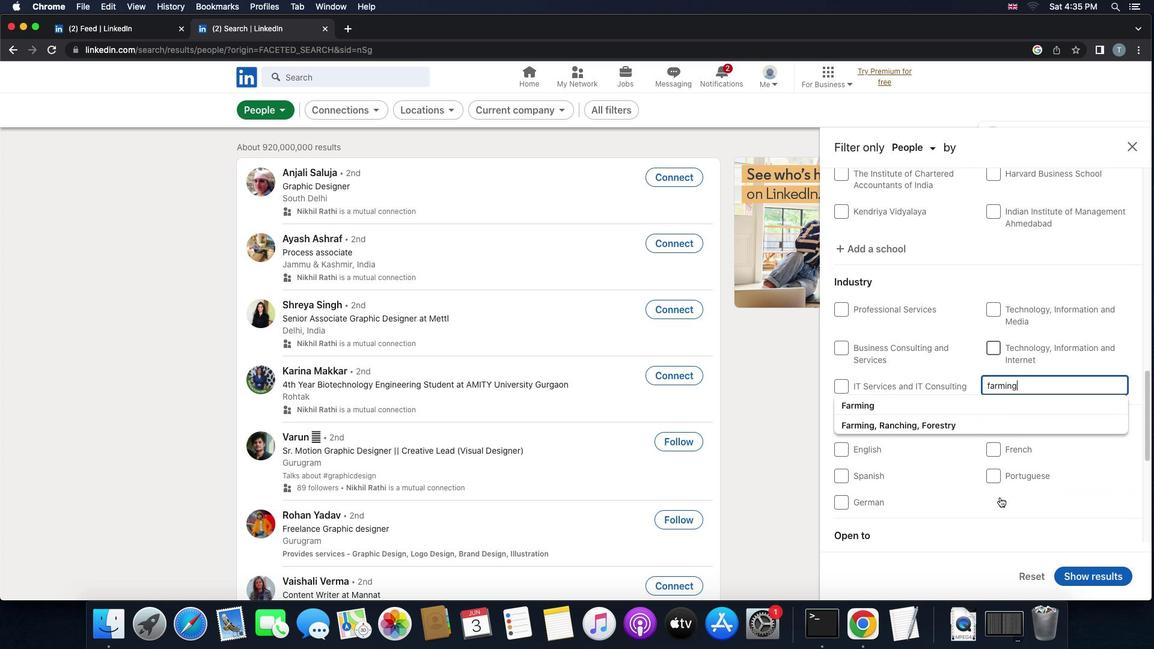 
Action: Mouse moved to (922, 389)
Screenshot: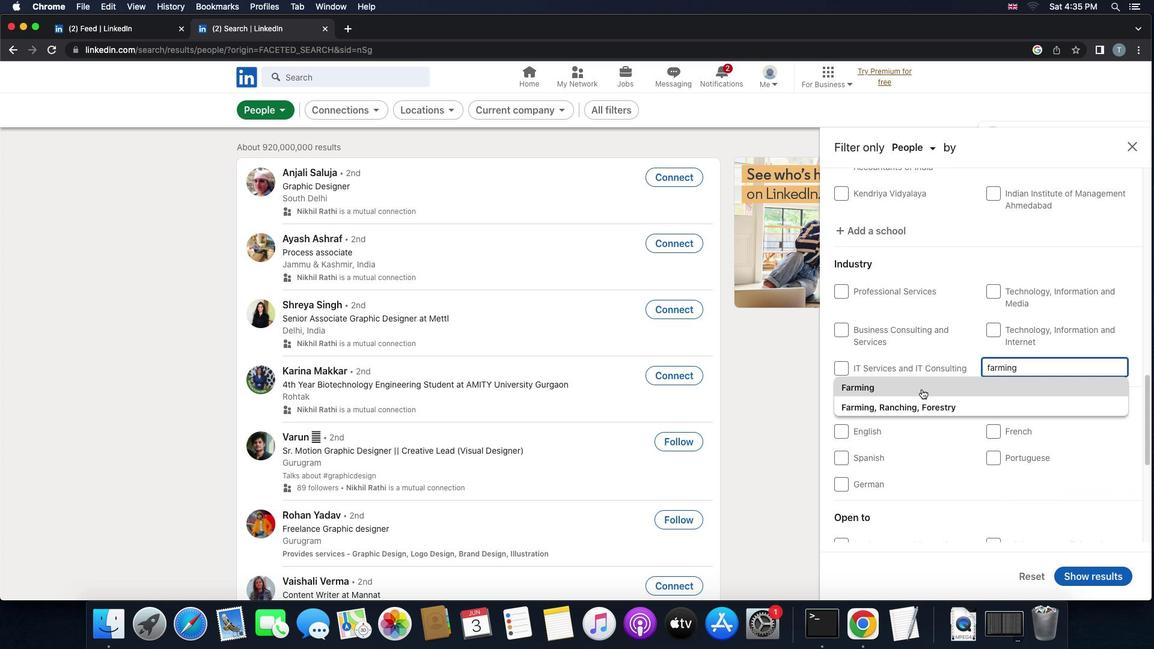 
Action: Mouse pressed left at (922, 389)
Screenshot: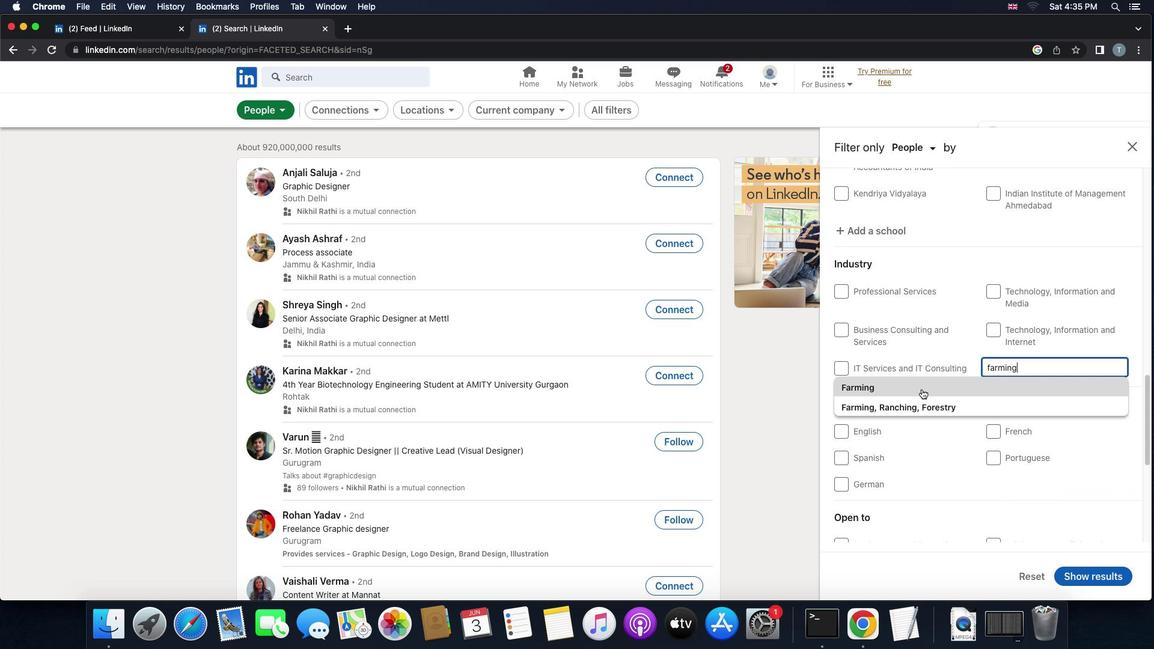 
Action: Mouse moved to (928, 412)
Screenshot: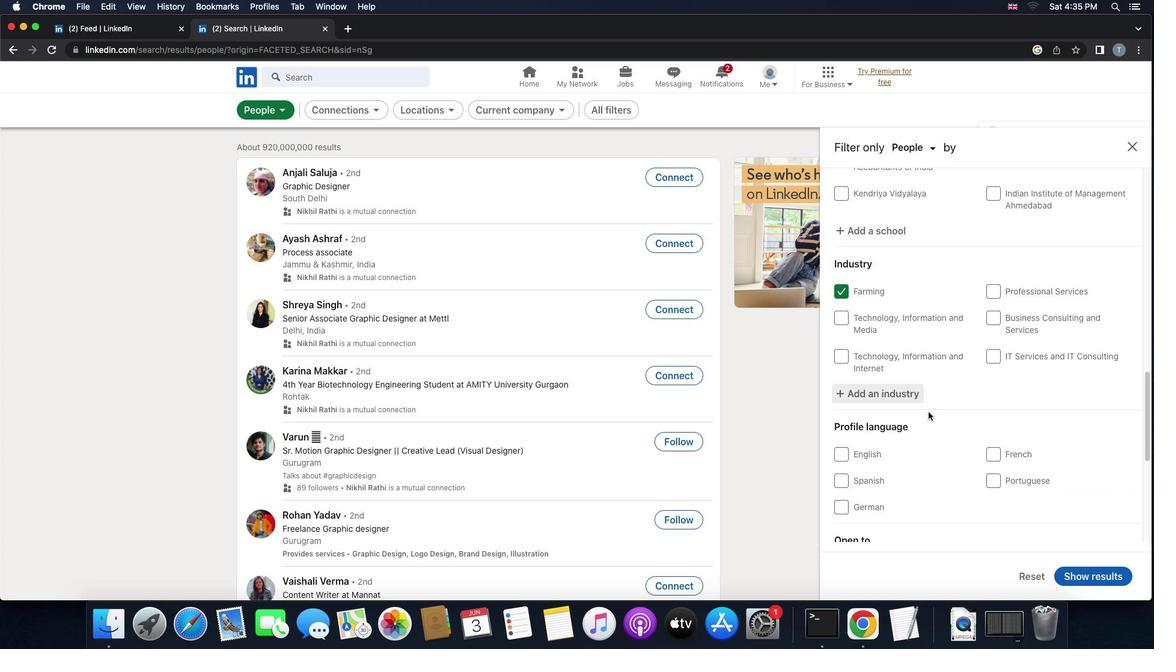 
Action: Mouse scrolled (928, 412) with delta (0, 0)
Screenshot: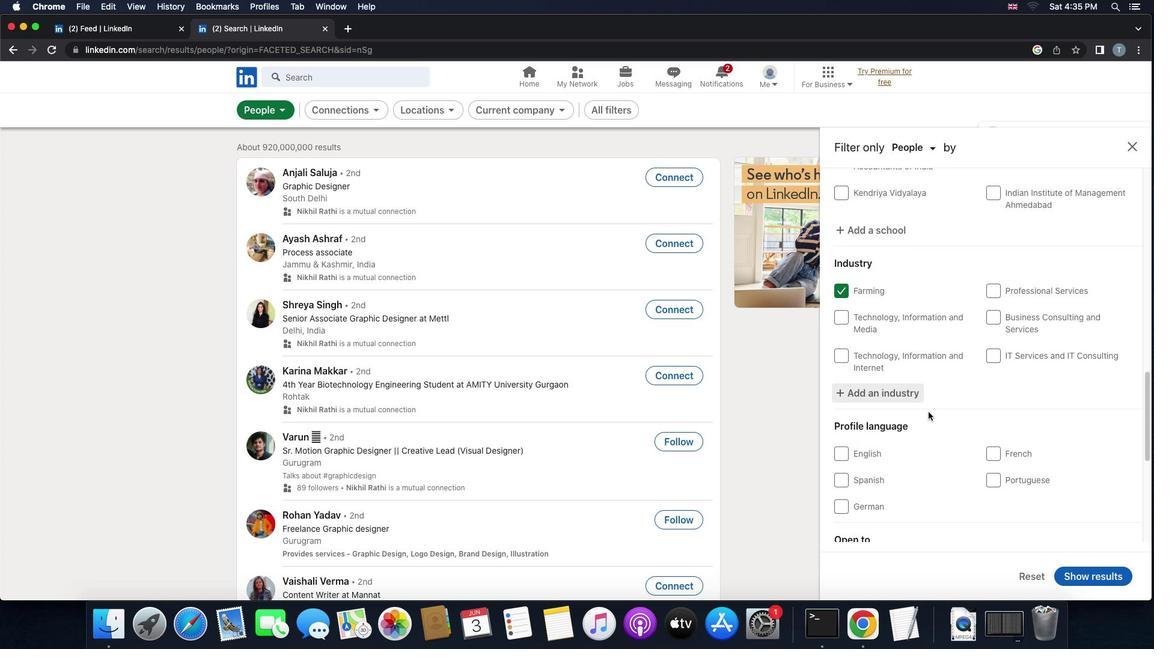 
Action: Mouse scrolled (928, 412) with delta (0, 0)
Screenshot: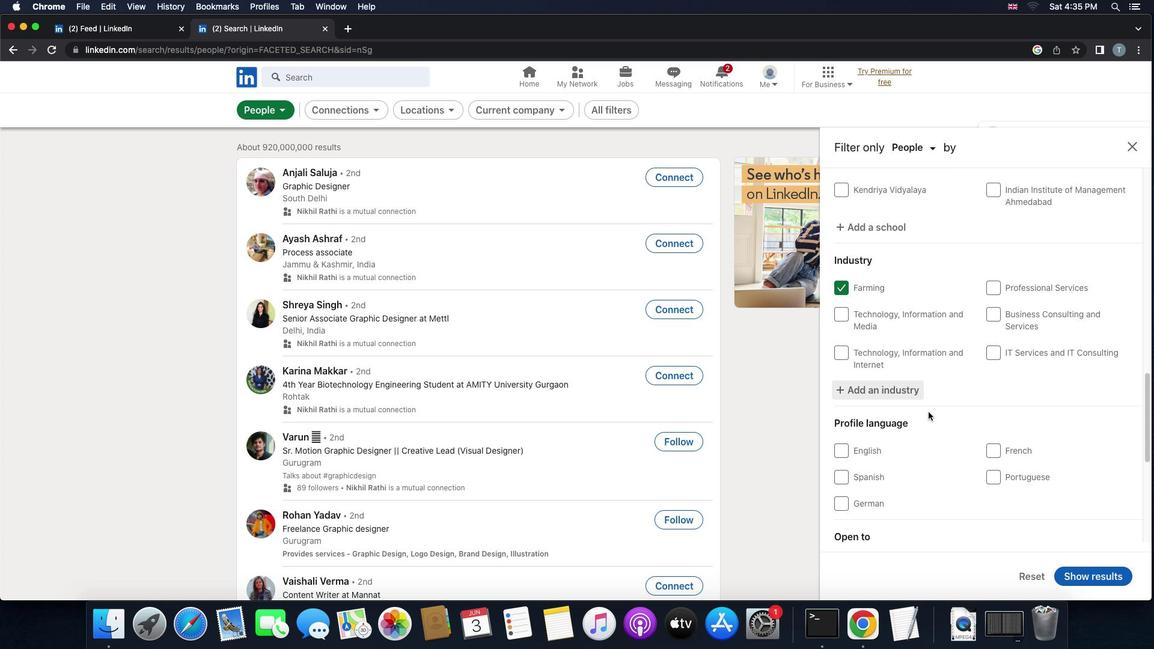 
Action: Mouse scrolled (928, 412) with delta (0, 0)
Screenshot: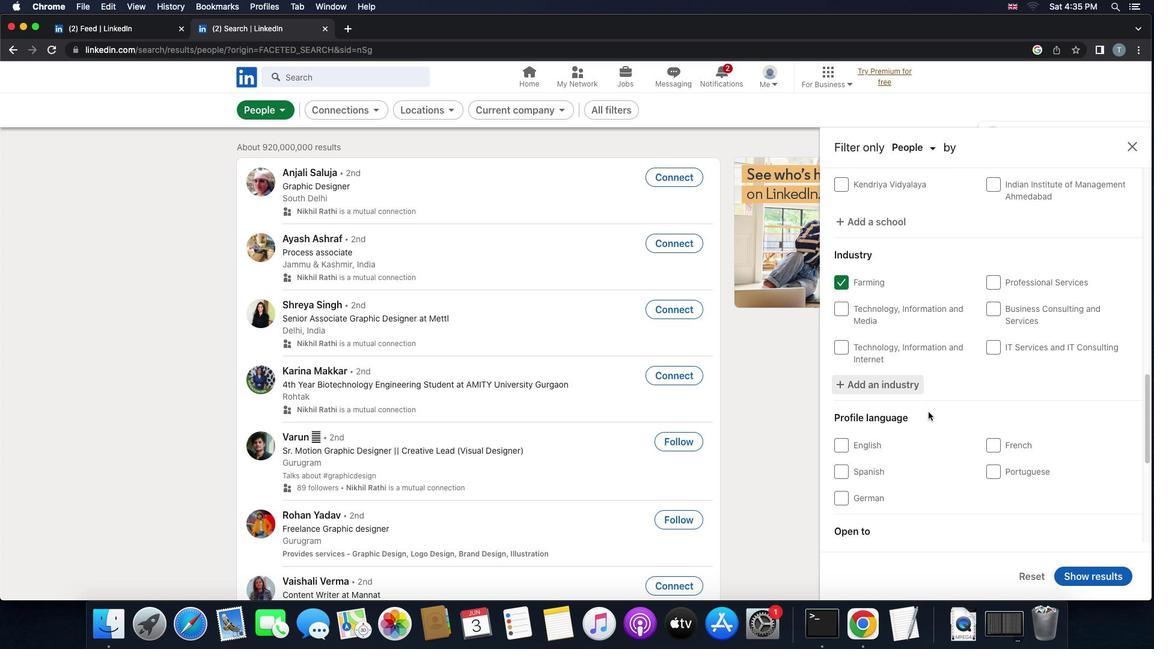 
Action: Mouse scrolled (928, 412) with delta (0, 0)
Screenshot: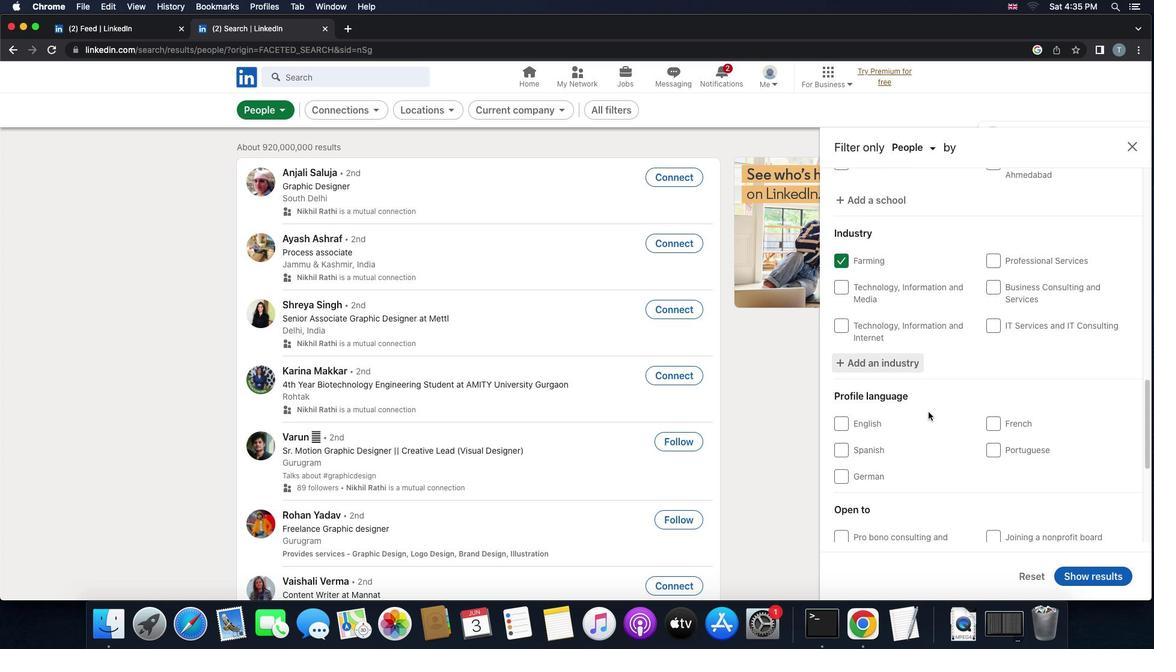 
Action: Mouse scrolled (928, 412) with delta (0, 0)
Screenshot: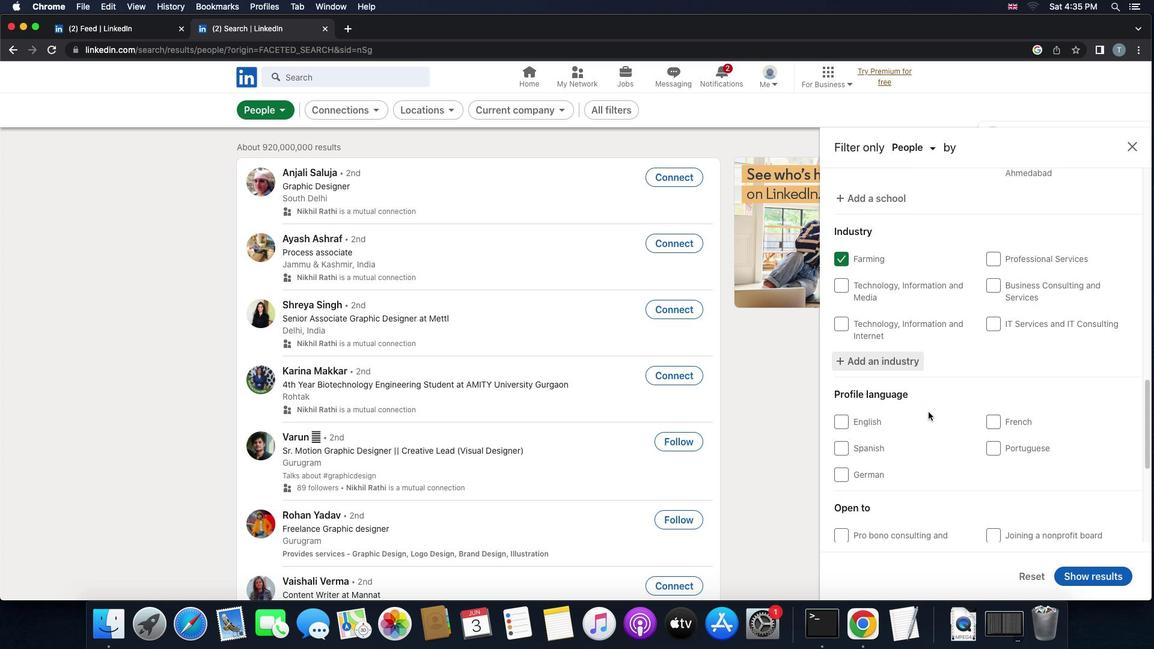 
Action: Mouse scrolled (928, 412) with delta (0, 0)
Screenshot: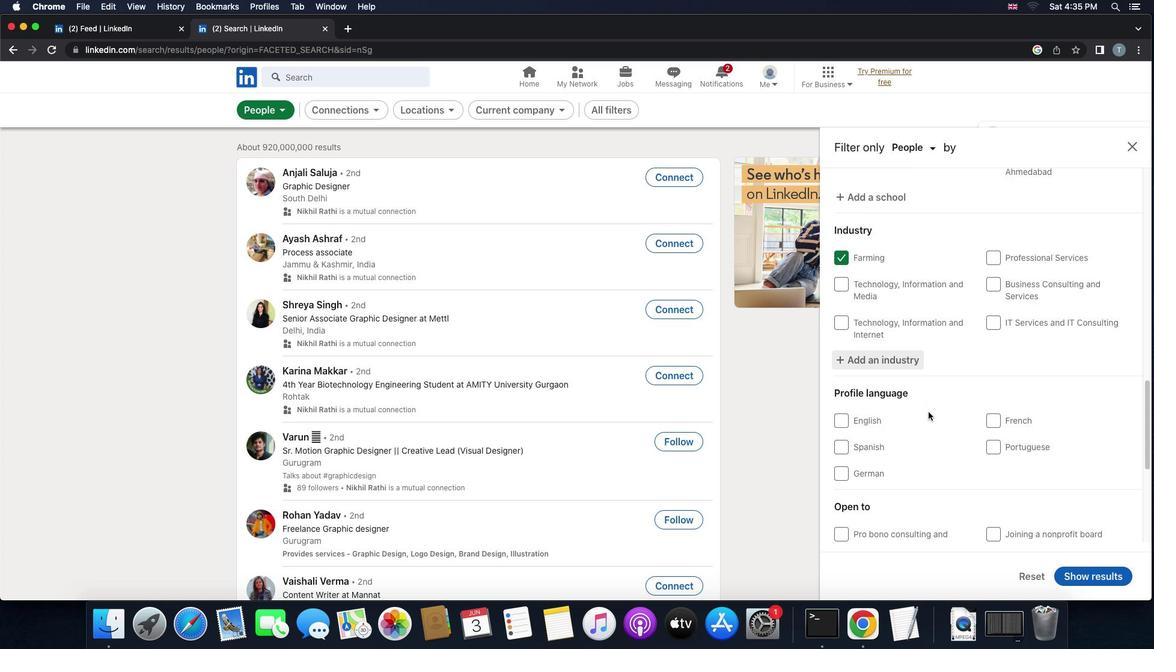 
Action: Mouse scrolled (928, 412) with delta (0, 0)
Screenshot: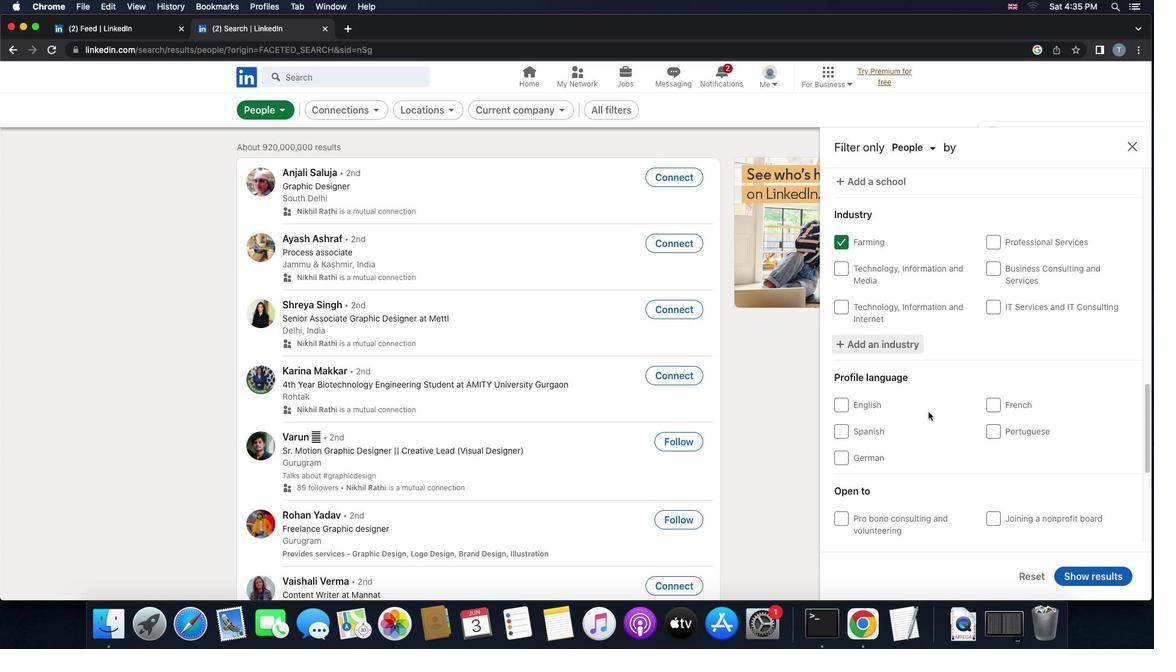 
Action: Mouse scrolled (928, 412) with delta (0, 0)
Screenshot: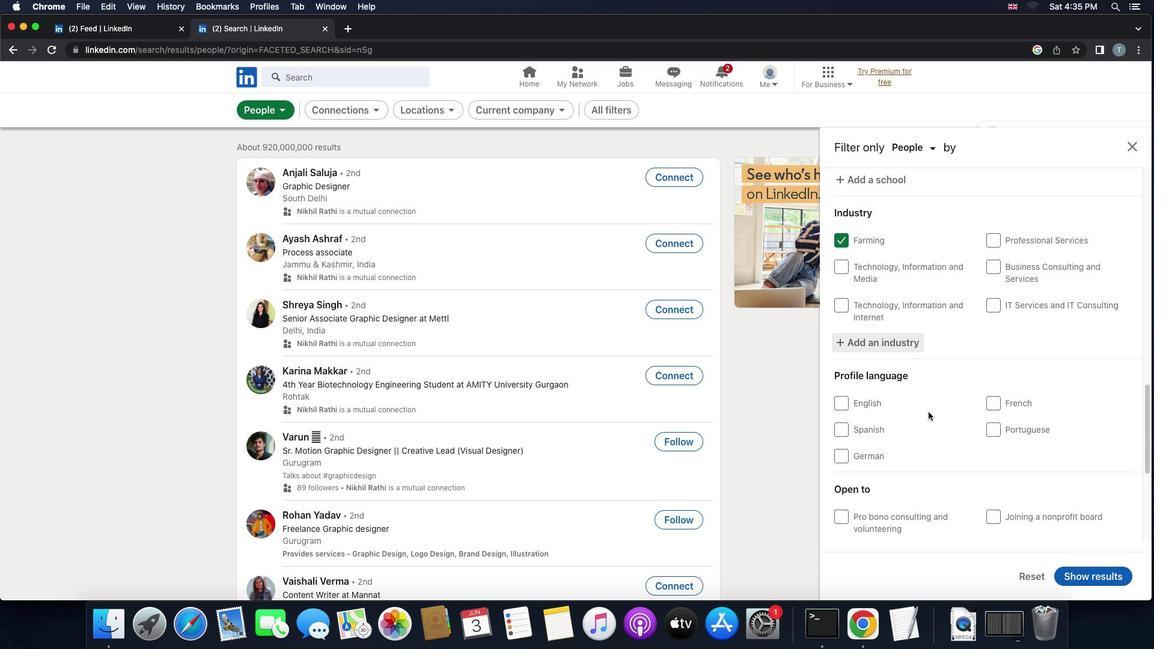
Action: Mouse moved to (928, 413)
Screenshot: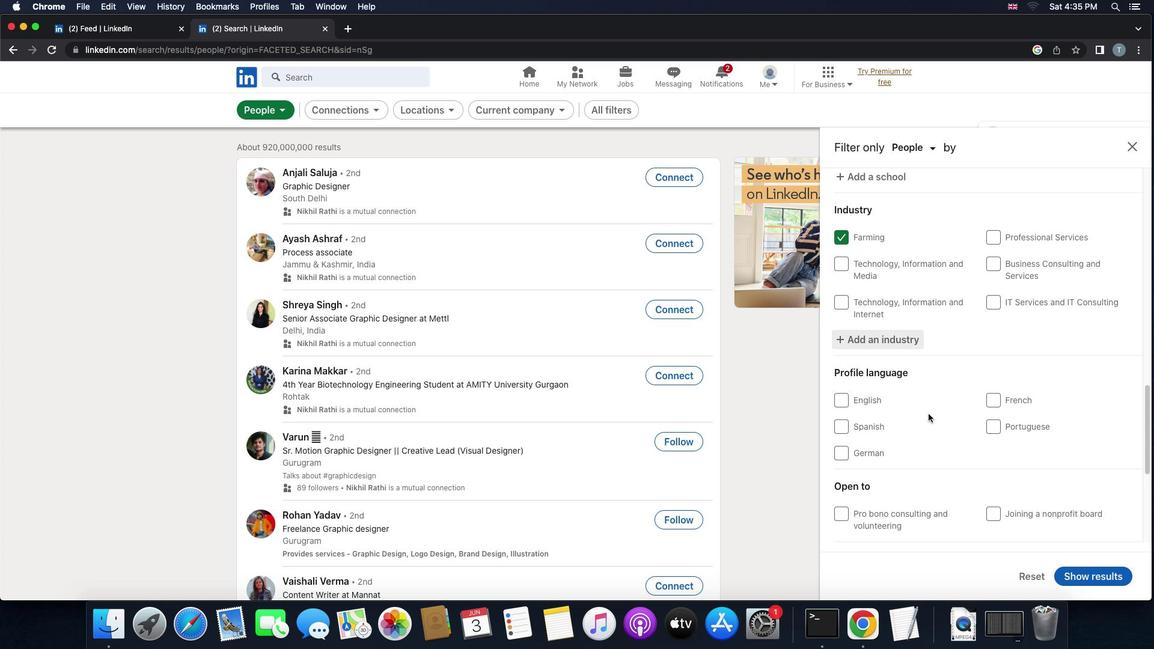 
Action: Mouse scrolled (928, 413) with delta (0, 0)
Screenshot: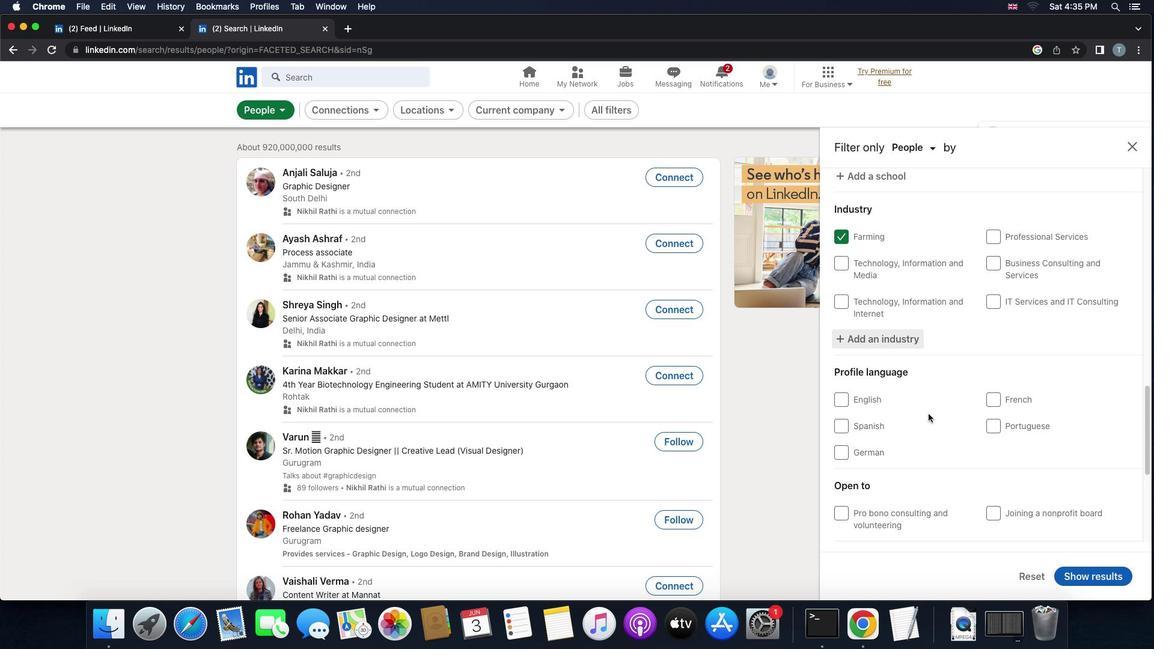 
Action: Mouse scrolled (928, 413) with delta (0, 0)
Screenshot: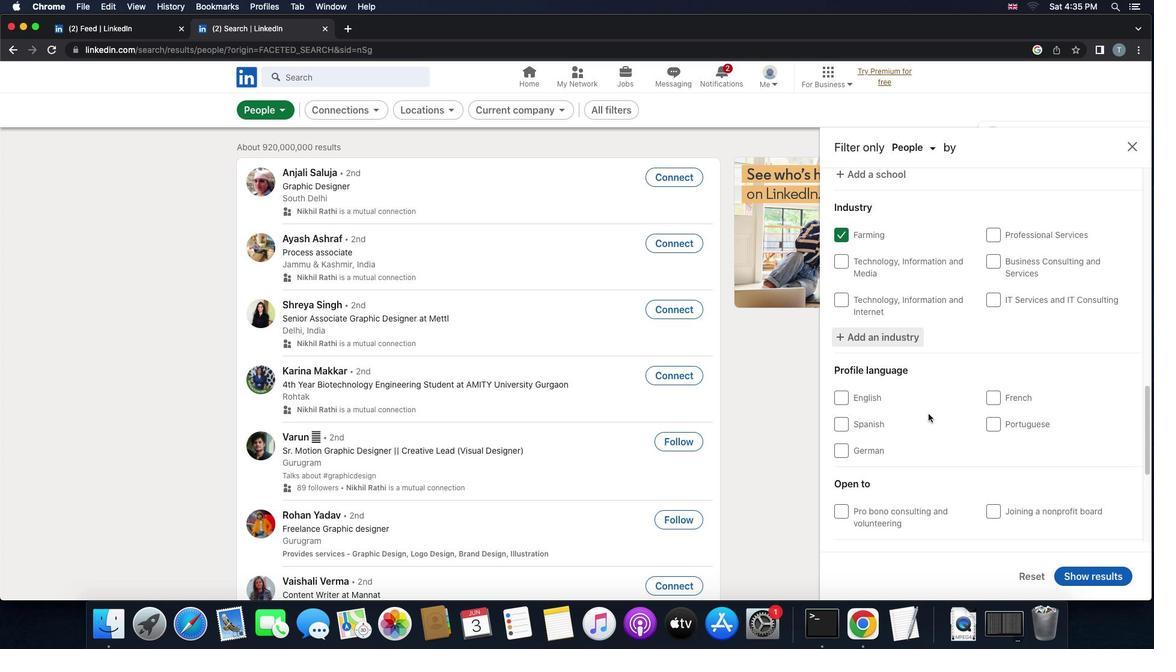 
Action: Mouse scrolled (928, 413) with delta (0, 0)
Screenshot: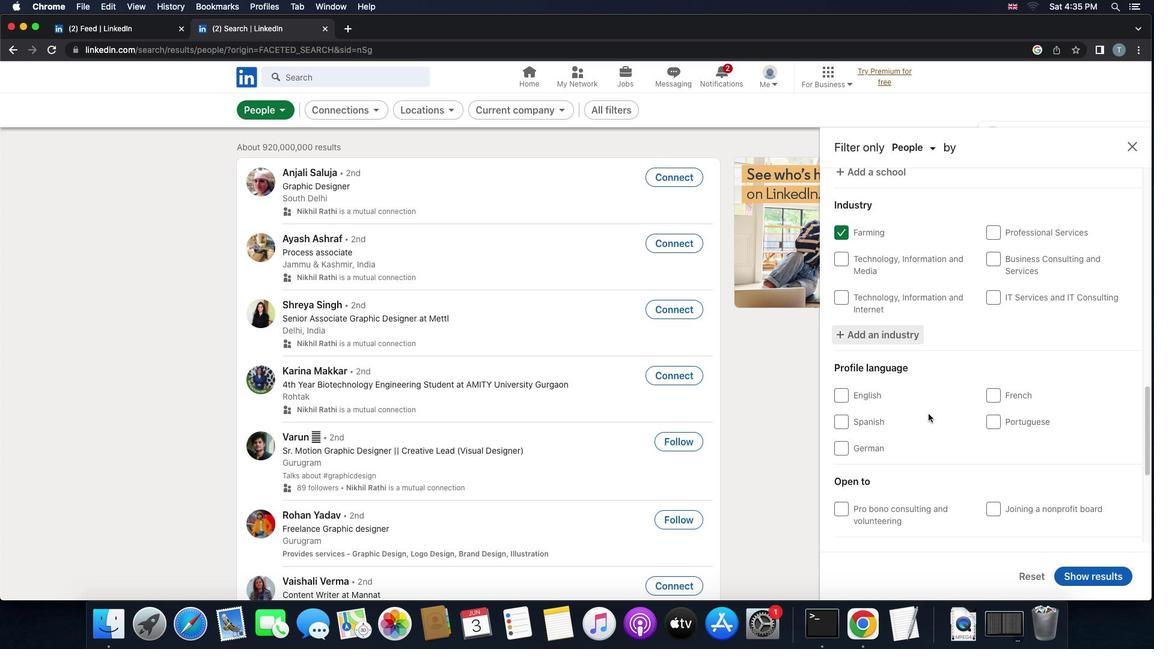 
Action: Mouse scrolled (928, 413) with delta (0, 0)
Screenshot: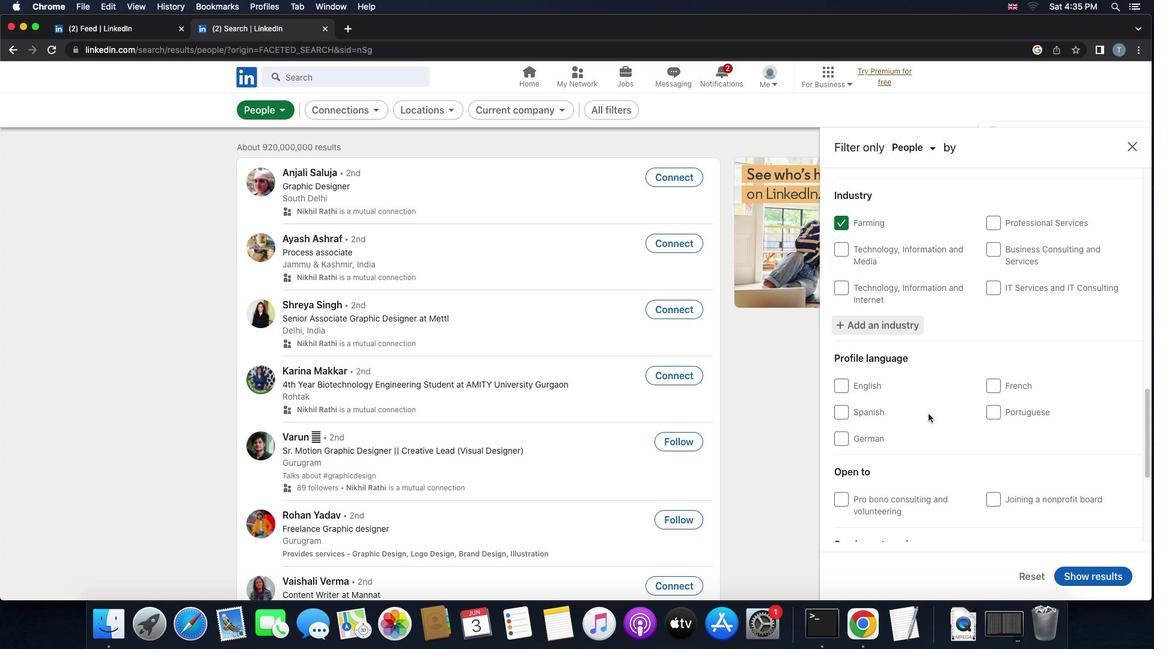 
Action: Mouse moved to (847, 388)
Screenshot: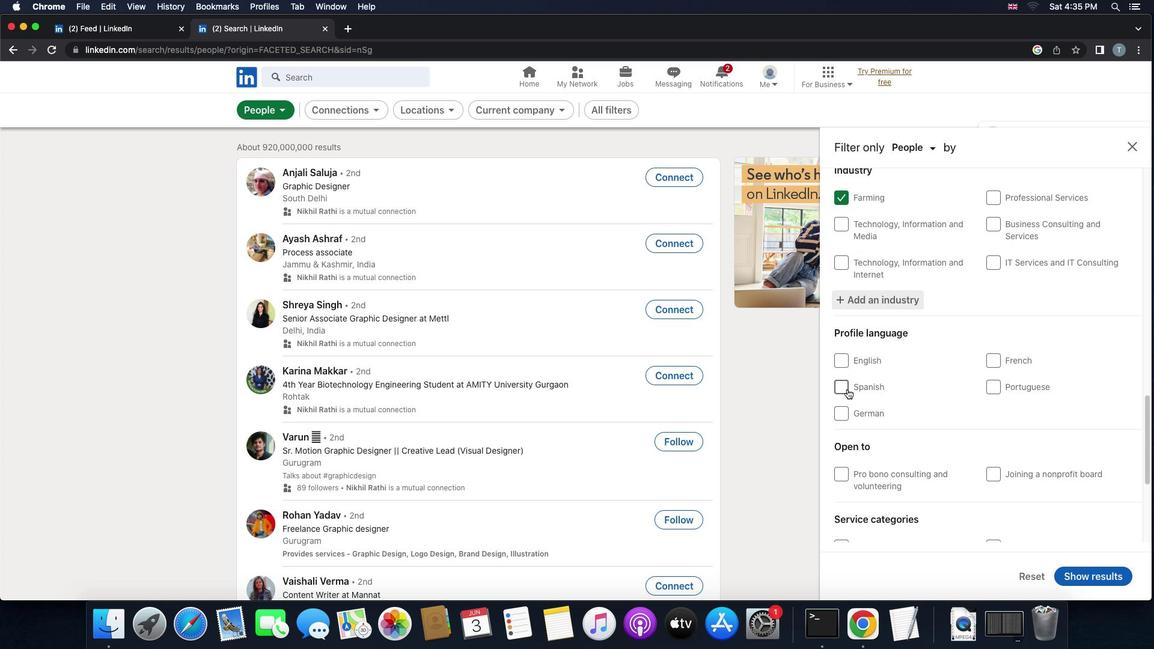 
Action: Mouse pressed left at (847, 388)
Screenshot: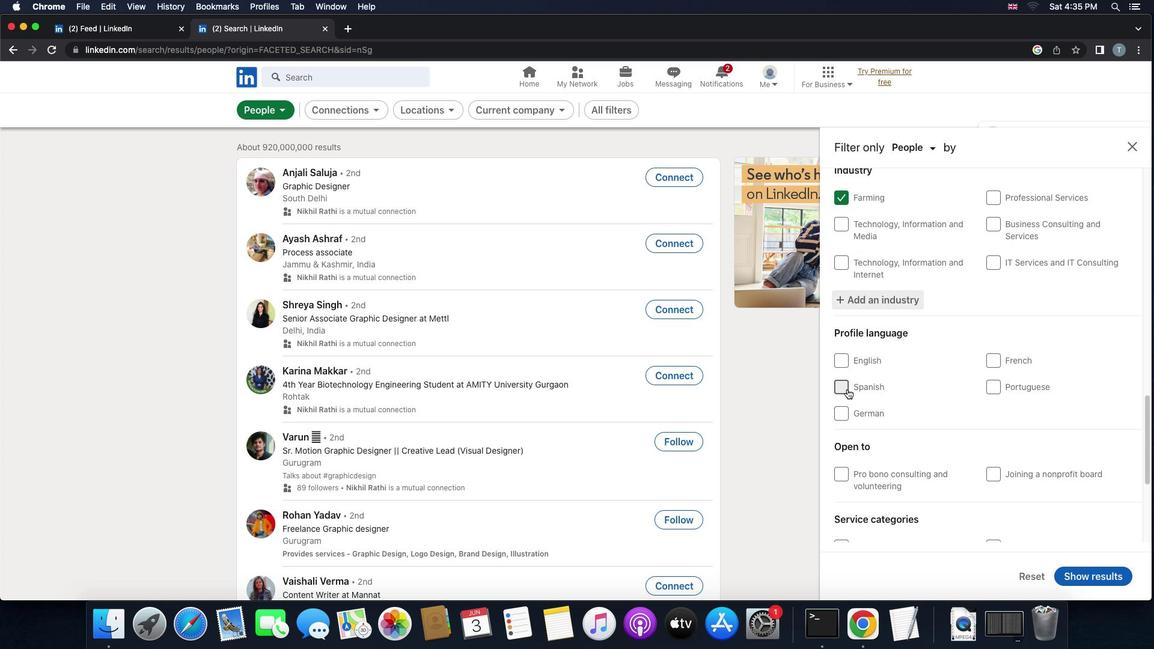 
Action: Mouse moved to (951, 419)
Screenshot: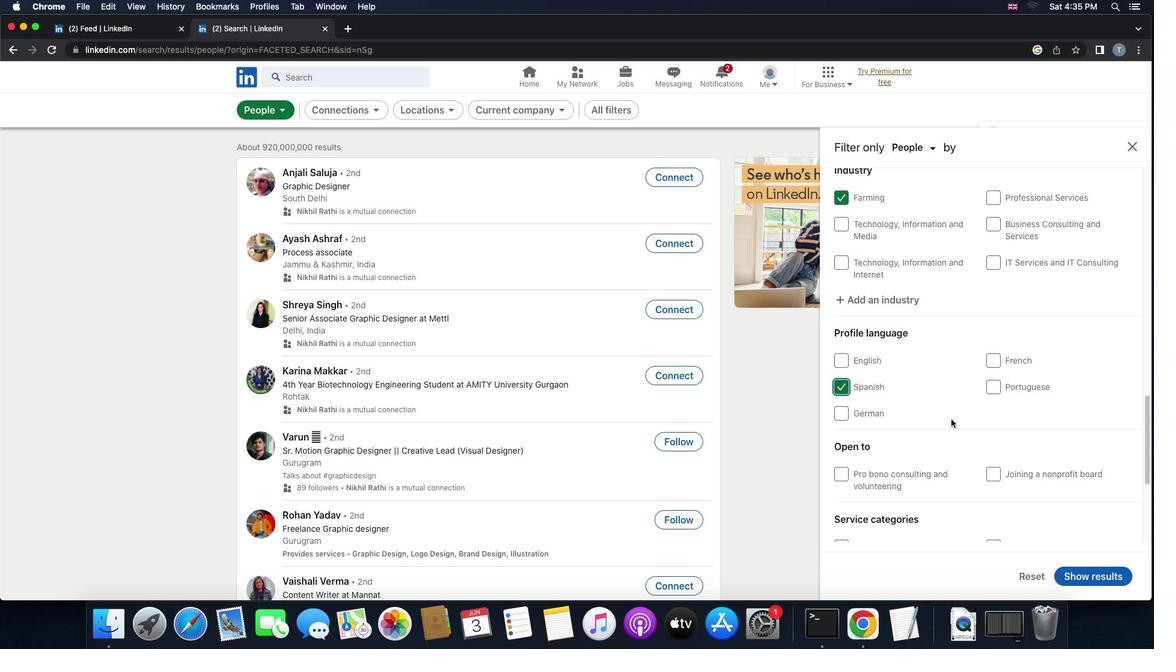 
Action: Mouse scrolled (951, 419) with delta (0, 0)
Screenshot: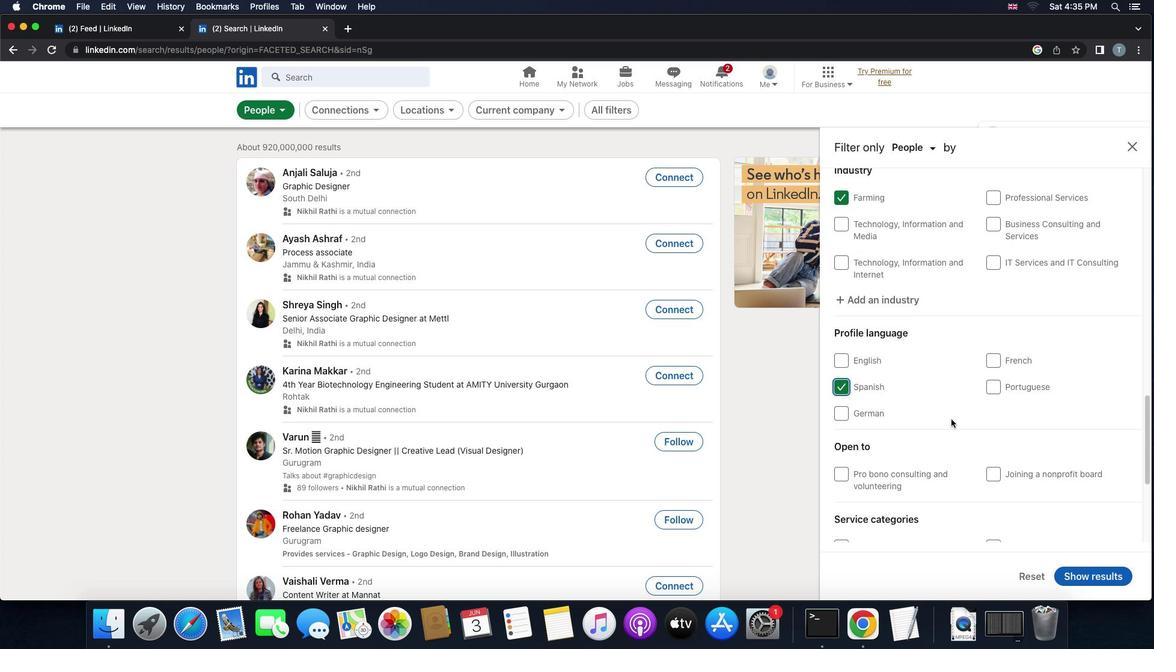 
Action: Mouse scrolled (951, 419) with delta (0, 0)
Screenshot: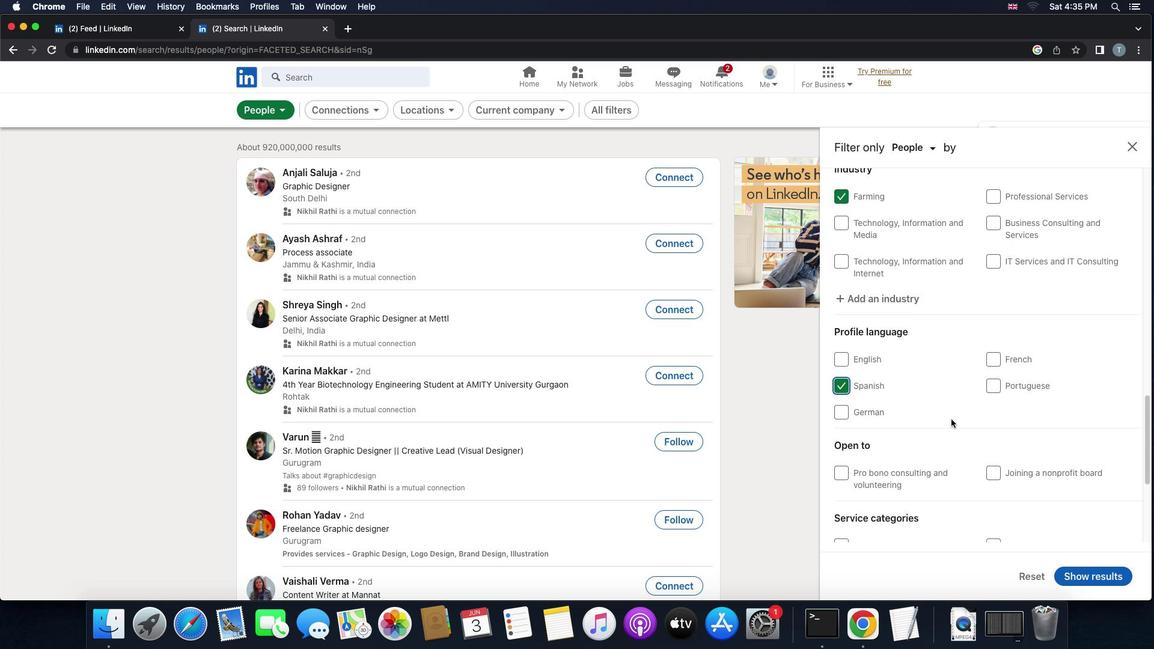 
Action: Mouse scrolled (951, 419) with delta (0, -1)
Screenshot: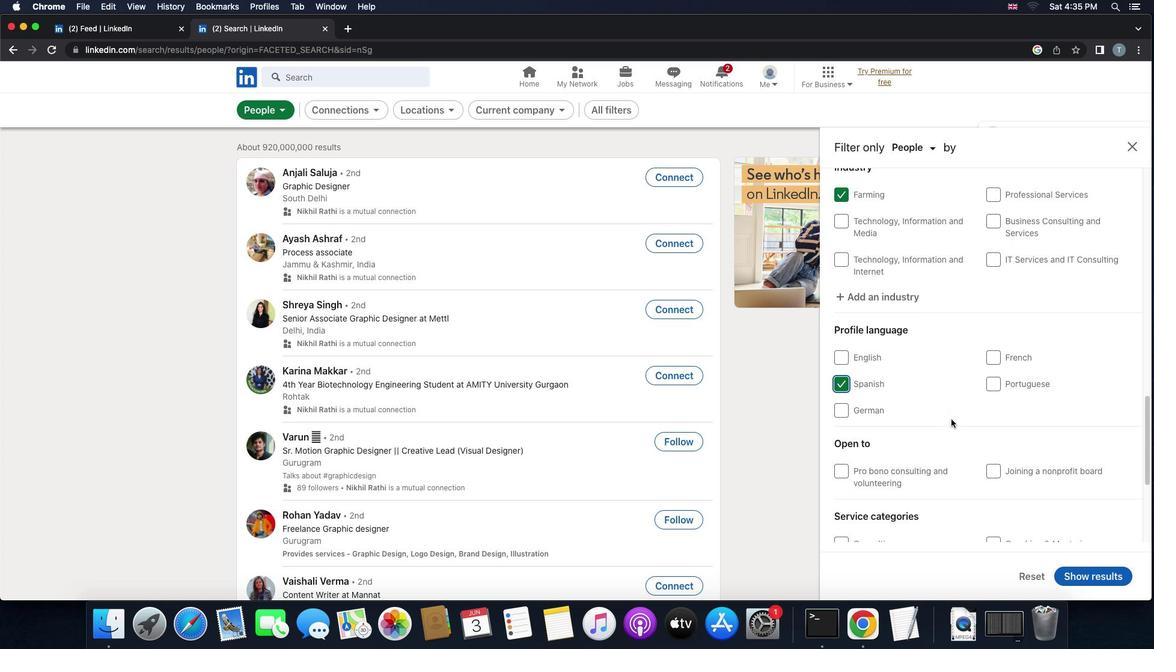 
Action: Mouse scrolled (951, 419) with delta (0, -1)
Screenshot: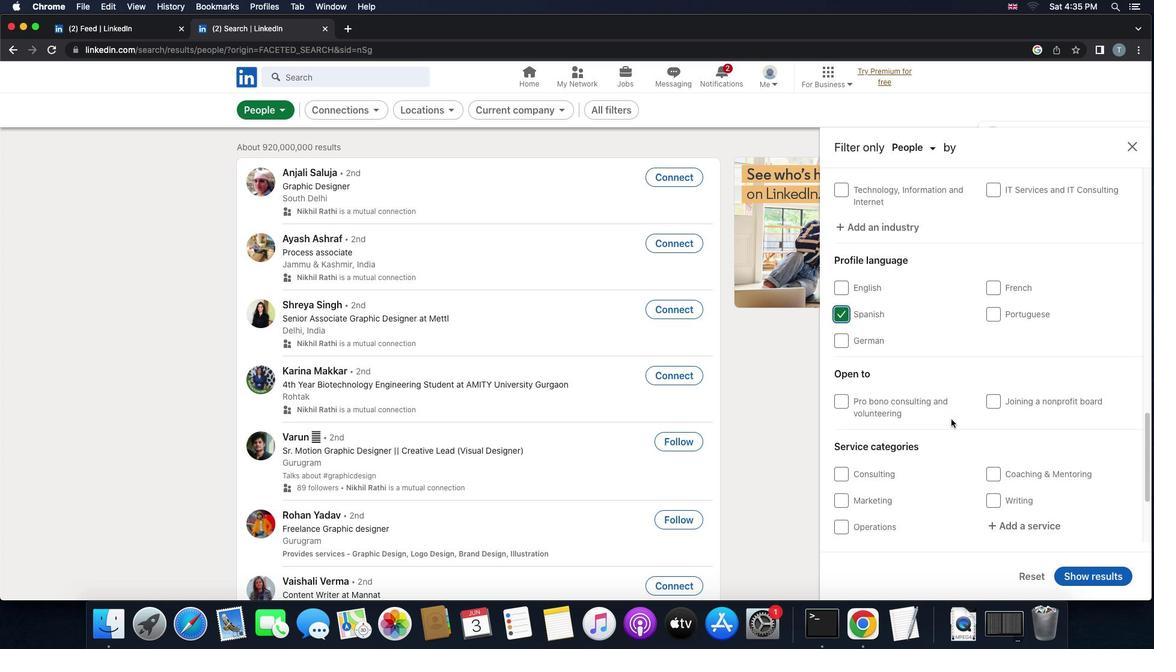 
Action: Mouse moved to (996, 414)
Screenshot: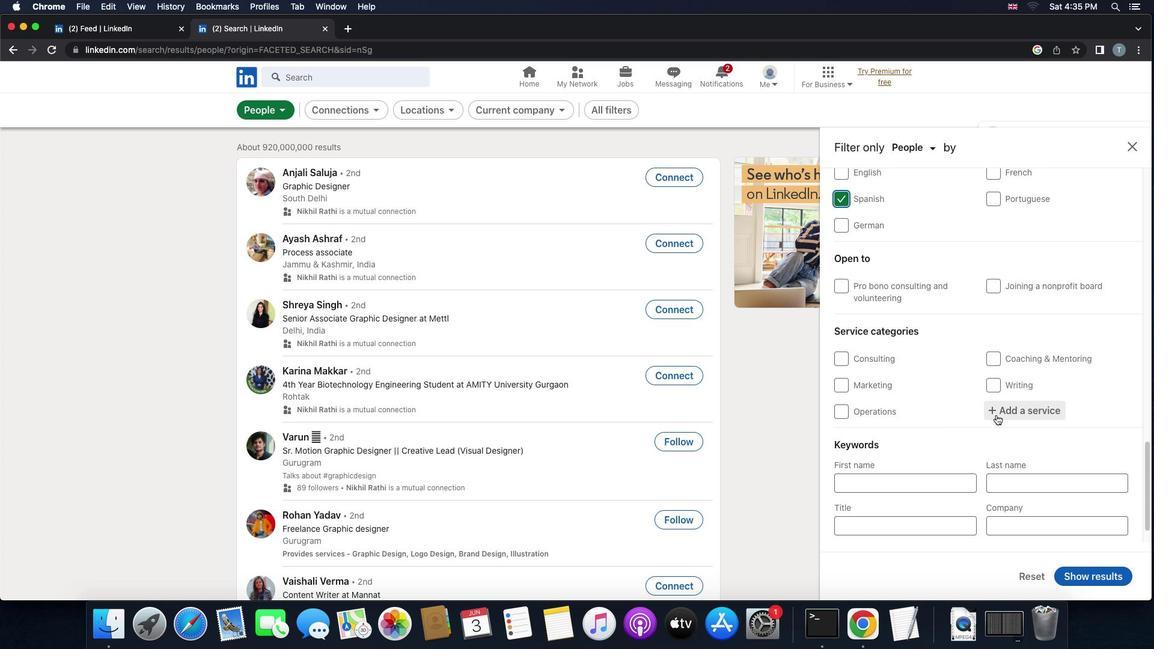 
Action: Mouse pressed left at (996, 414)
Screenshot: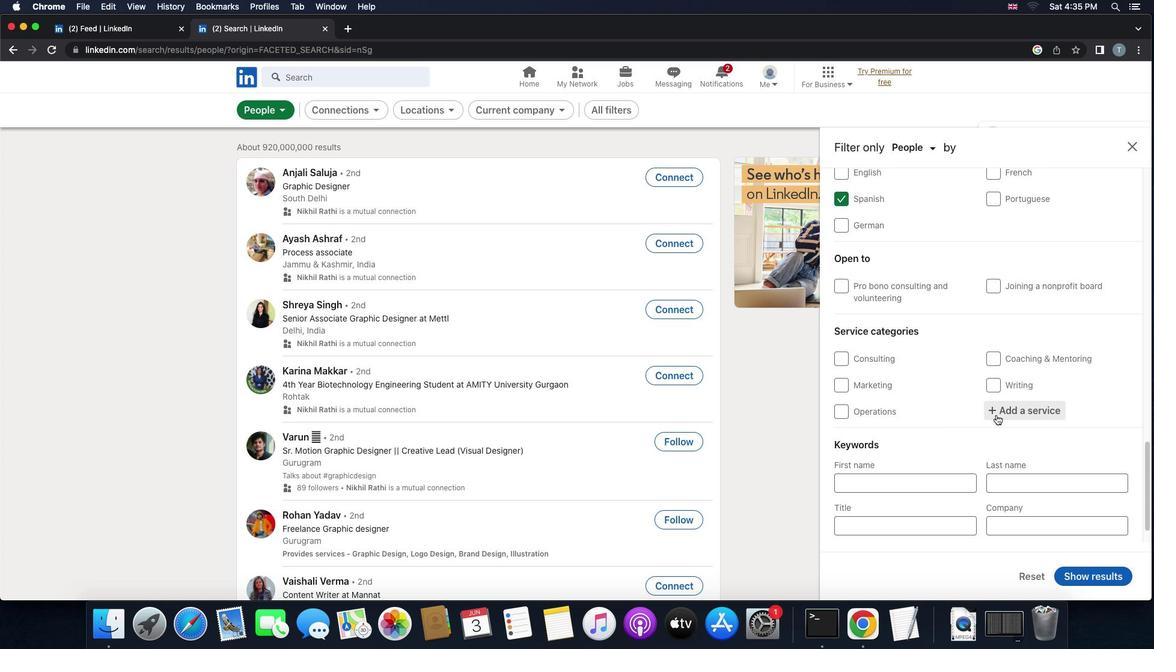 
Action: Key pressed 'c''o''a''c''h''i''n''g'Key.shiftKey.spaceKey.shift'&'Key.space'm''e''n''t''i''o''m'Key.backspace'n''i''n''g'
Screenshot: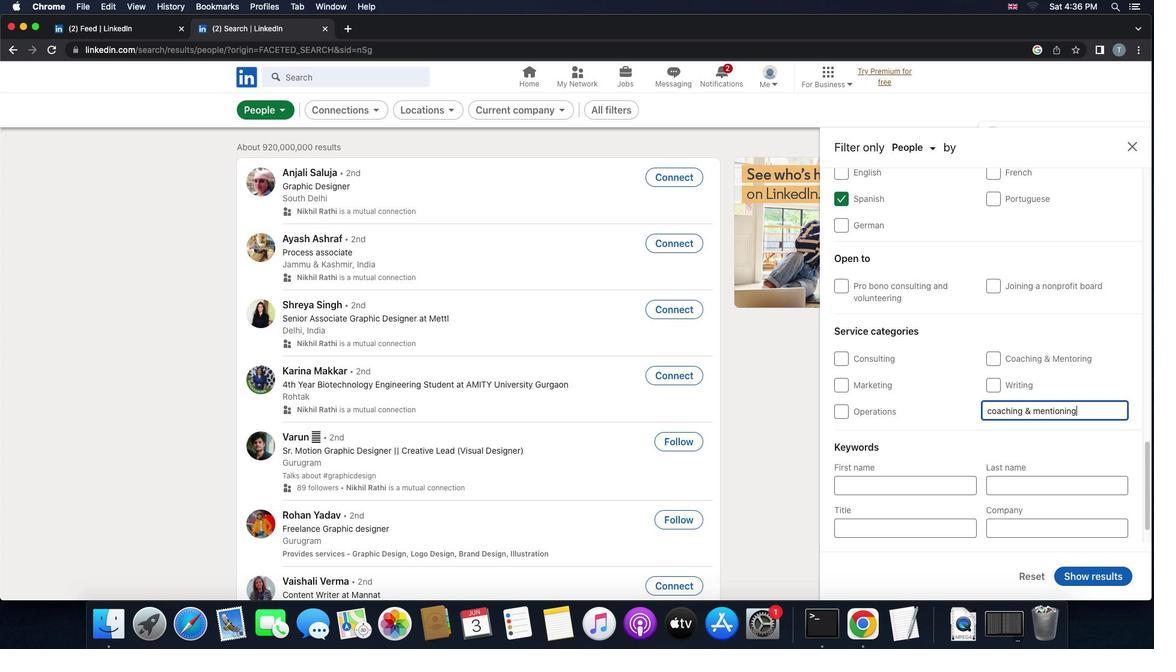 
Action: Mouse moved to (993, 441)
Screenshot: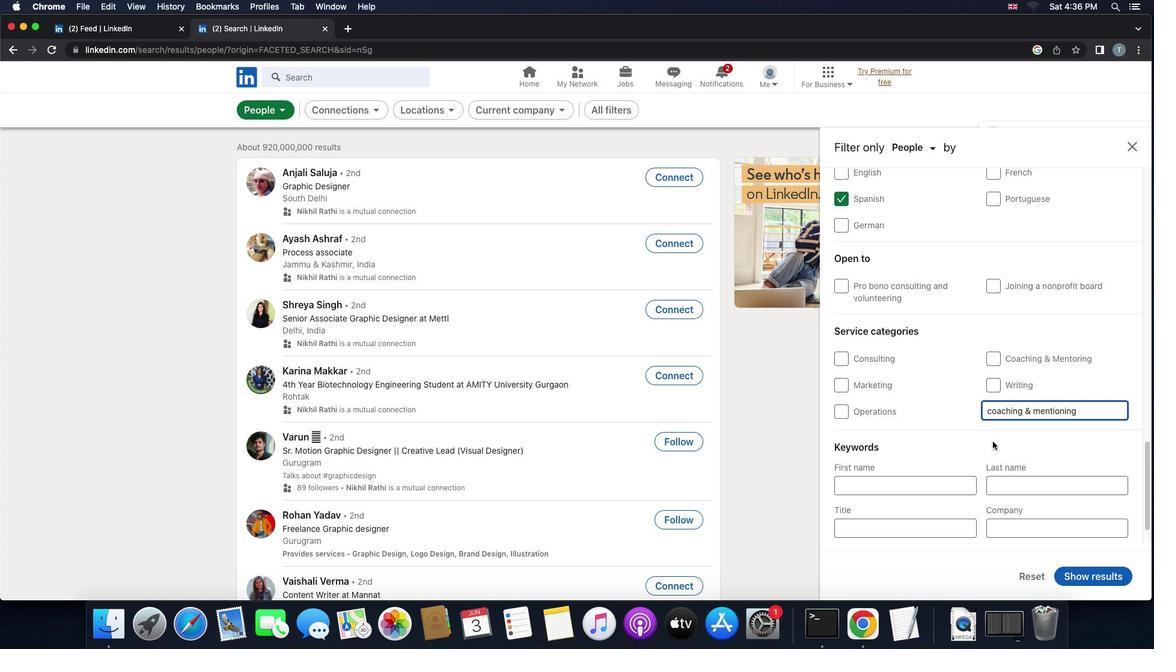 
Action: Mouse scrolled (993, 441) with delta (0, 0)
Screenshot: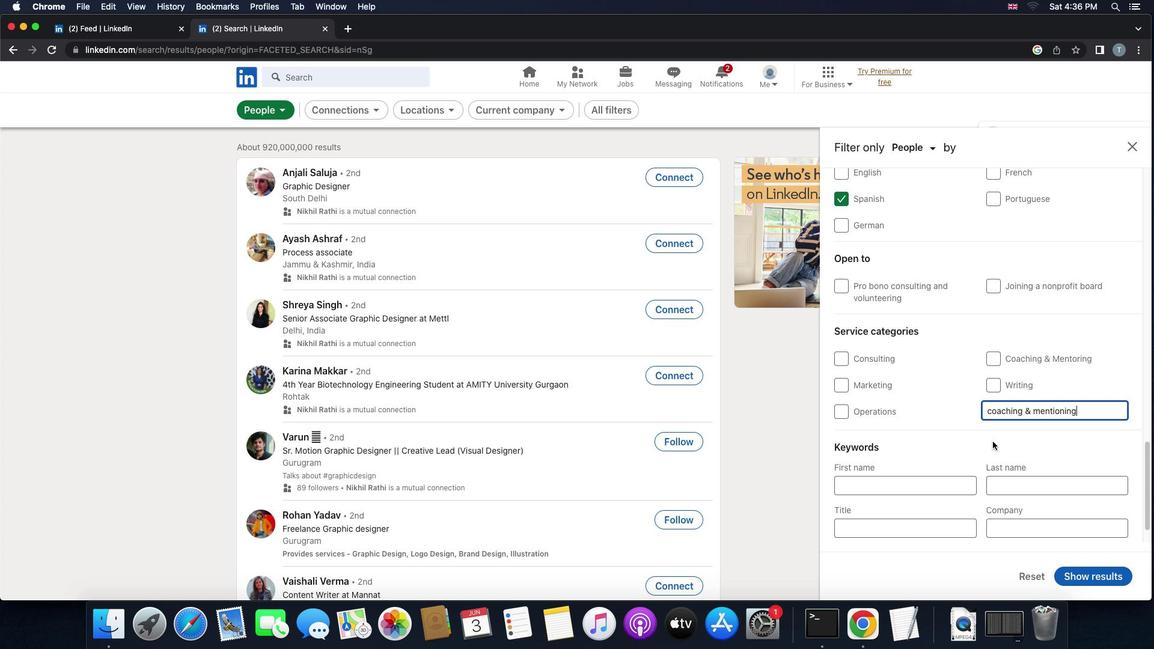 
Action: Mouse scrolled (993, 441) with delta (0, 0)
Screenshot: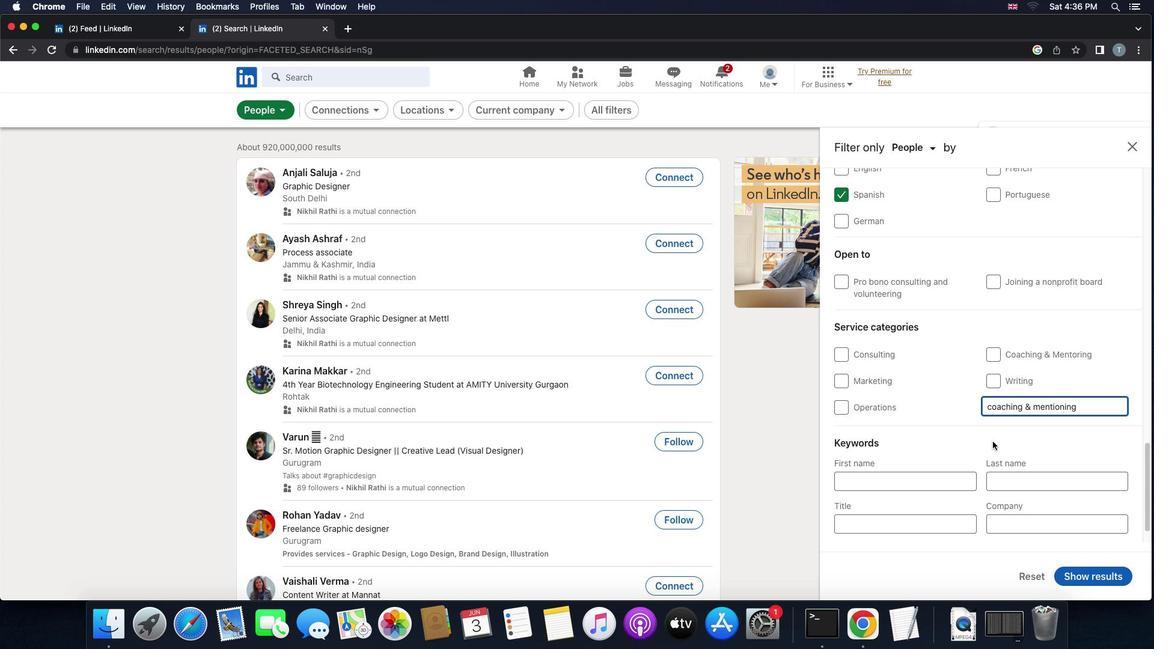 
Action: Mouse scrolled (993, 441) with delta (0, 0)
Screenshot: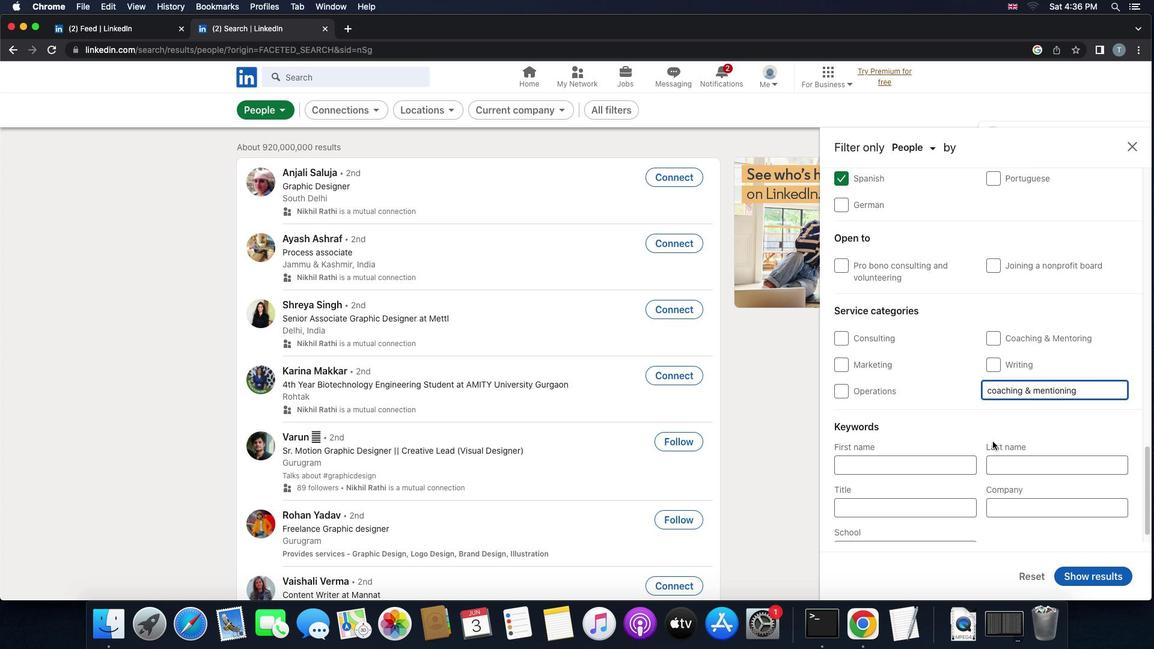 
Action: Mouse scrolled (993, 441) with delta (0, 0)
Screenshot: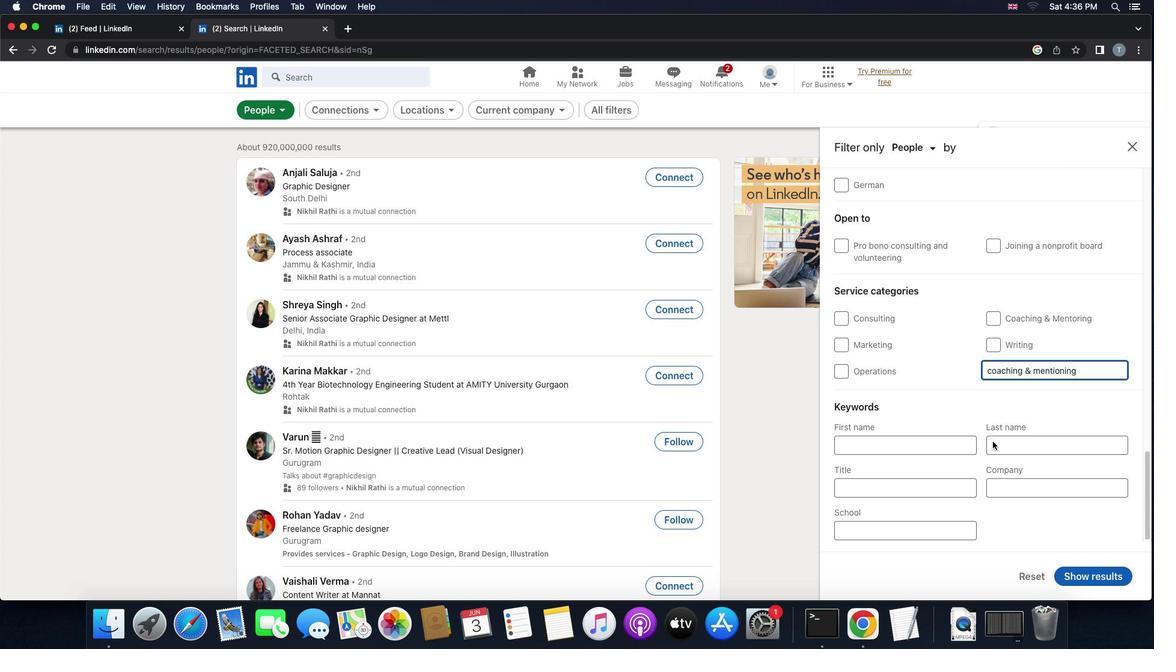 
Action: Mouse scrolled (993, 441) with delta (0, 0)
Screenshot: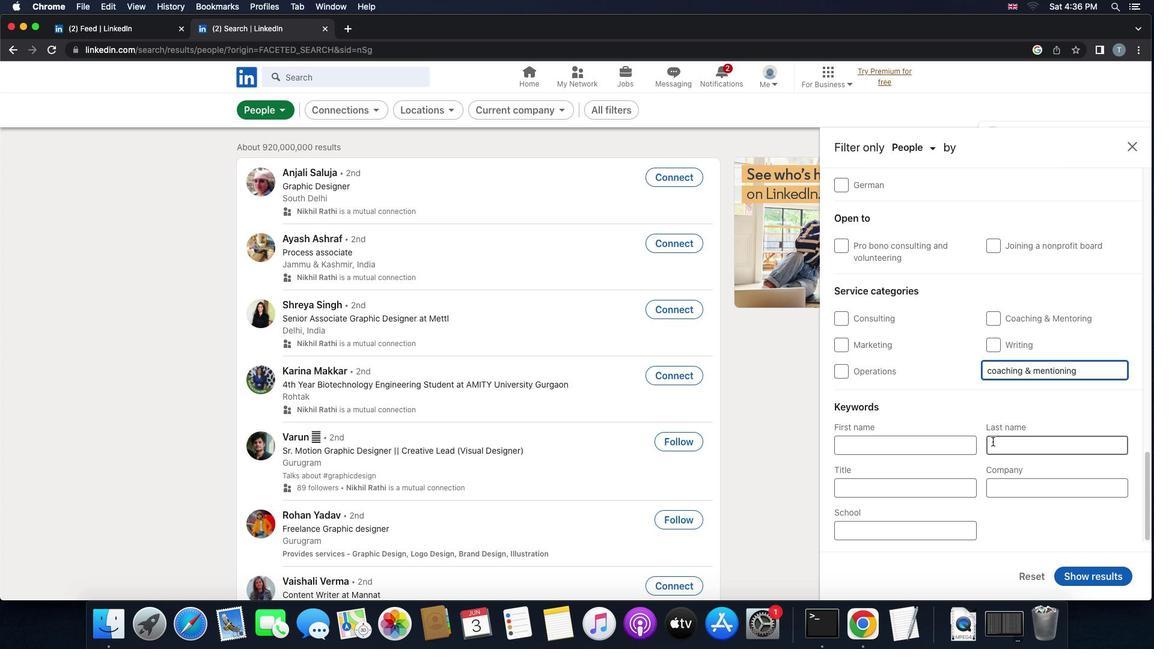 
Action: Mouse scrolled (993, 441) with delta (0, 0)
Screenshot: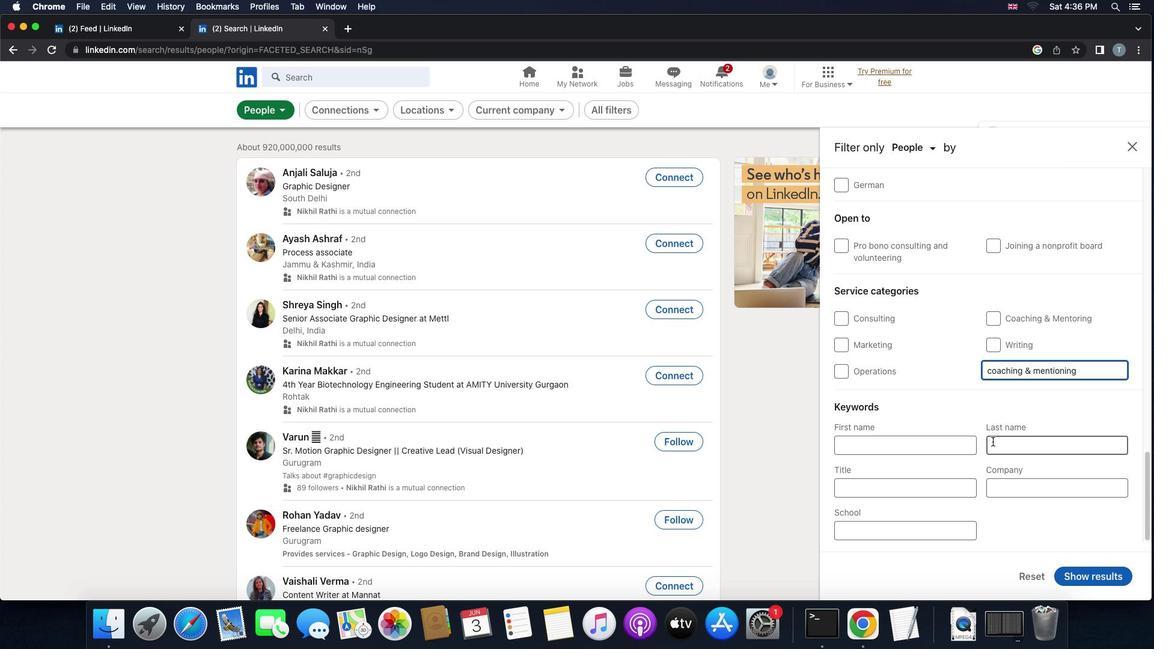 
Action: Mouse scrolled (993, 441) with delta (0, 0)
Screenshot: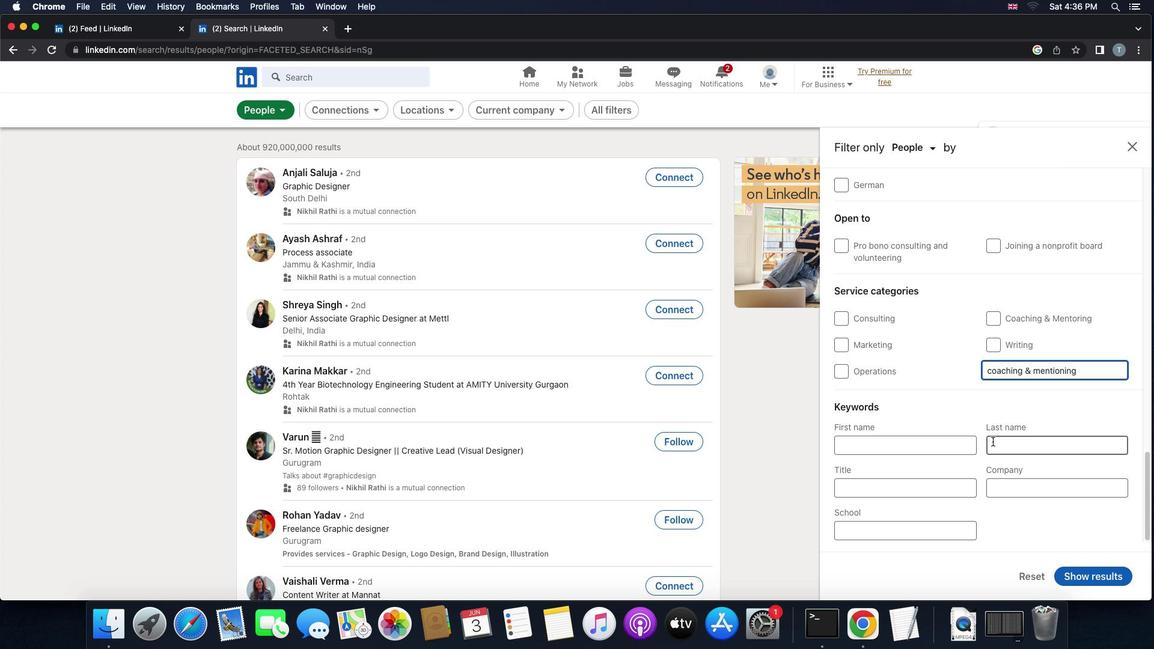 
Action: Mouse moved to (930, 485)
Screenshot: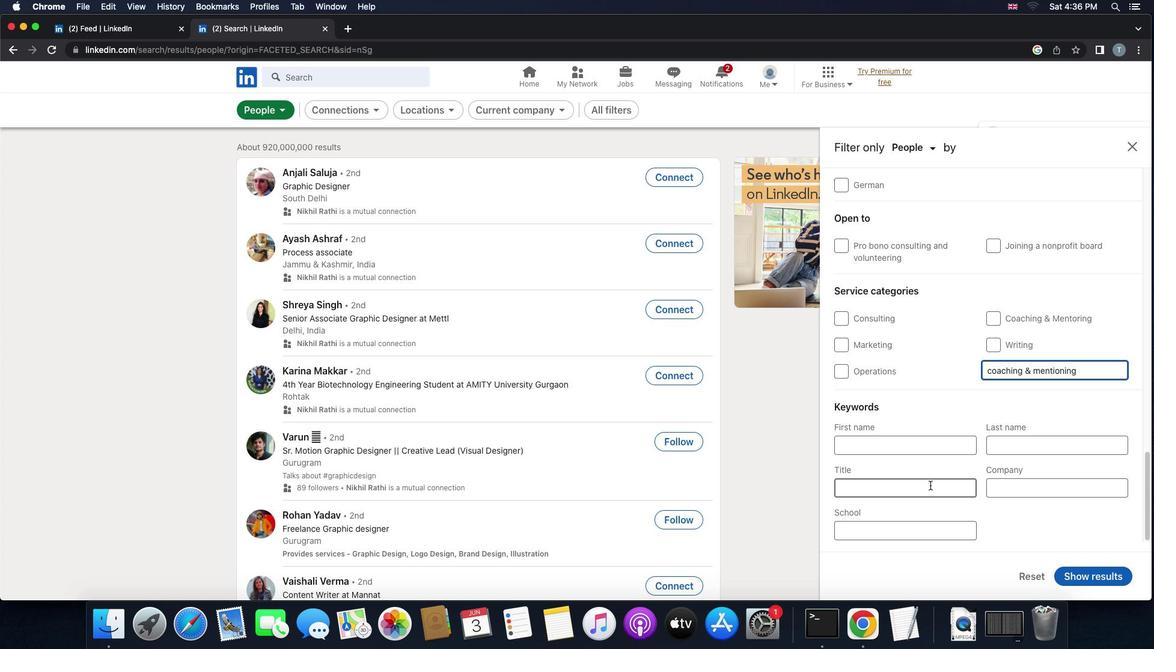 
Action: Mouse pressed left at (930, 485)
Screenshot: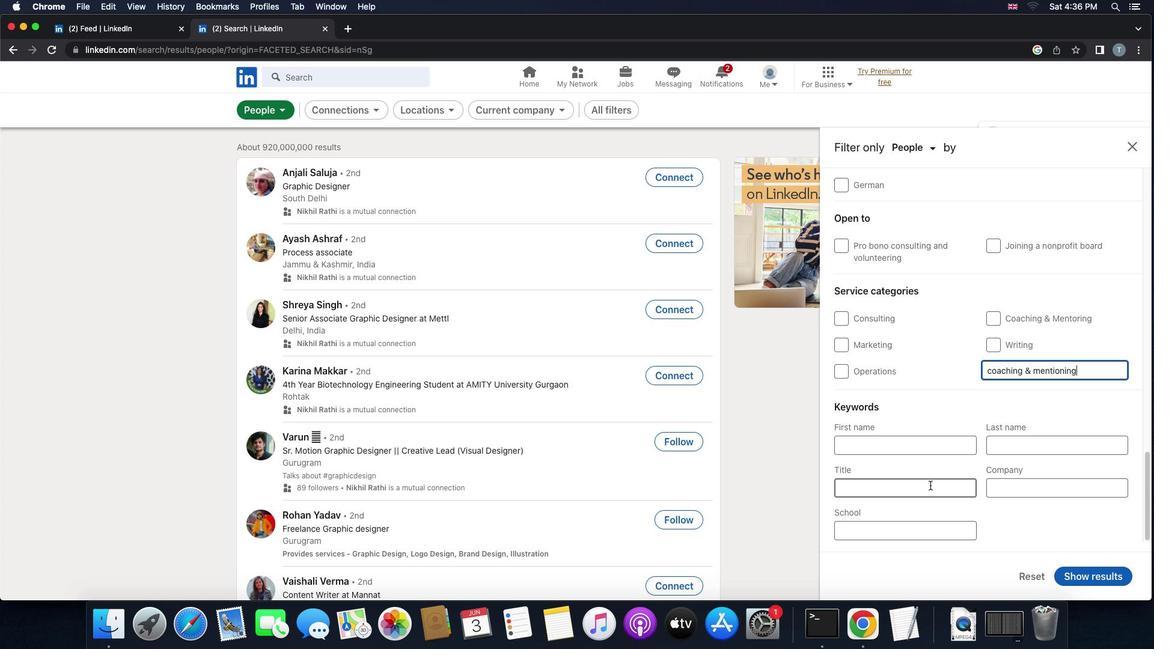 
Action: Mouse moved to (927, 484)
Screenshot: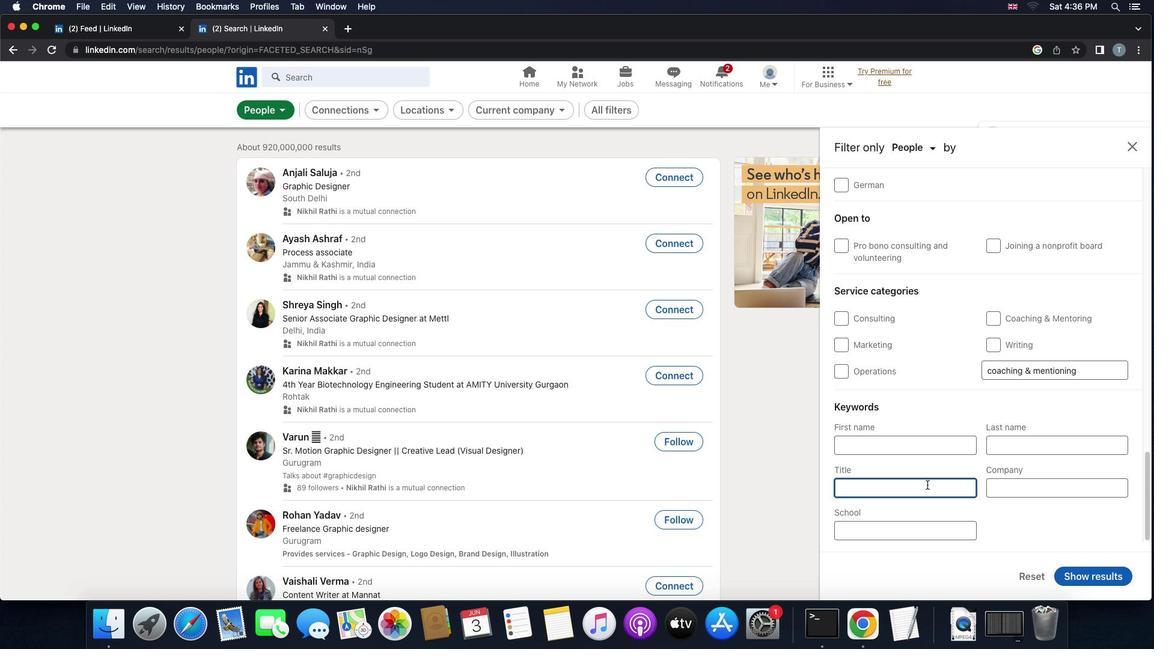 
Action: Key pressed 'h''u''m''a''n'Key.space'r''e''s''o''u''r''c''e''s'
Screenshot: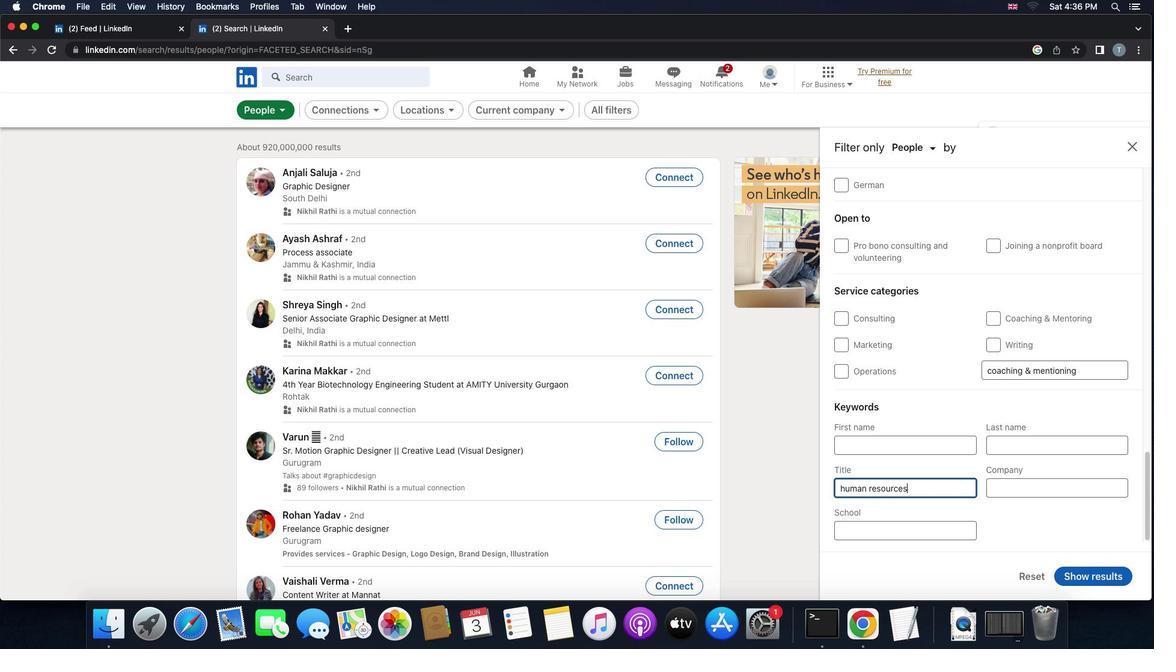 
Action: Mouse moved to (1076, 568)
Screenshot: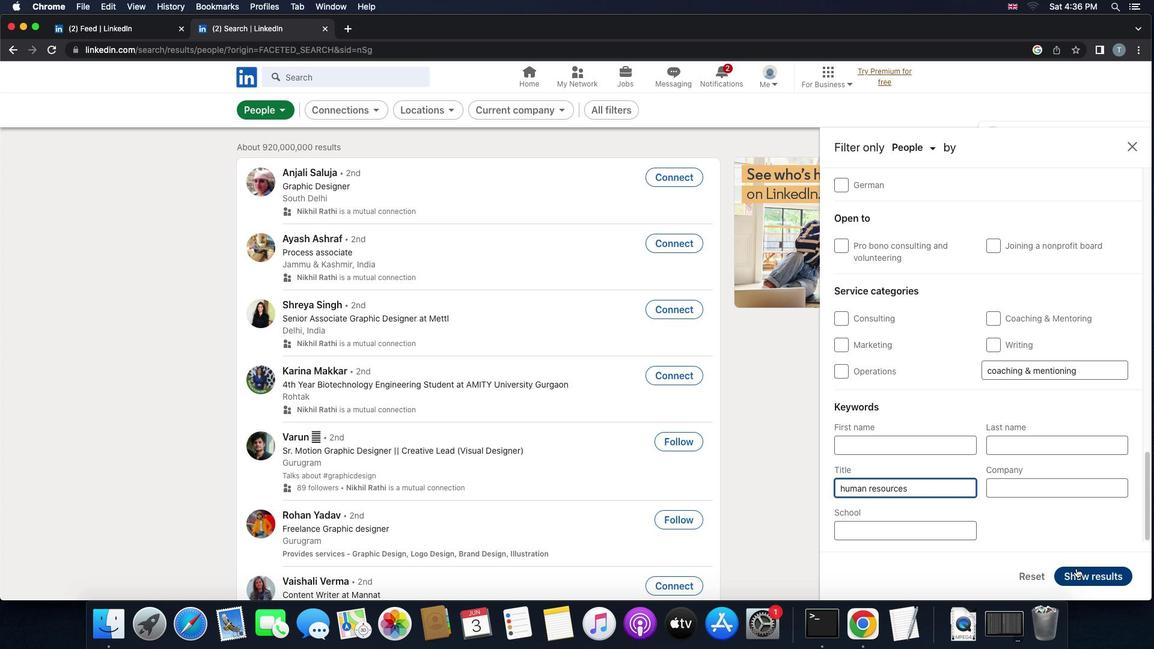 
Action: Mouse pressed left at (1076, 568)
Screenshot: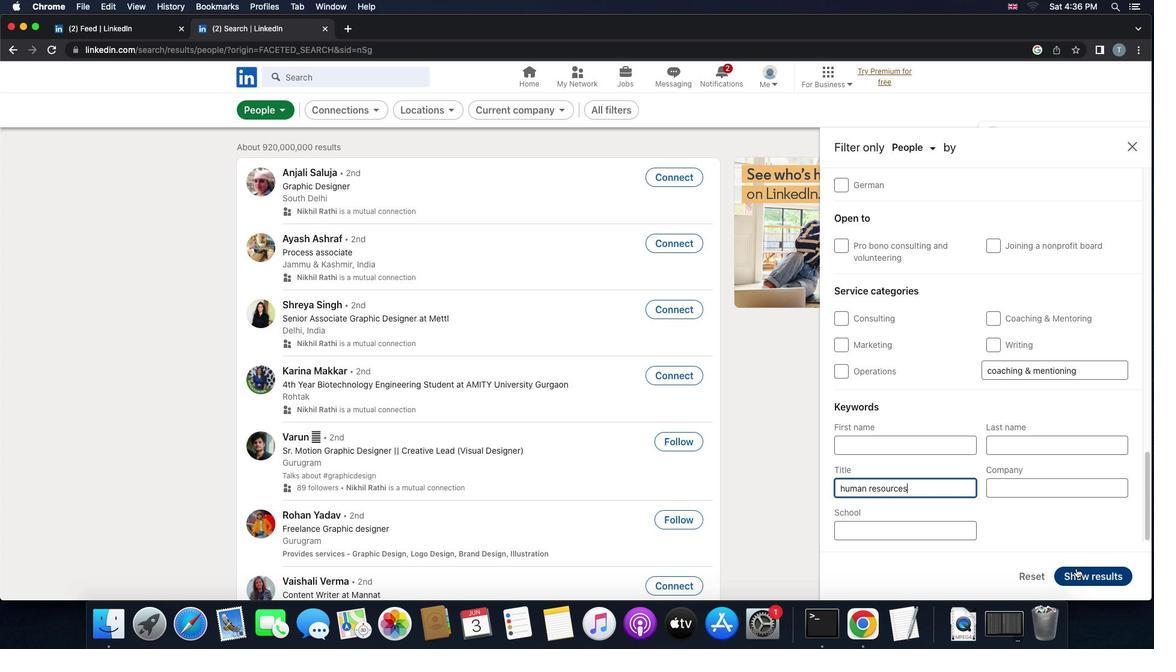 
Action: Mouse moved to (1064, 562)
Screenshot: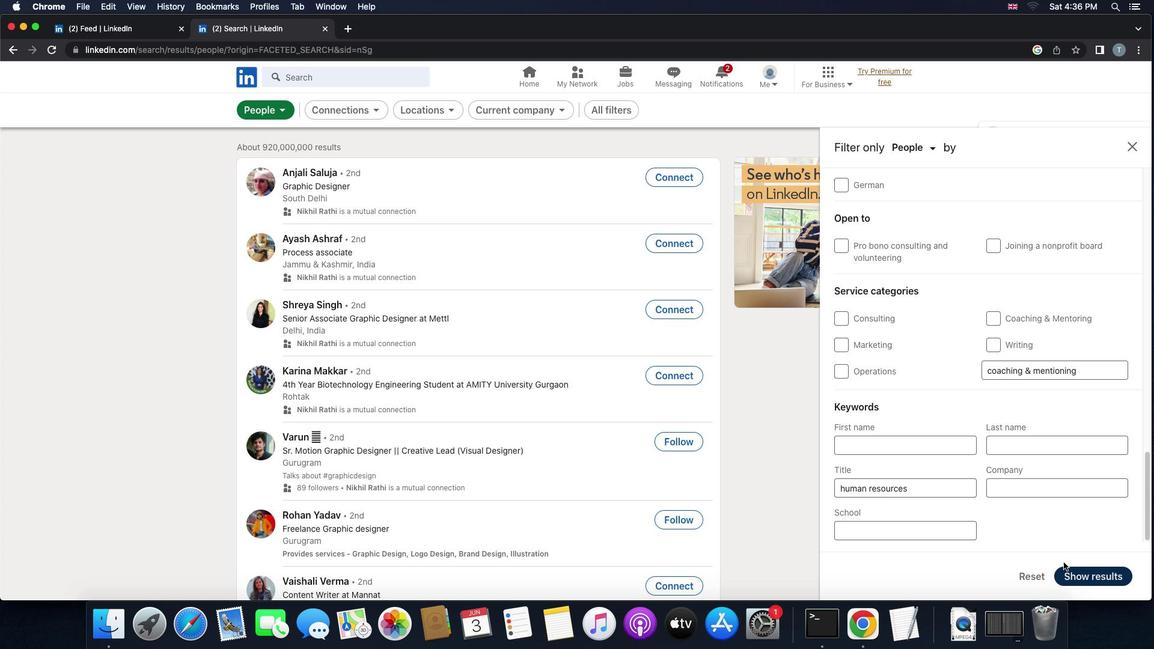 
